 Task: Find connections with filter location Itajaí with filter topic #marketingwith filter profile language English with filter current company InnRoad with filter school The IIS University with filter industry Measuring and Control Instrument Manufacturing with filter service category Grant Writing with filter keywords title Merchandising Associate
Action: Mouse moved to (624, 134)
Screenshot: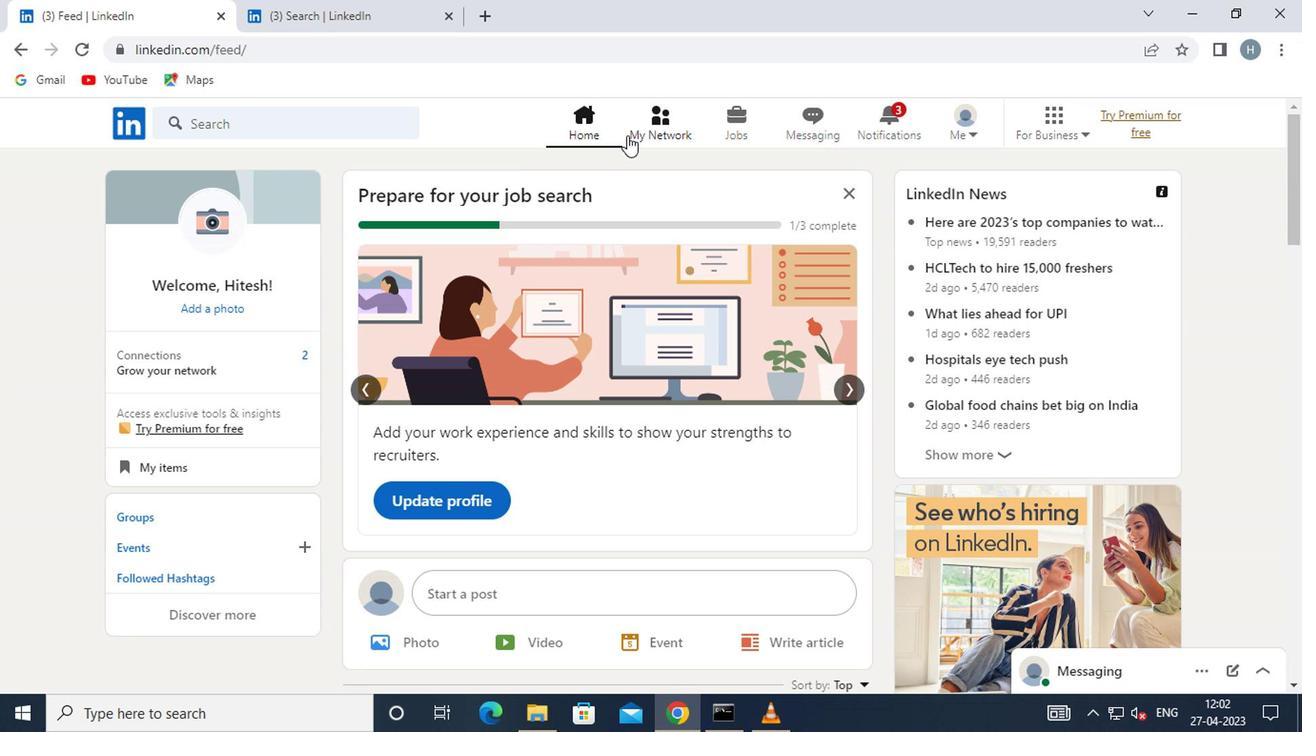 
Action: Mouse pressed left at (624, 134)
Screenshot: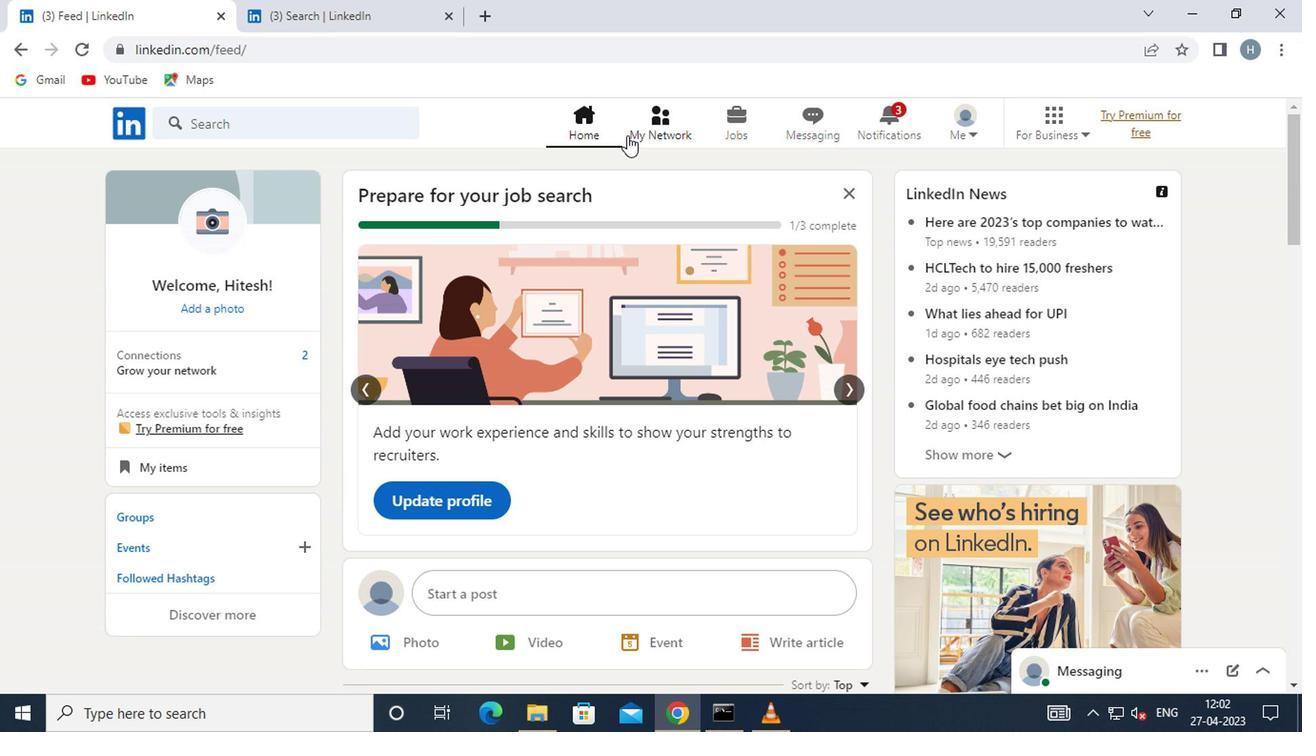 
Action: Mouse moved to (311, 225)
Screenshot: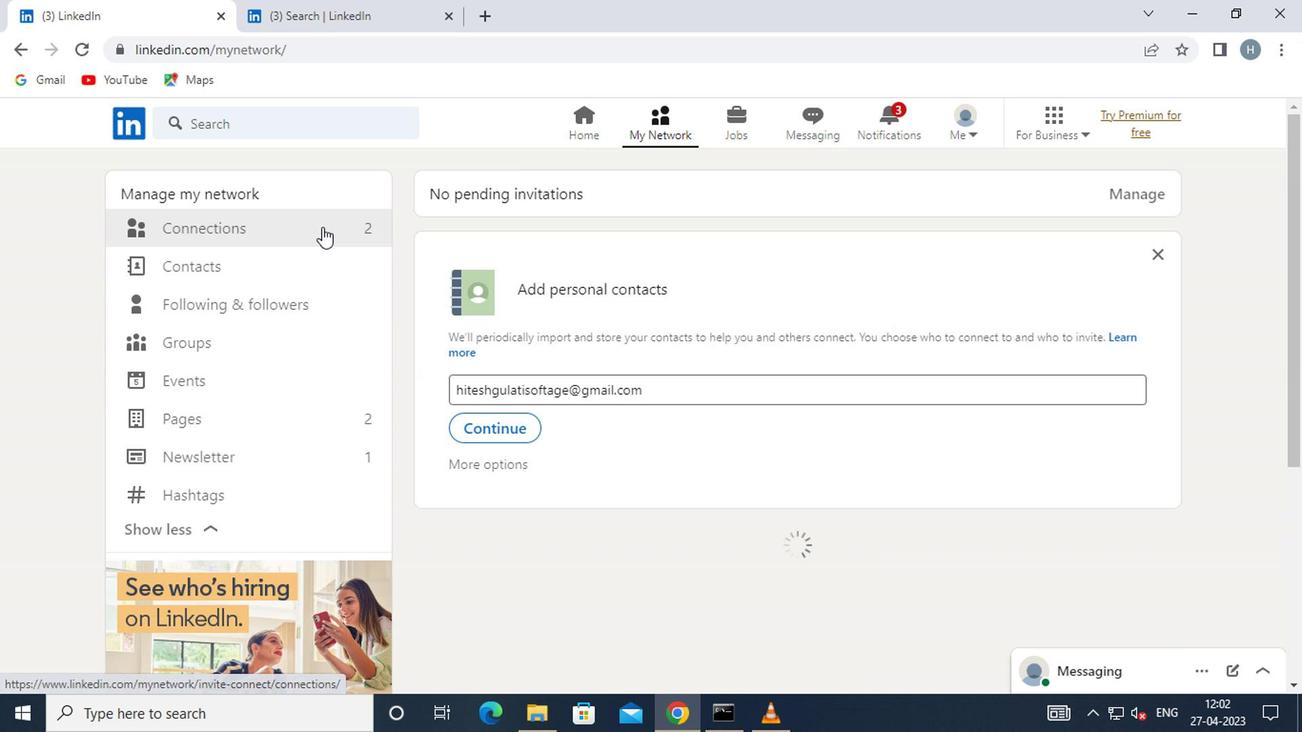 
Action: Mouse pressed left at (311, 225)
Screenshot: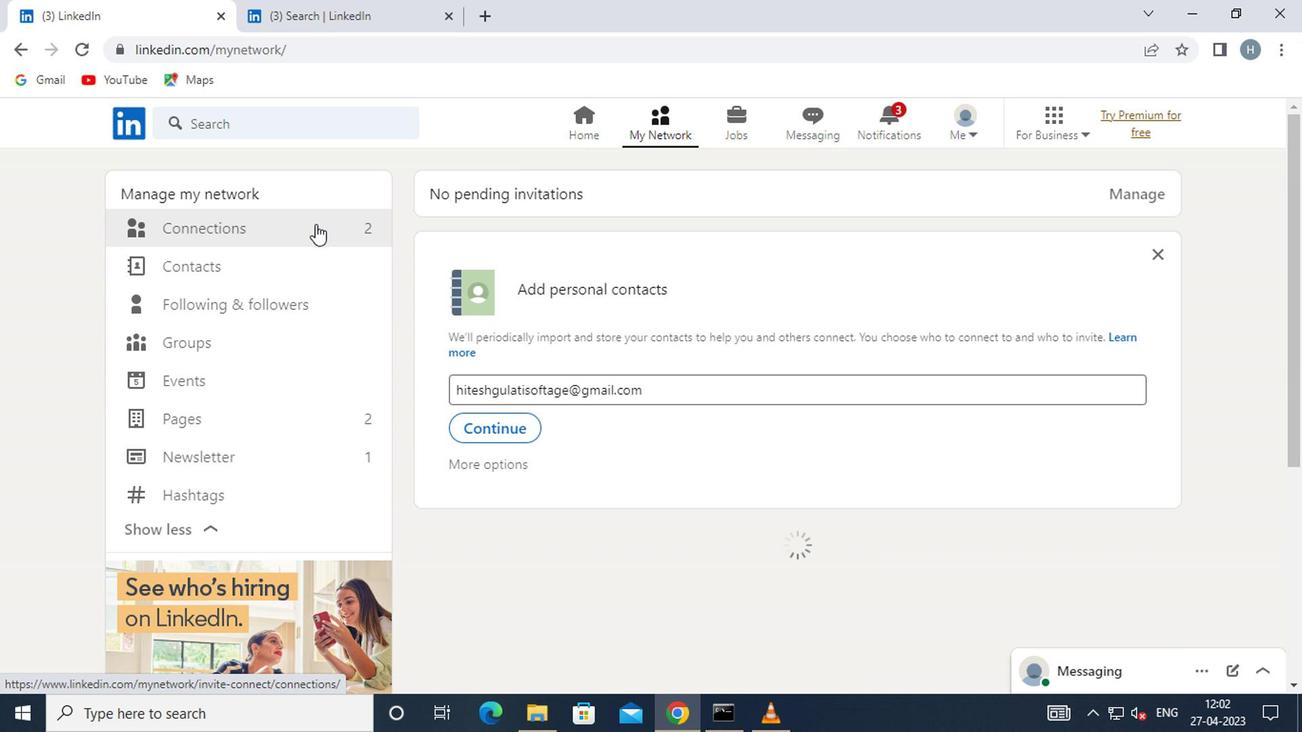 
Action: Mouse moved to (766, 233)
Screenshot: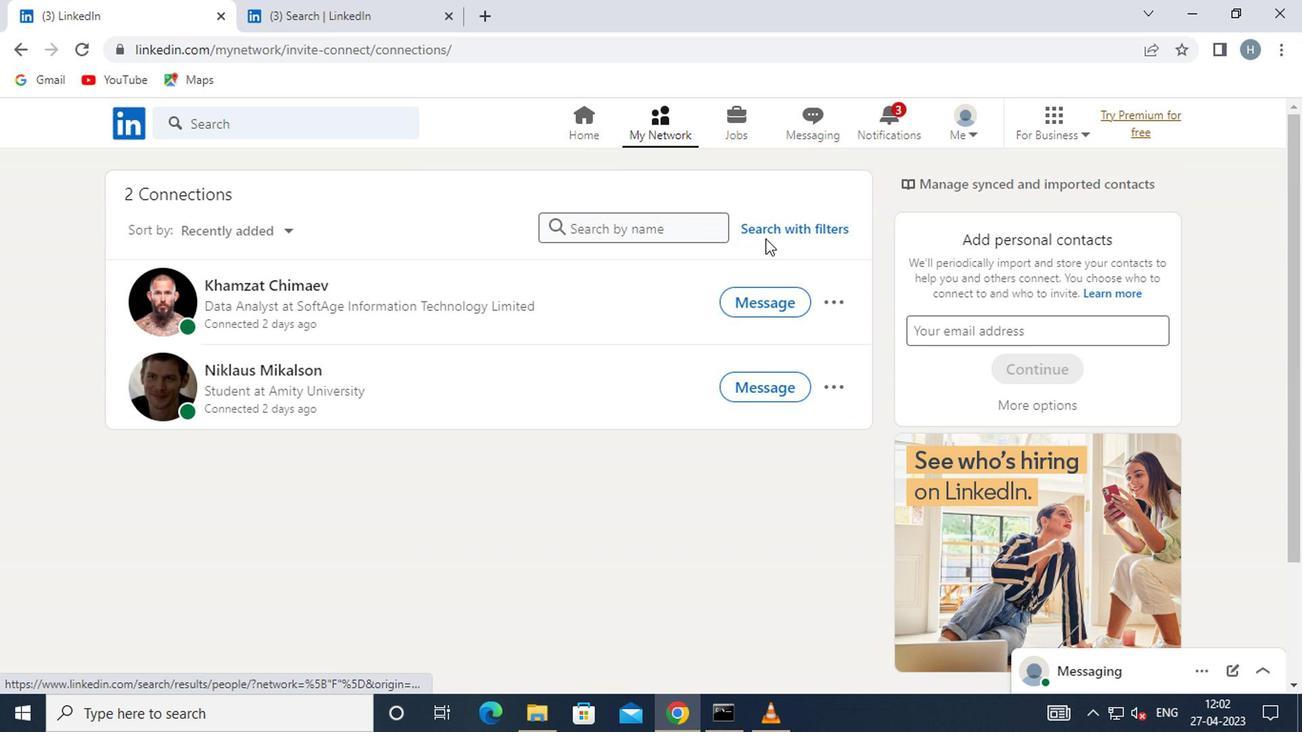 
Action: Mouse pressed left at (766, 233)
Screenshot: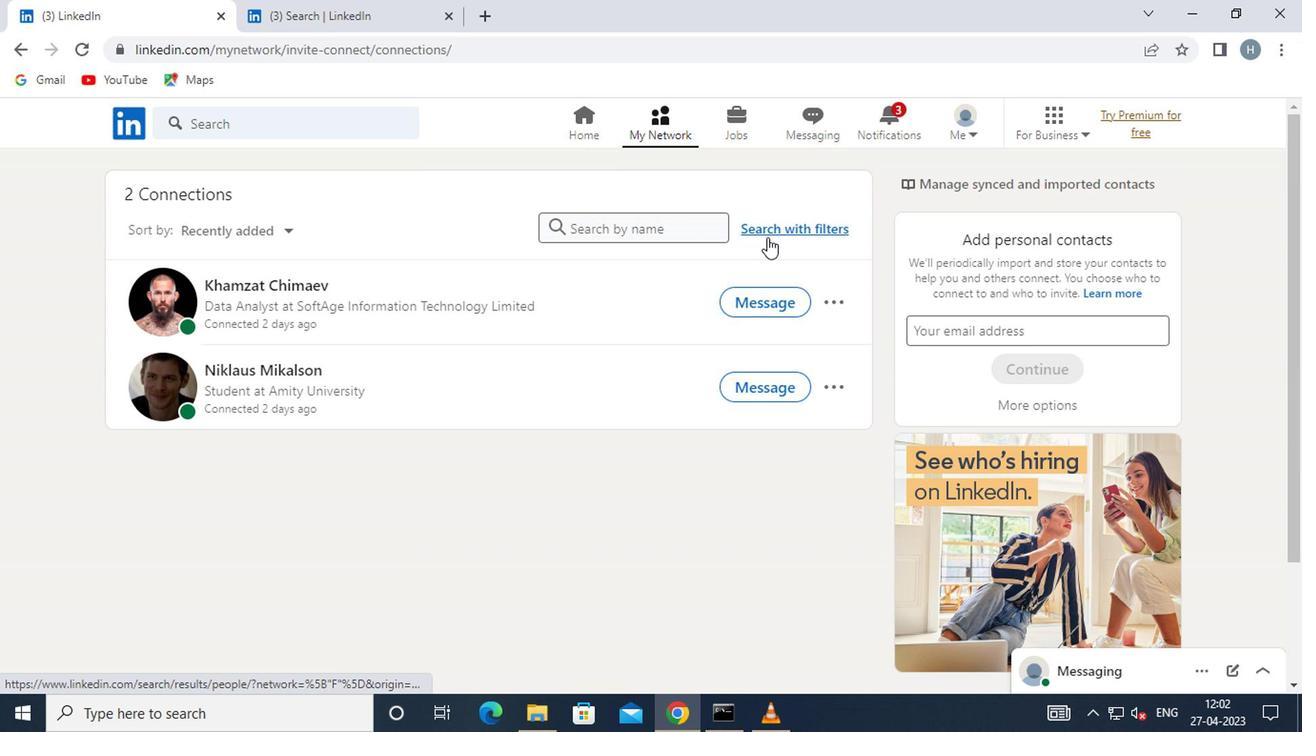 
Action: Mouse moved to (701, 177)
Screenshot: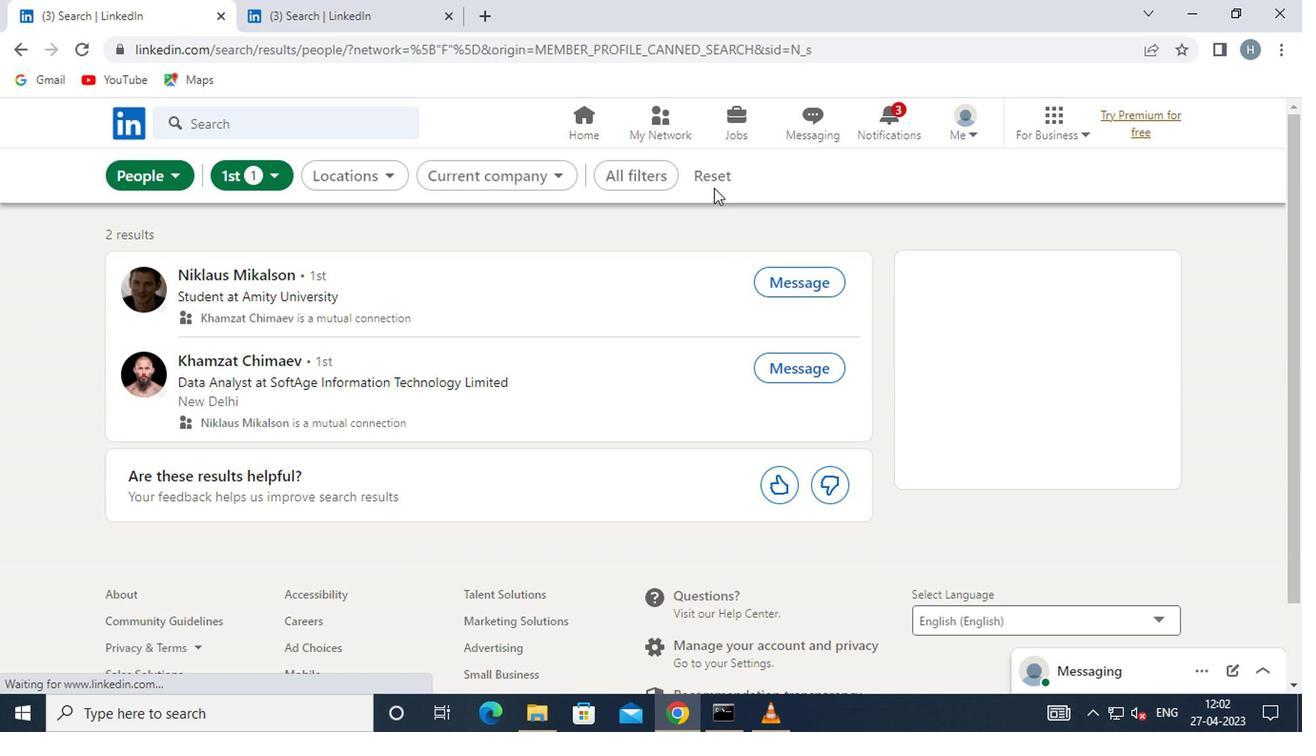 
Action: Mouse pressed left at (701, 177)
Screenshot: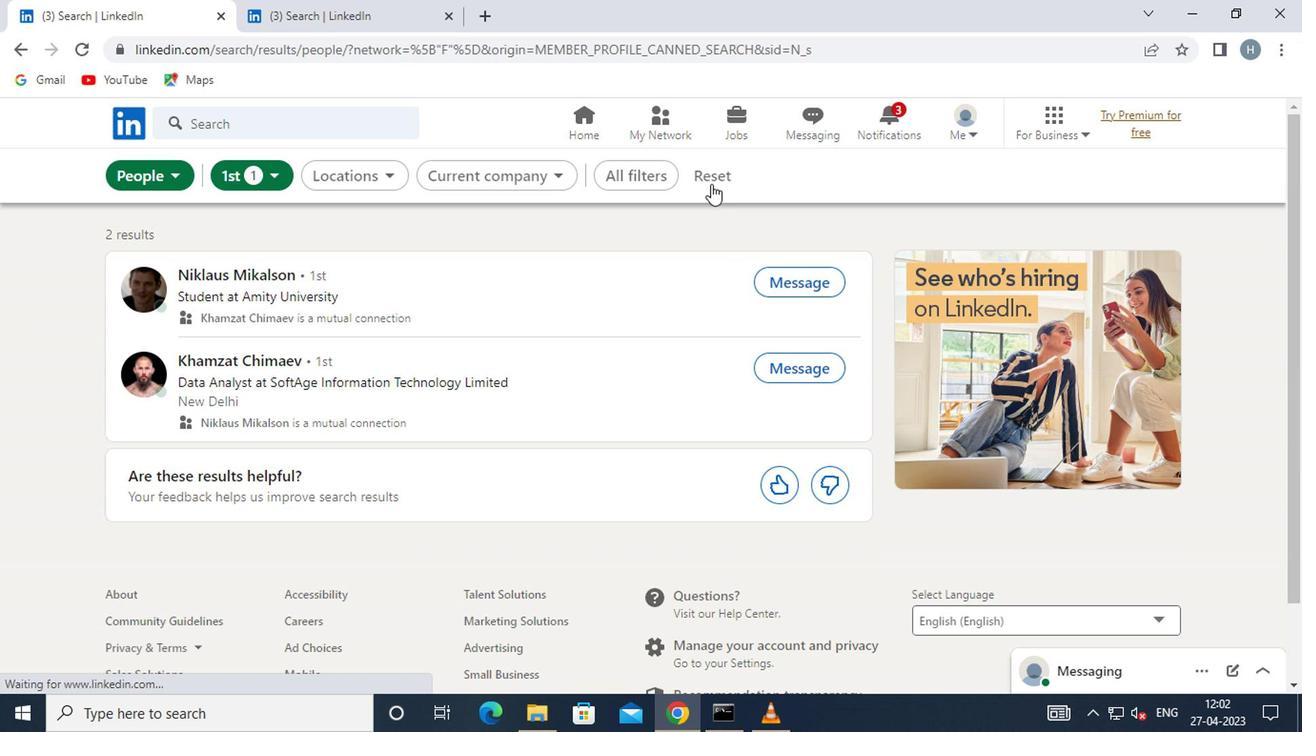 
Action: Mouse moved to (687, 176)
Screenshot: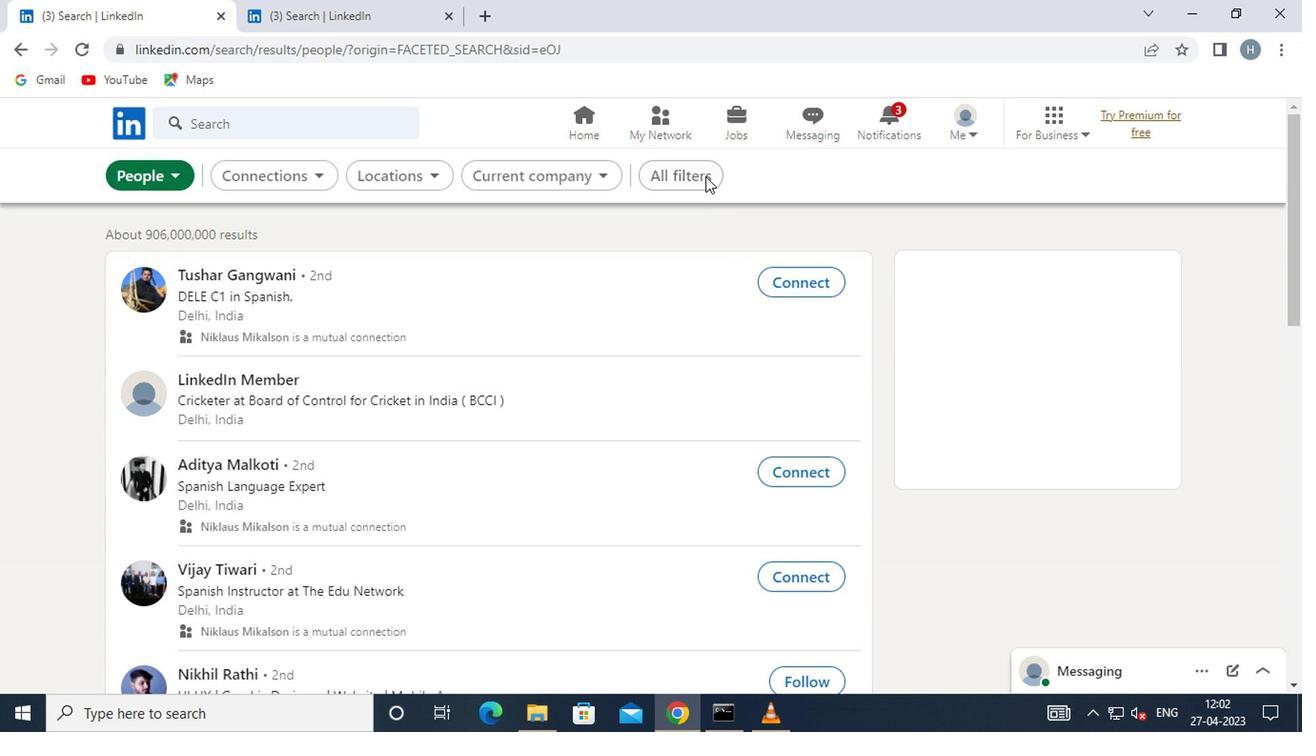 
Action: Mouse pressed left at (687, 176)
Screenshot: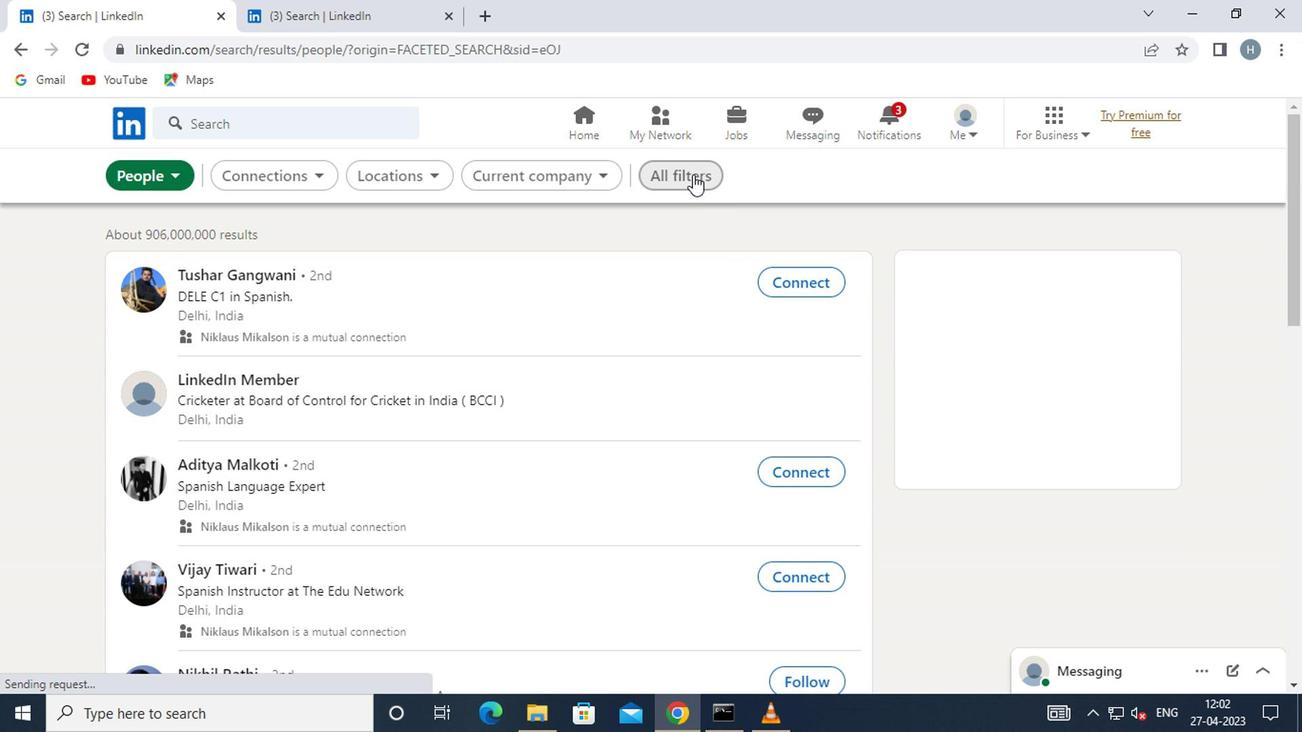 
Action: Mouse moved to (920, 320)
Screenshot: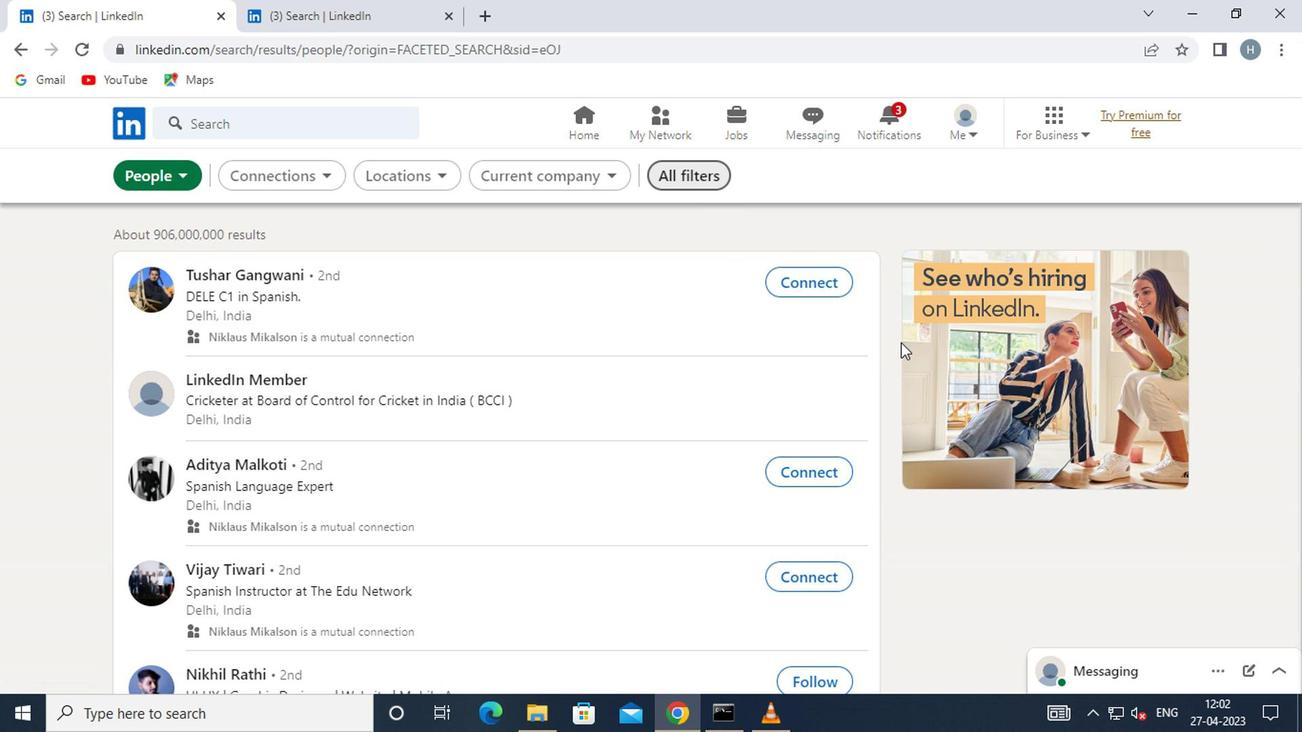 
Action: Mouse scrolled (920, 319) with delta (0, 0)
Screenshot: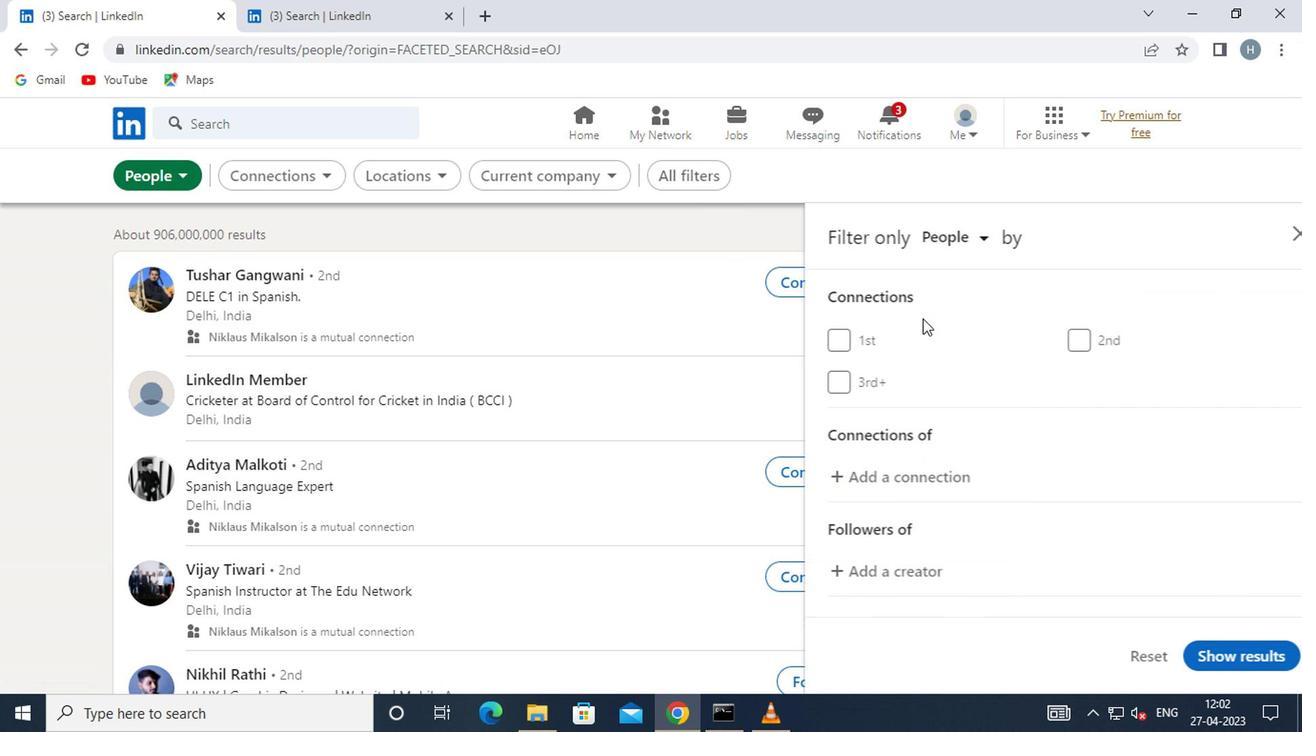 
Action: Mouse scrolled (920, 319) with delta (0, 0)
Screenshot: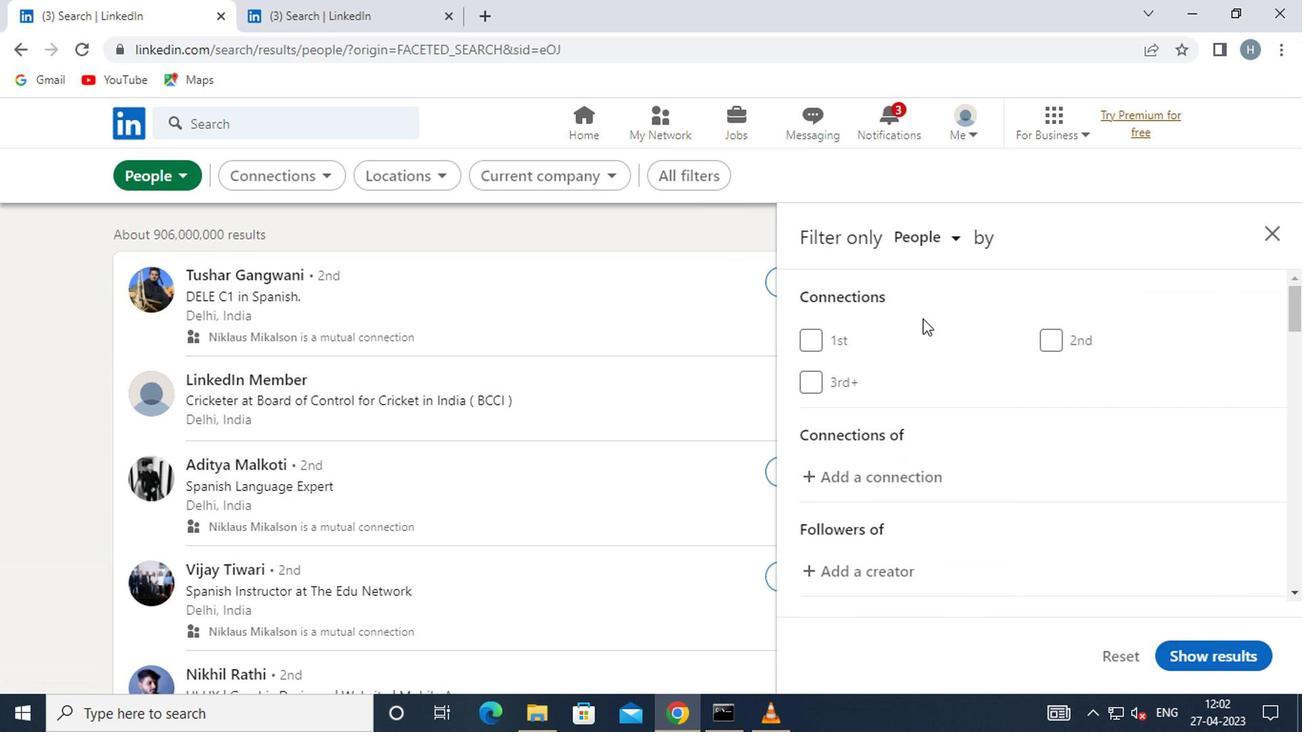 
Action: Mouse moved to (920, 320)
Screenshot: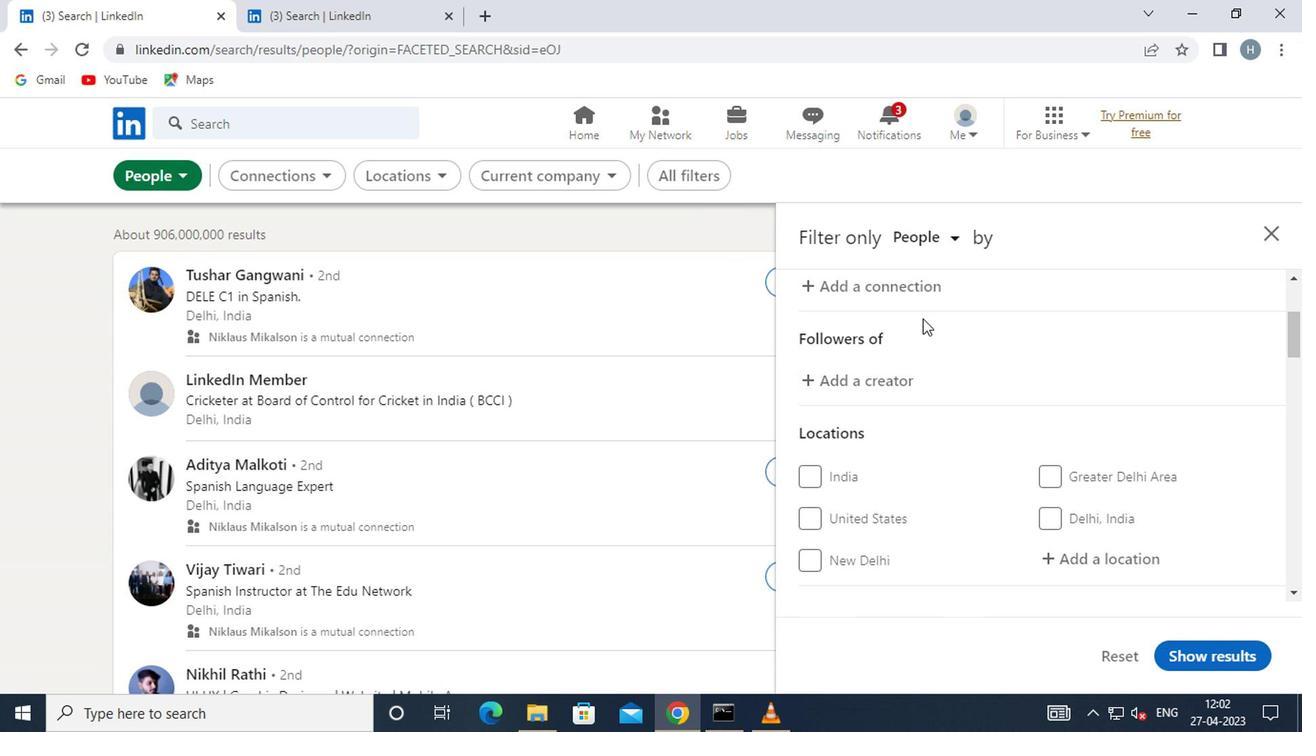 
Action: Mouse scrolled (920, 319) with delta (0, 0)
Screenshot: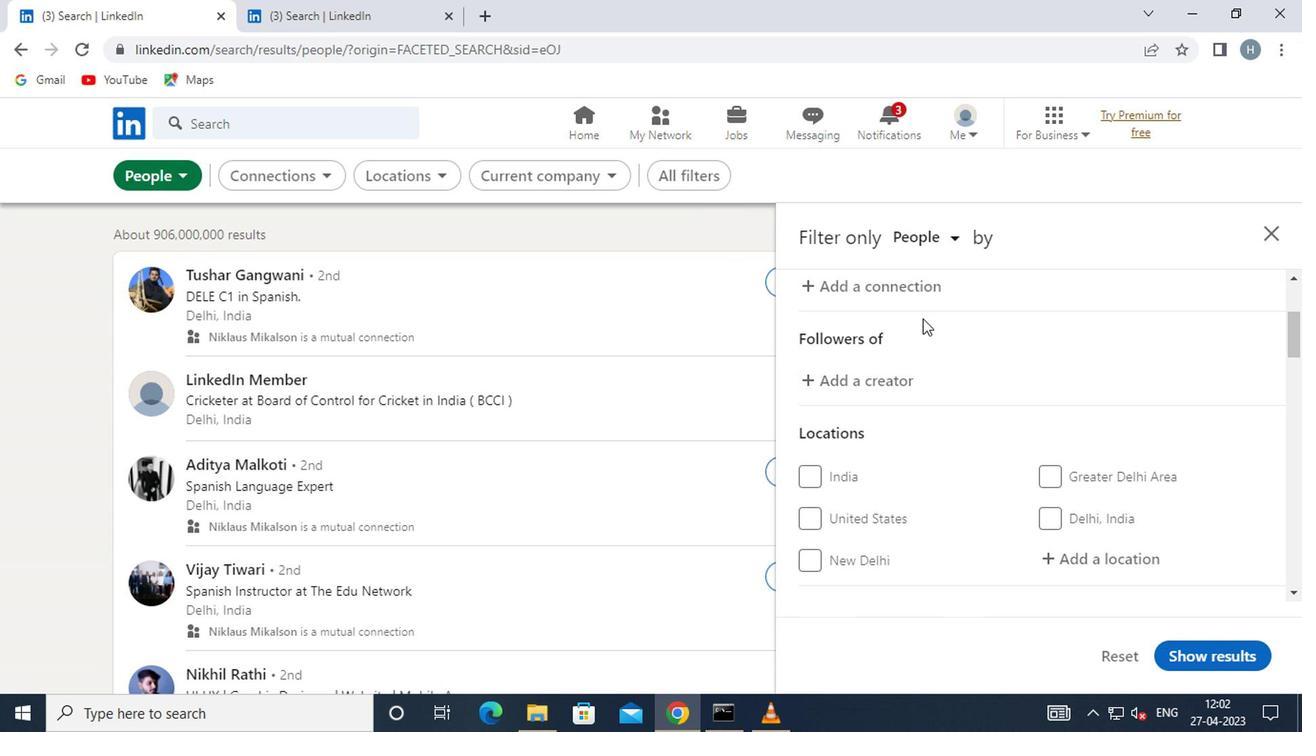 
Action: Mouse moved to (1077, 458)
Screenshot: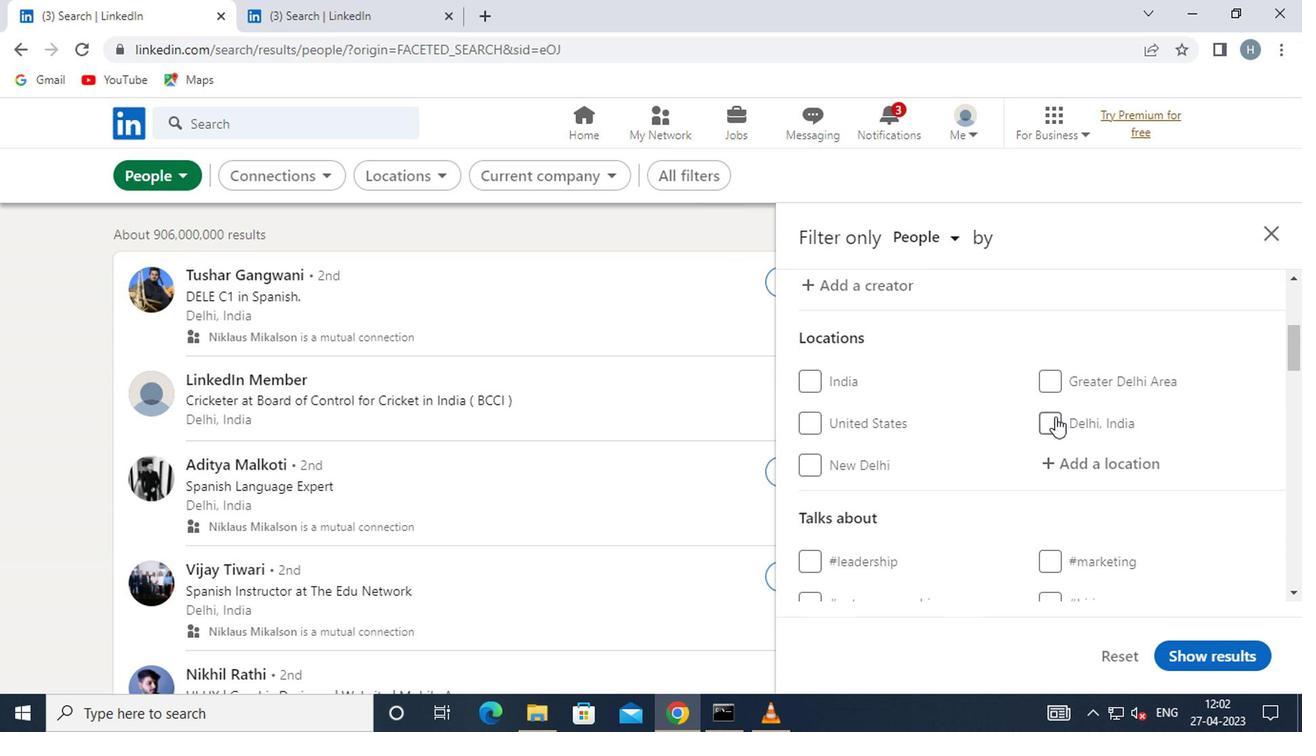 
Action: Mouse pressed left at (1077, 458)
Screenshot: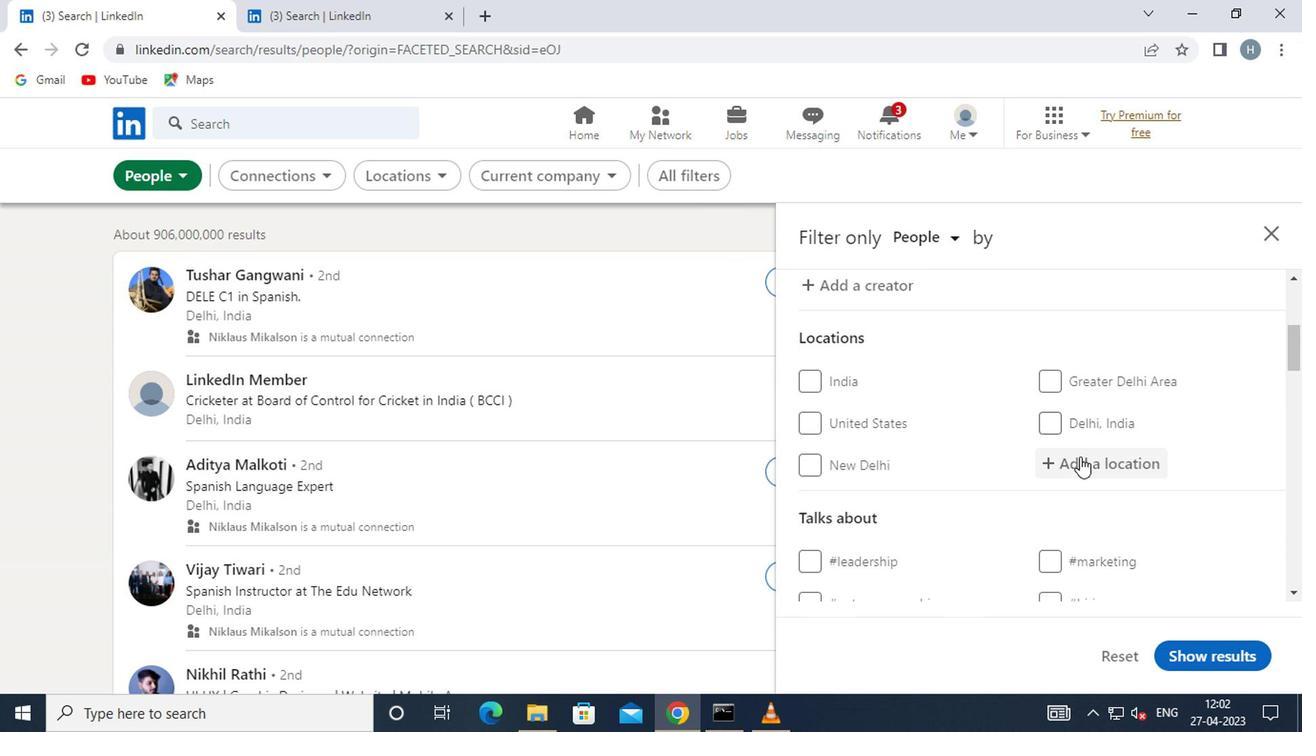 
Action: Mouse moved to (1060, 462)
Screenshot: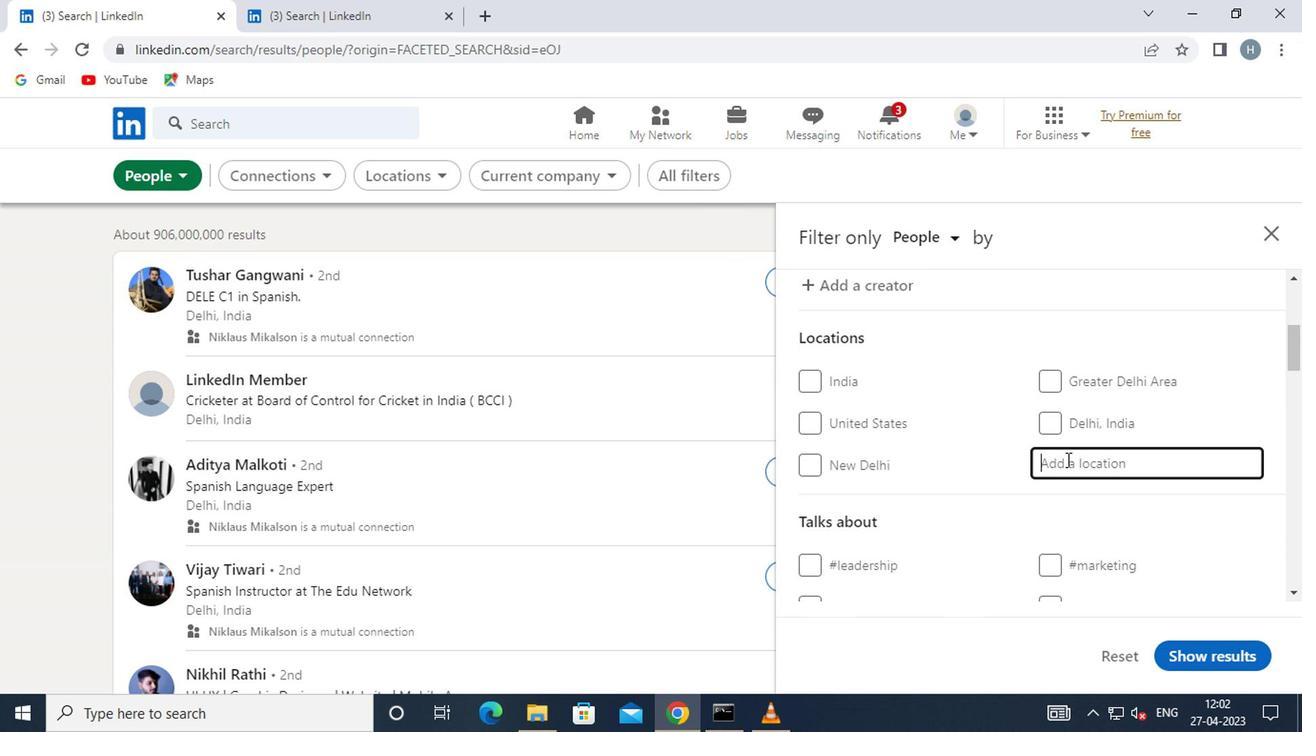 
Action: Key pressed itajai
Screenshot: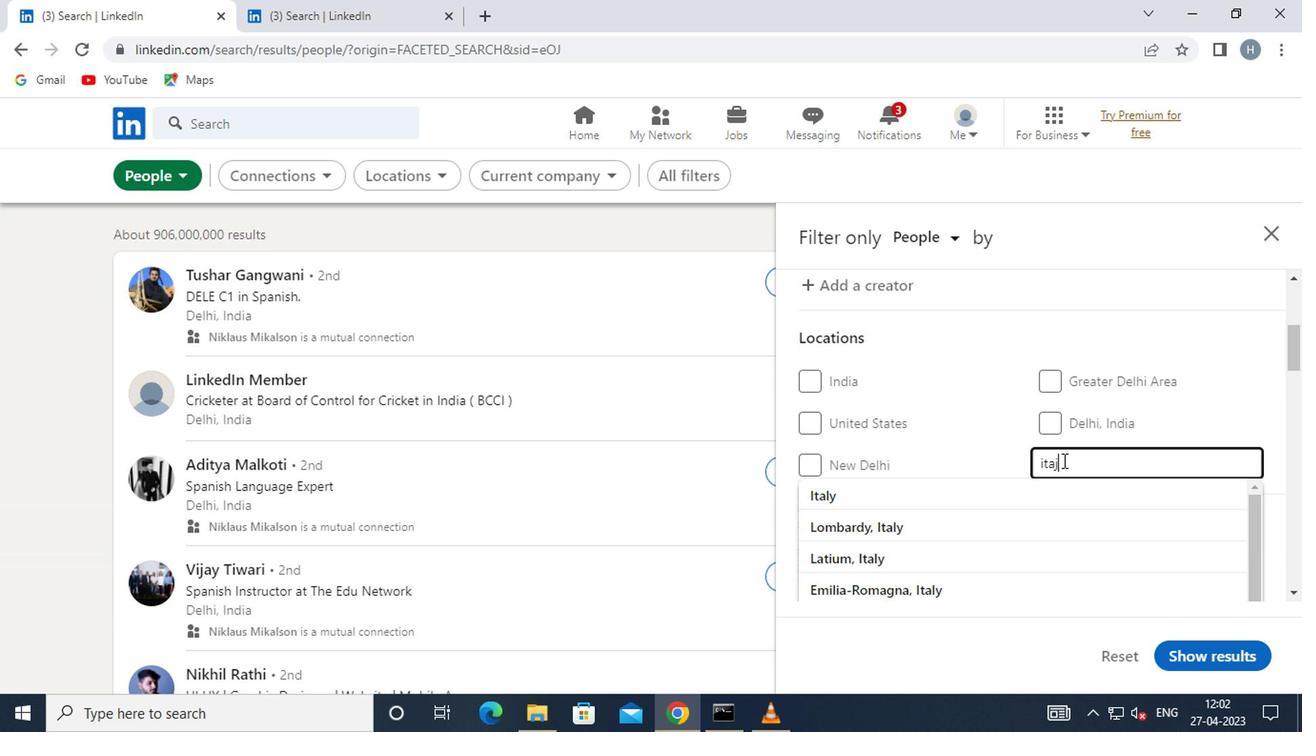 
Action: Mouse moved to (1213, 398)
Screenshot: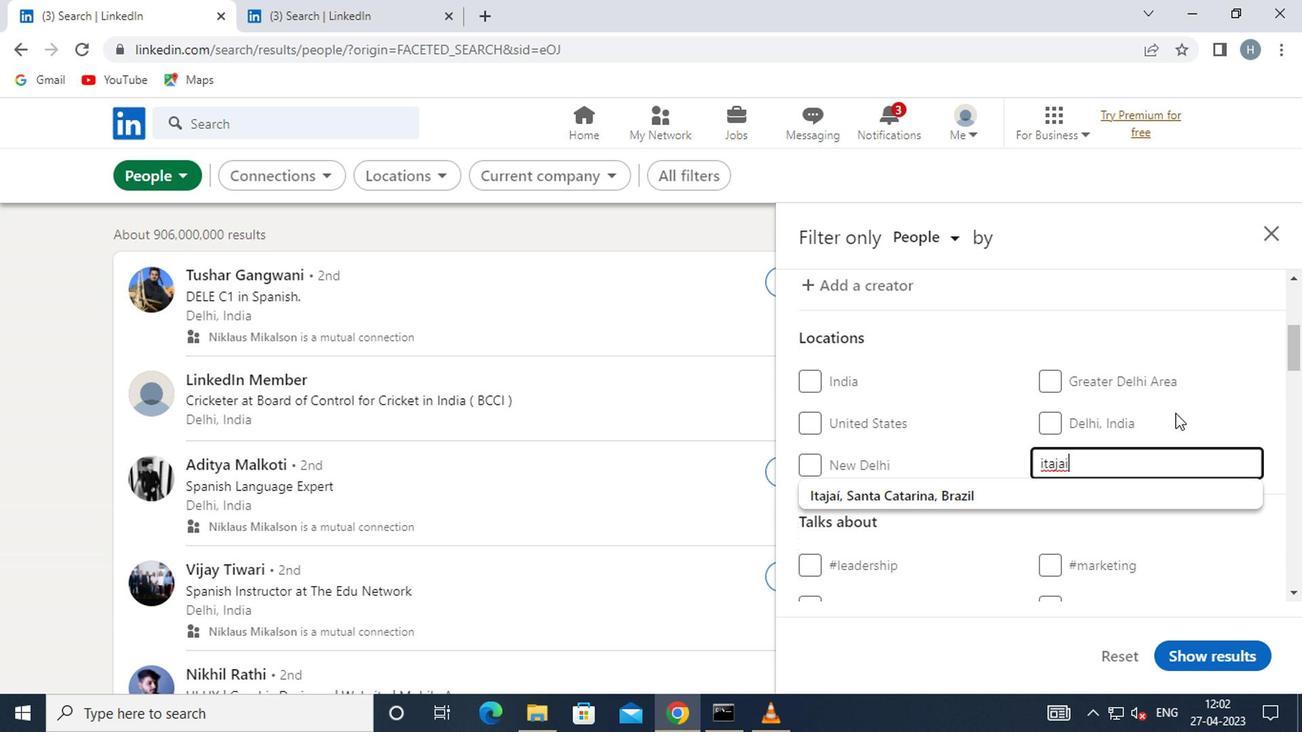 
Action: Mouse pressed left at (1213, 398)
Screenshot: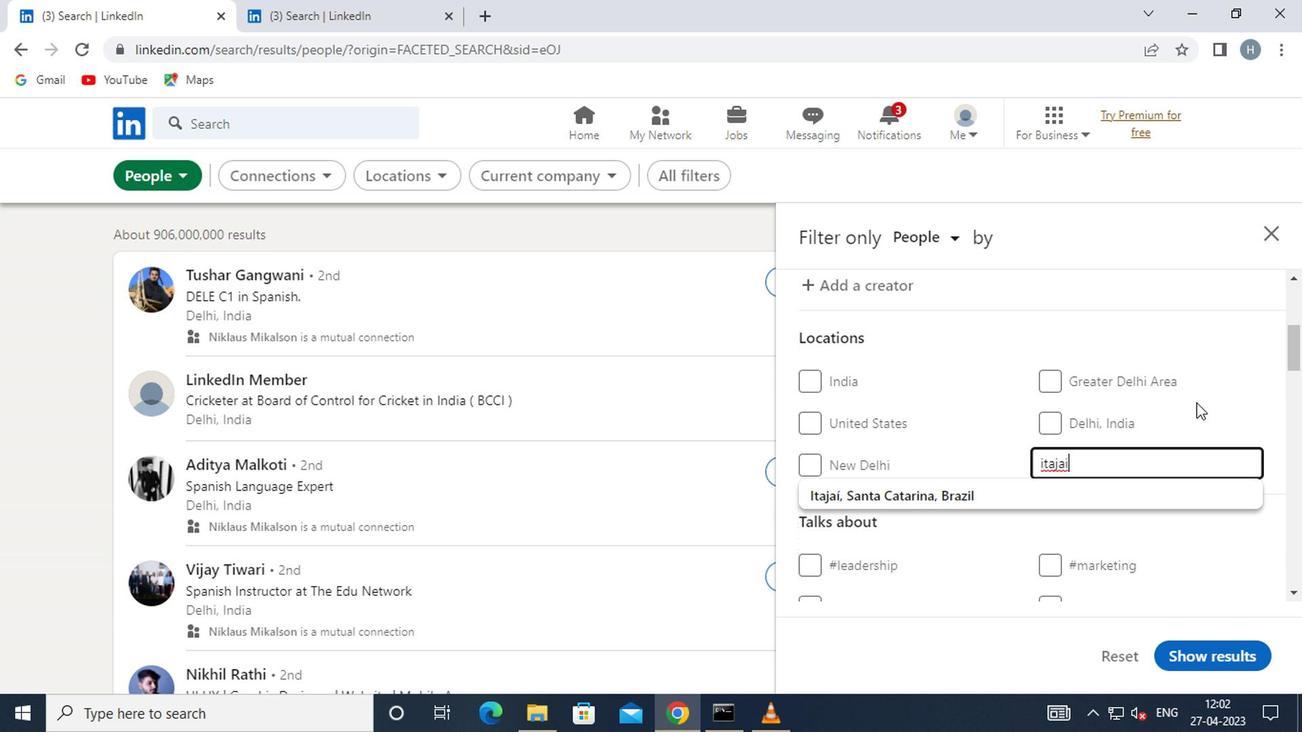 
Action: Mouse moved to (1214, 397)
Screenshot: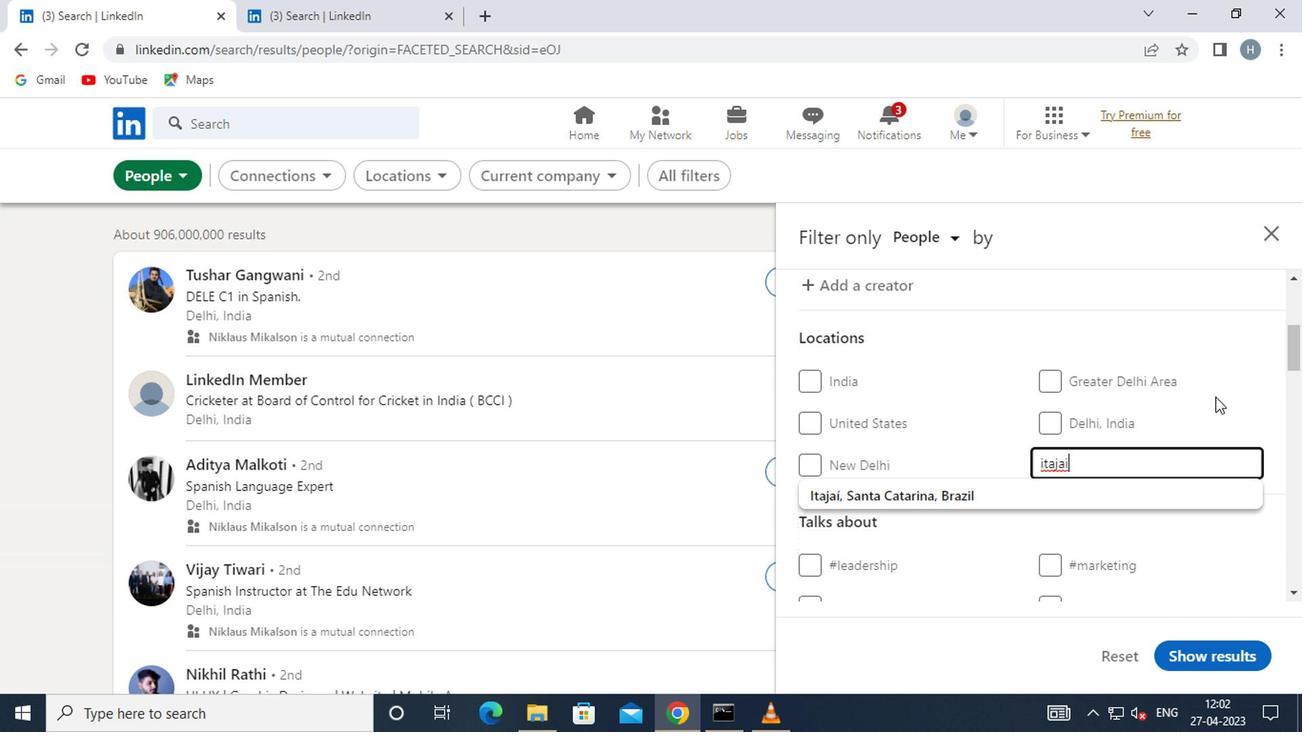 
Action: Mouse scrolled (1214, 396) with delta (0, 0)
Screenshot: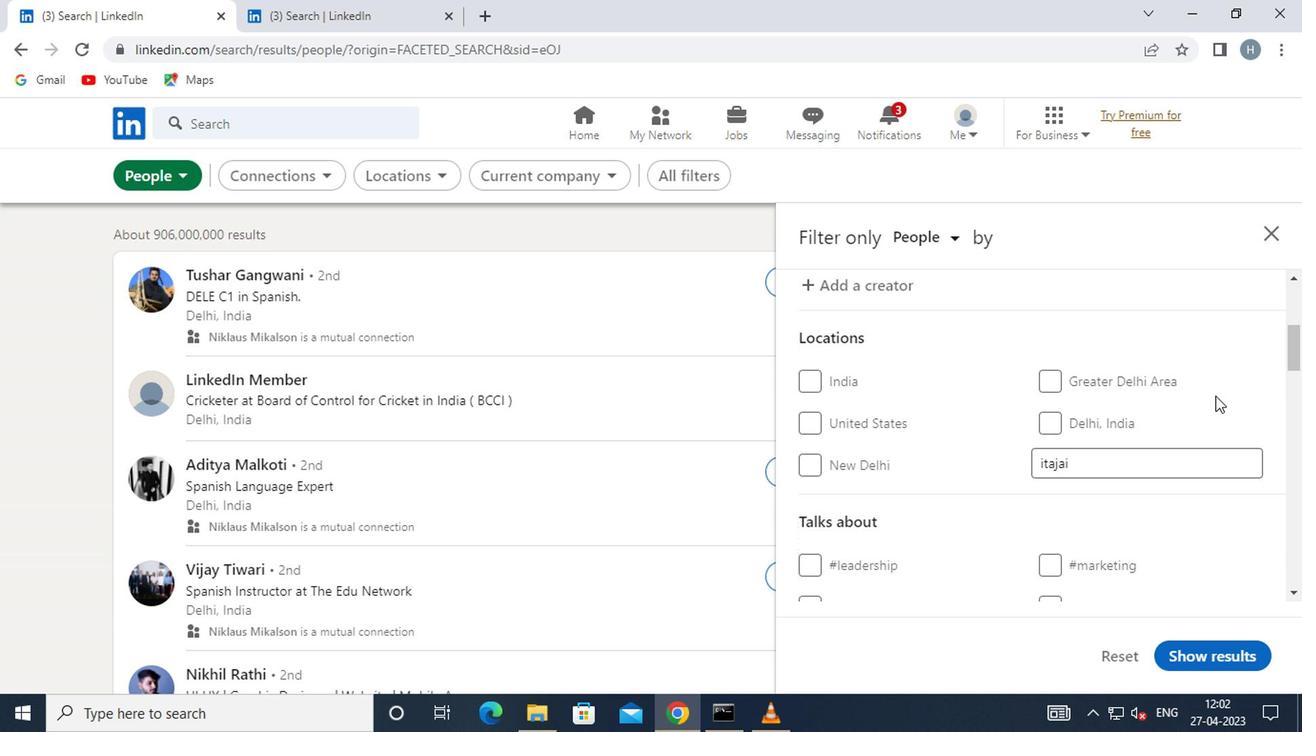 
Action: Mouse moved to (1214, 396)
Screenshot: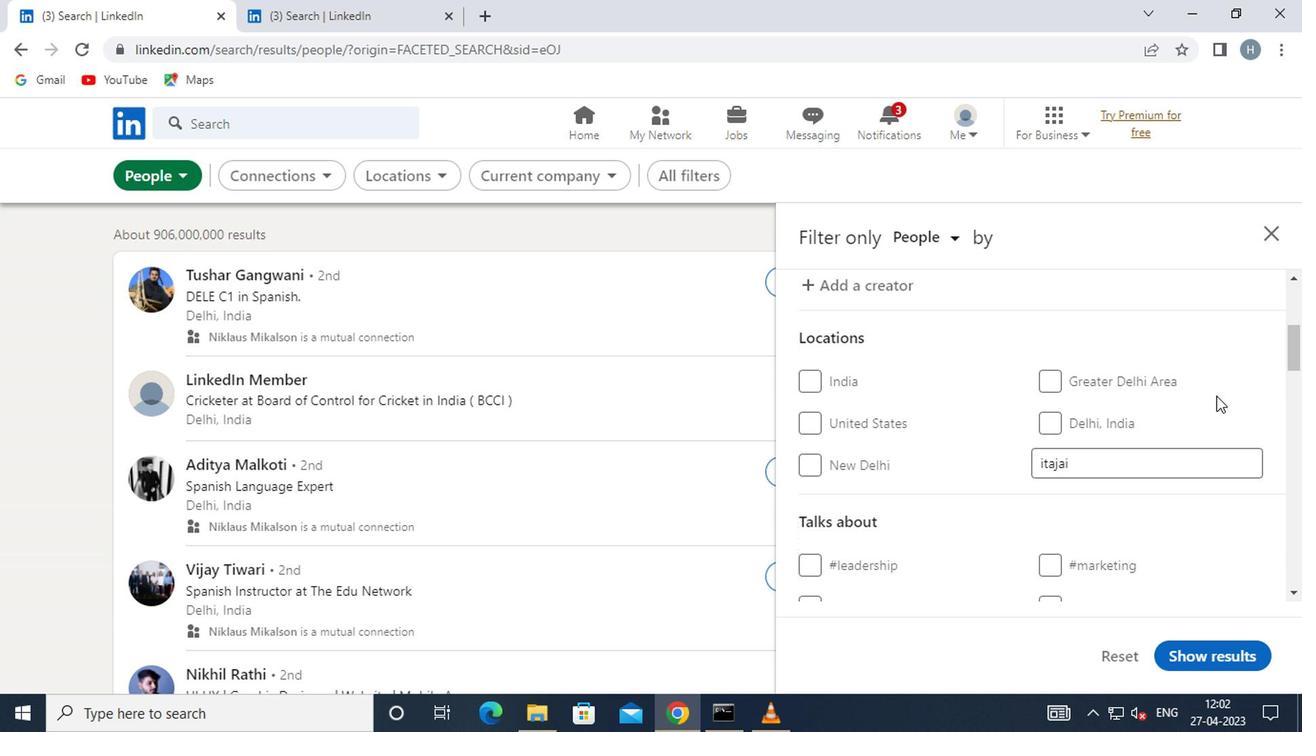 
Action: Mouse scrolled (1214, 395) with delta (0, -1)
Screenshot: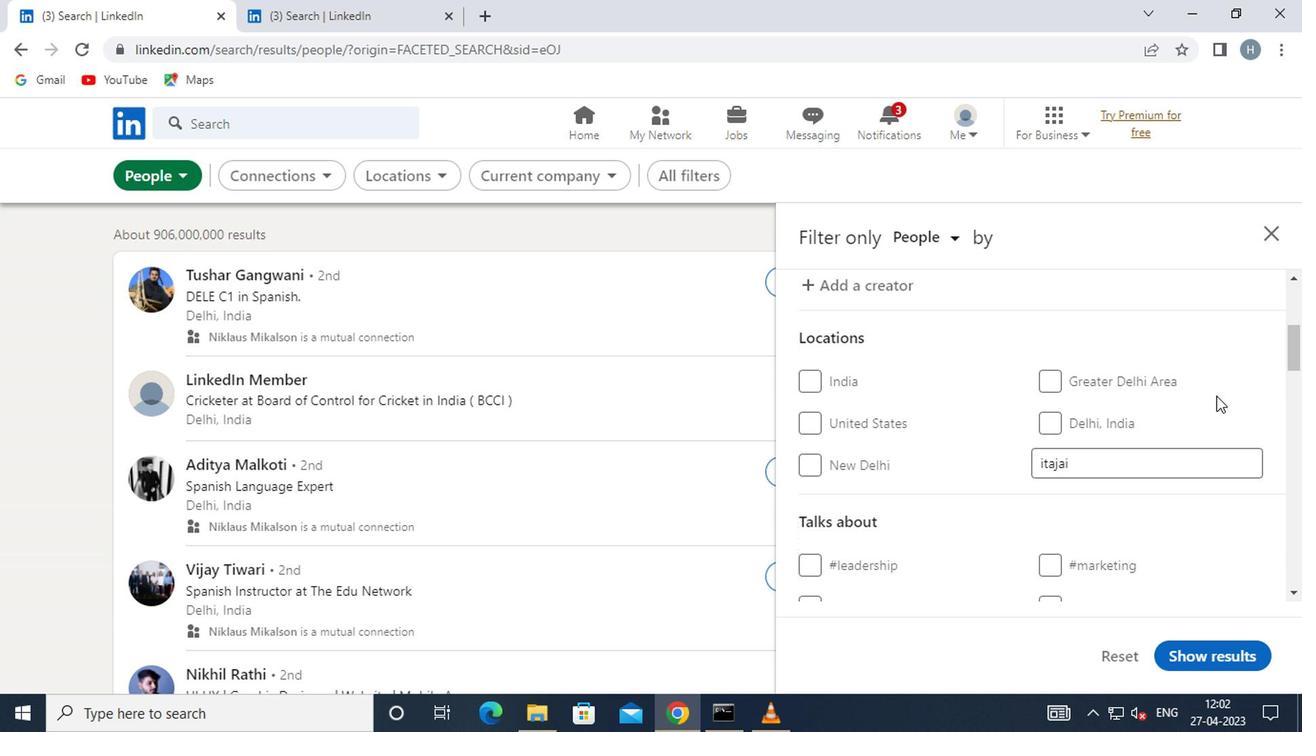 
Action: Mouse moved to (1197, 404)
Screenshot: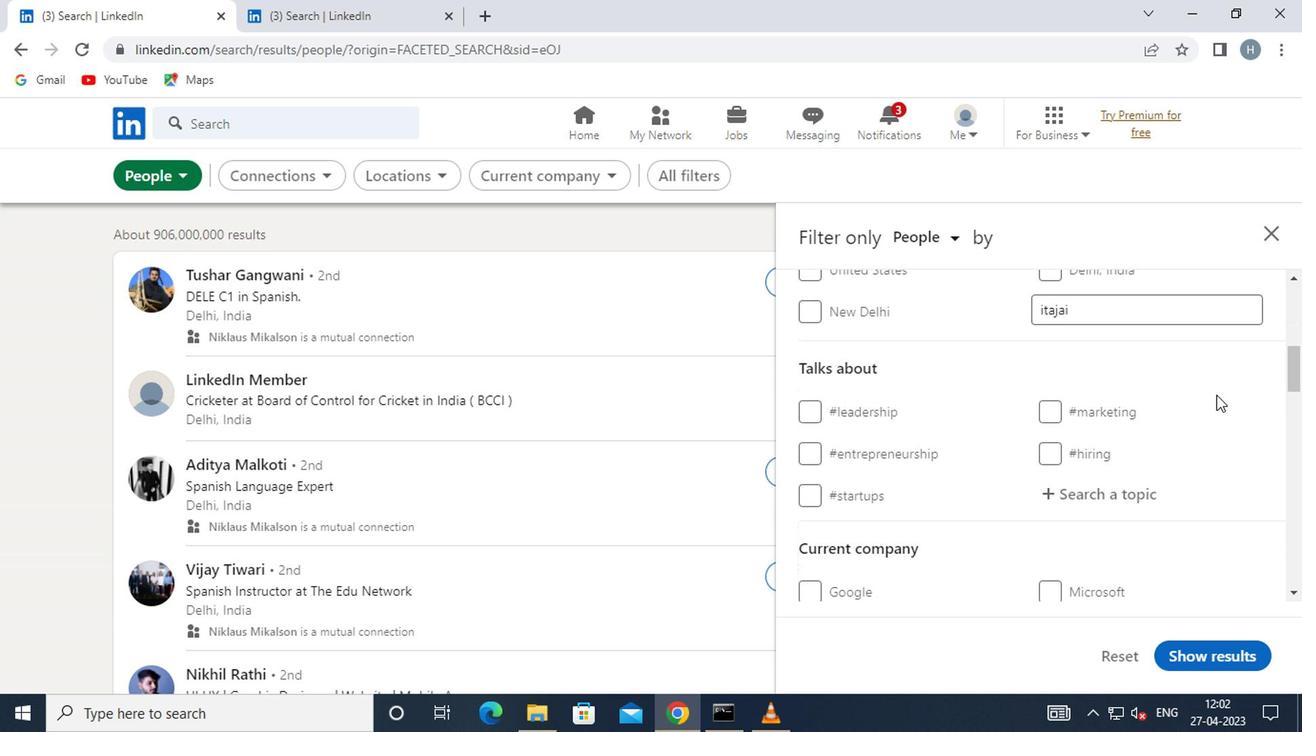 
Action: Mouse scrolled (1197, 402) with delta (0, -1)
Screenshot: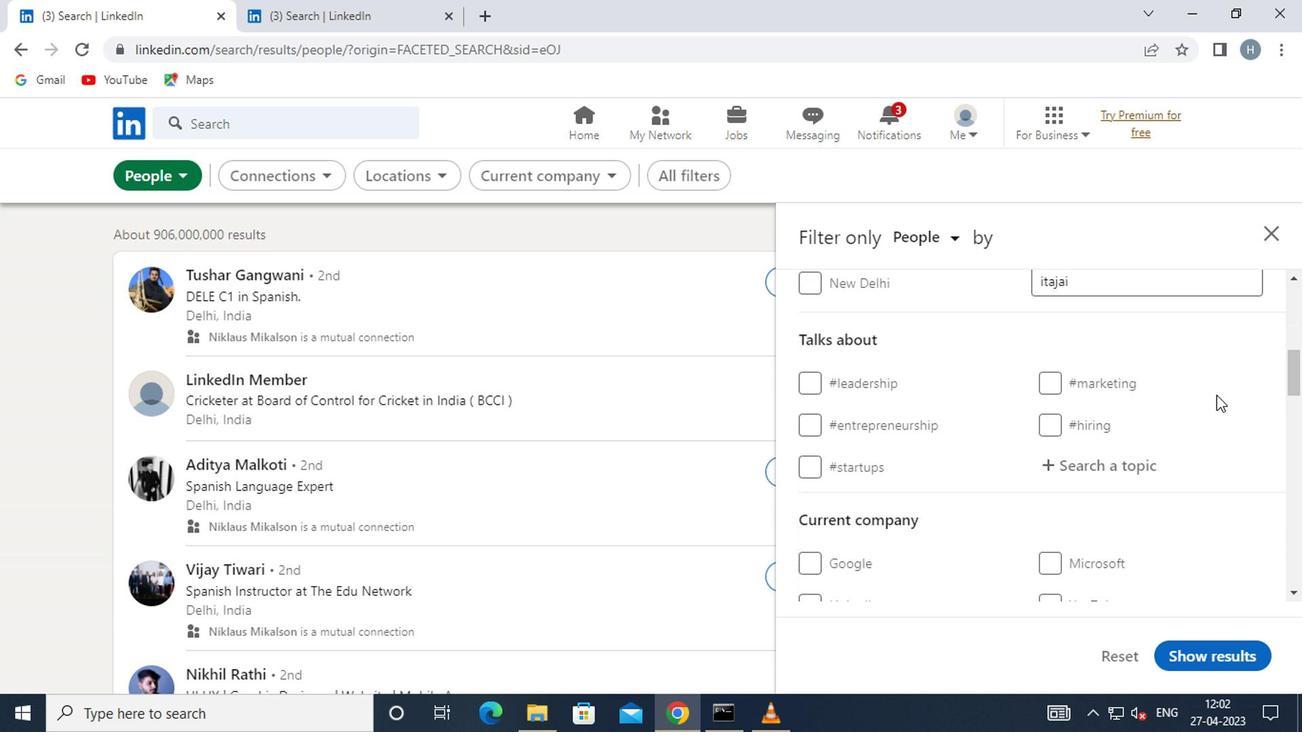 
Action: Mouse moved to (1124, 362)
Screenshot: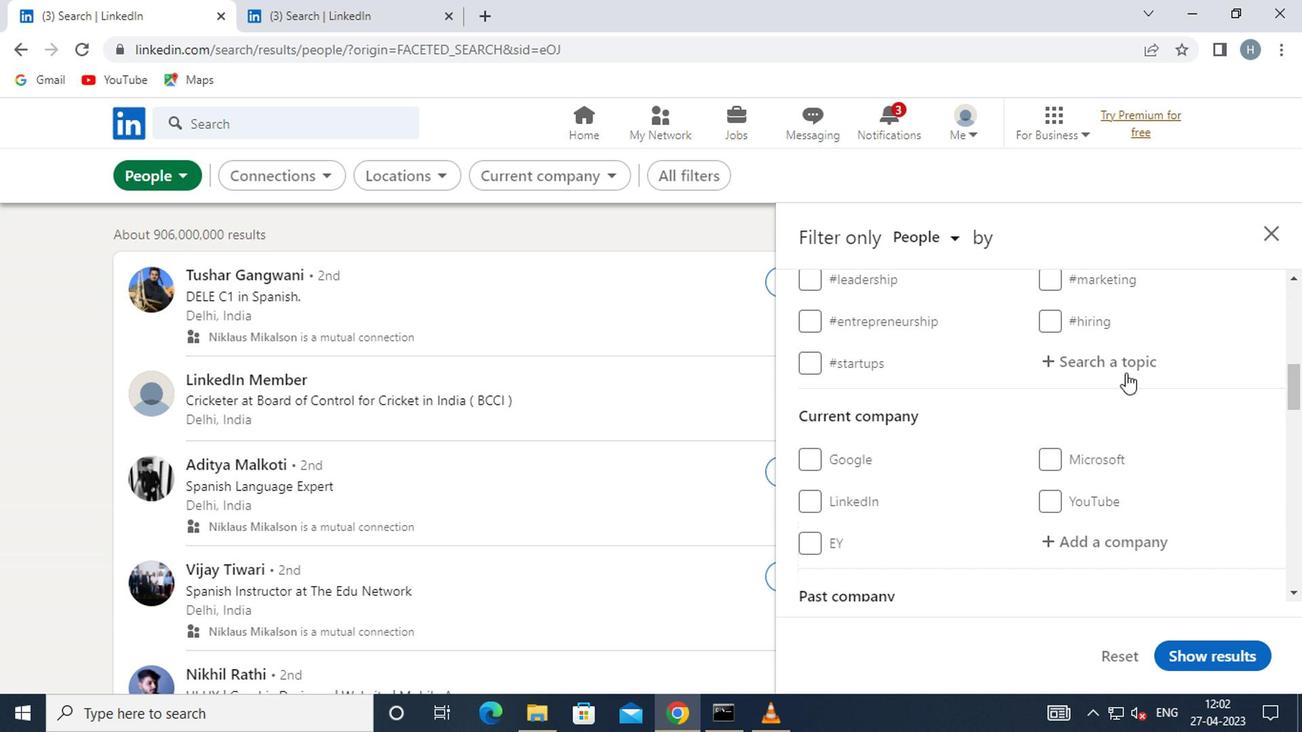 
Action: Mouse pressed left at (1124, 362)
Screenshot: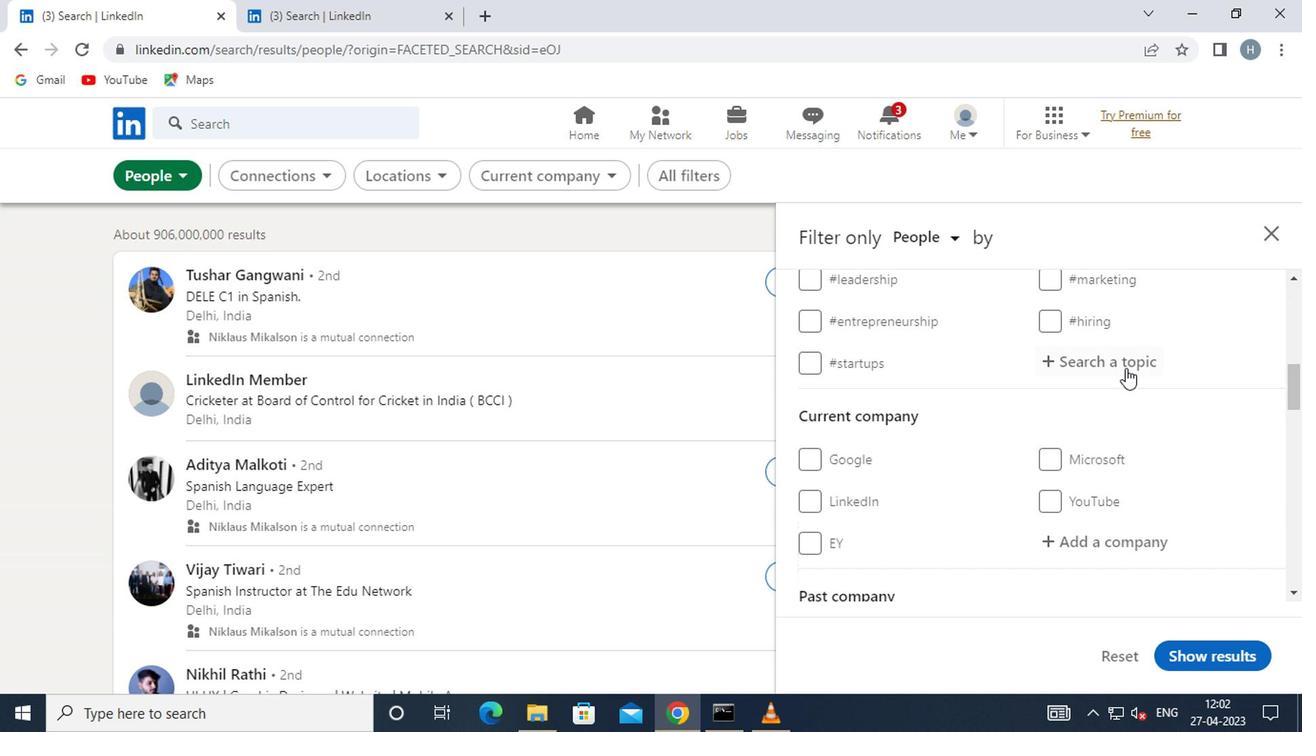 
Action: Mouse moved to (1121, 360)
Screenshot: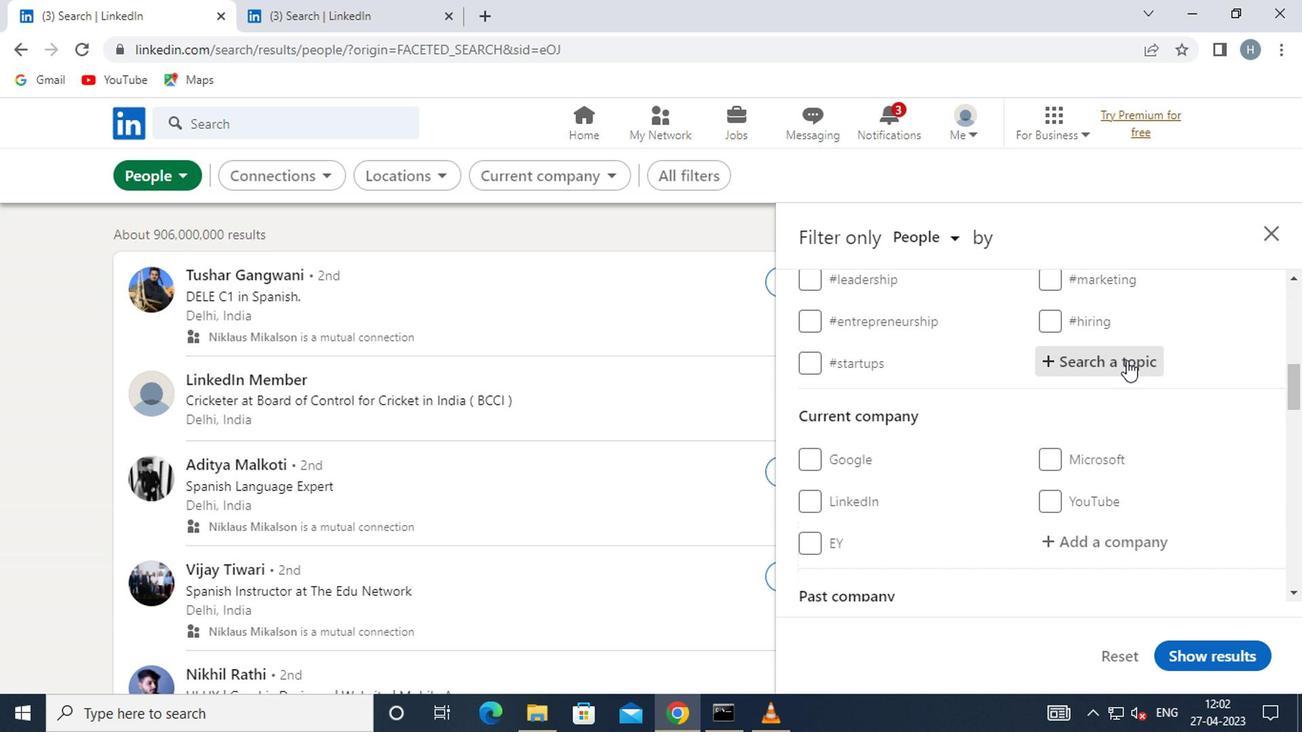 
Action: Key pressed <Key.shift>#MARKETINGWITH
Screenshot: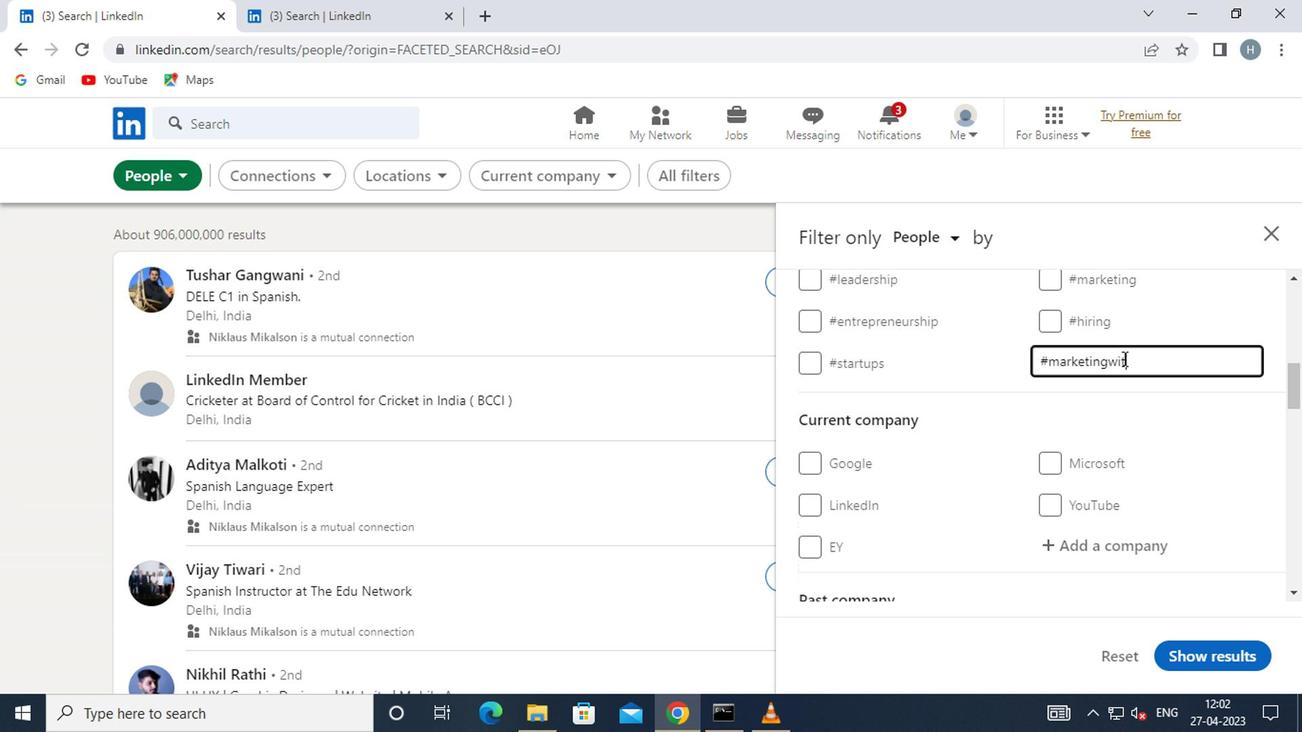 
Action: Mouse moved to (1138, 402)
Screenshot: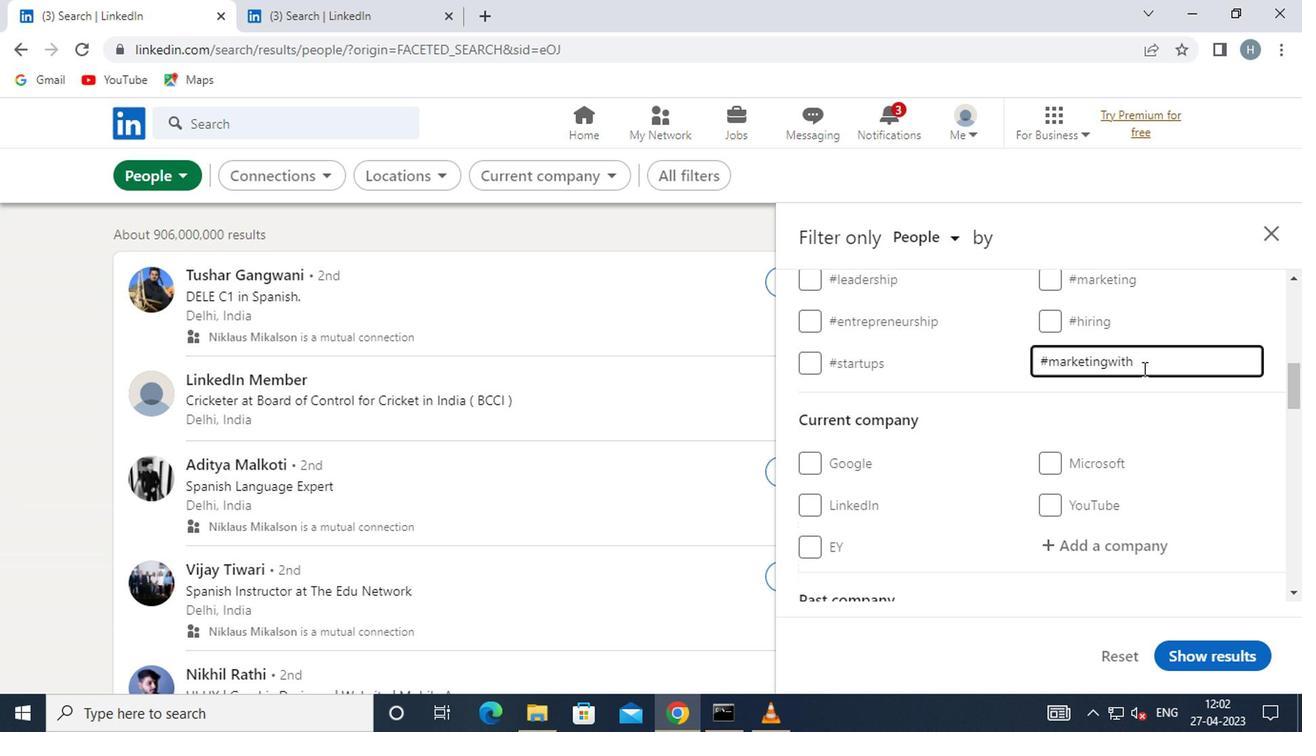 
Action: Mouse pressed left at (1138, 402)
Screenshot: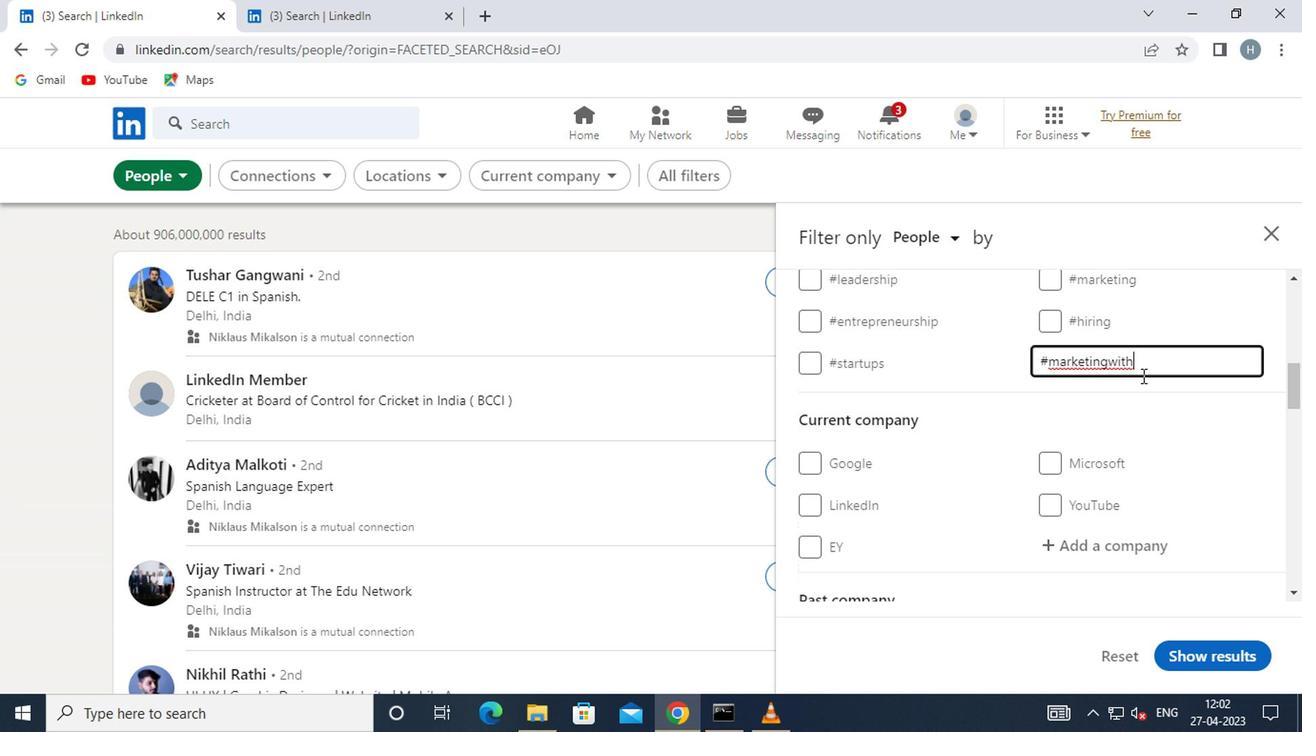 
Action: Mouse scrolled (1138, 401) with delta (0, 0)
Screenshot: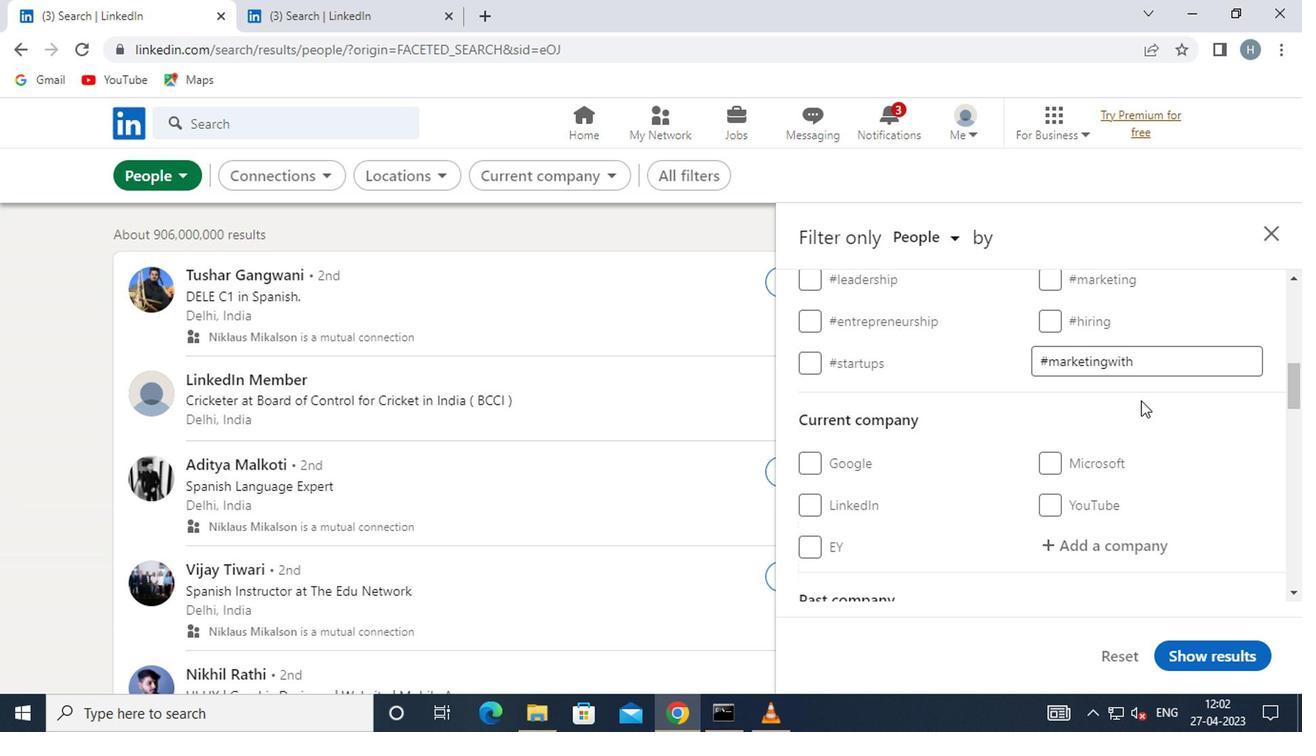 
Action: Mouse scrolled (1138, 401) with delta (0, 0)
Screenshot: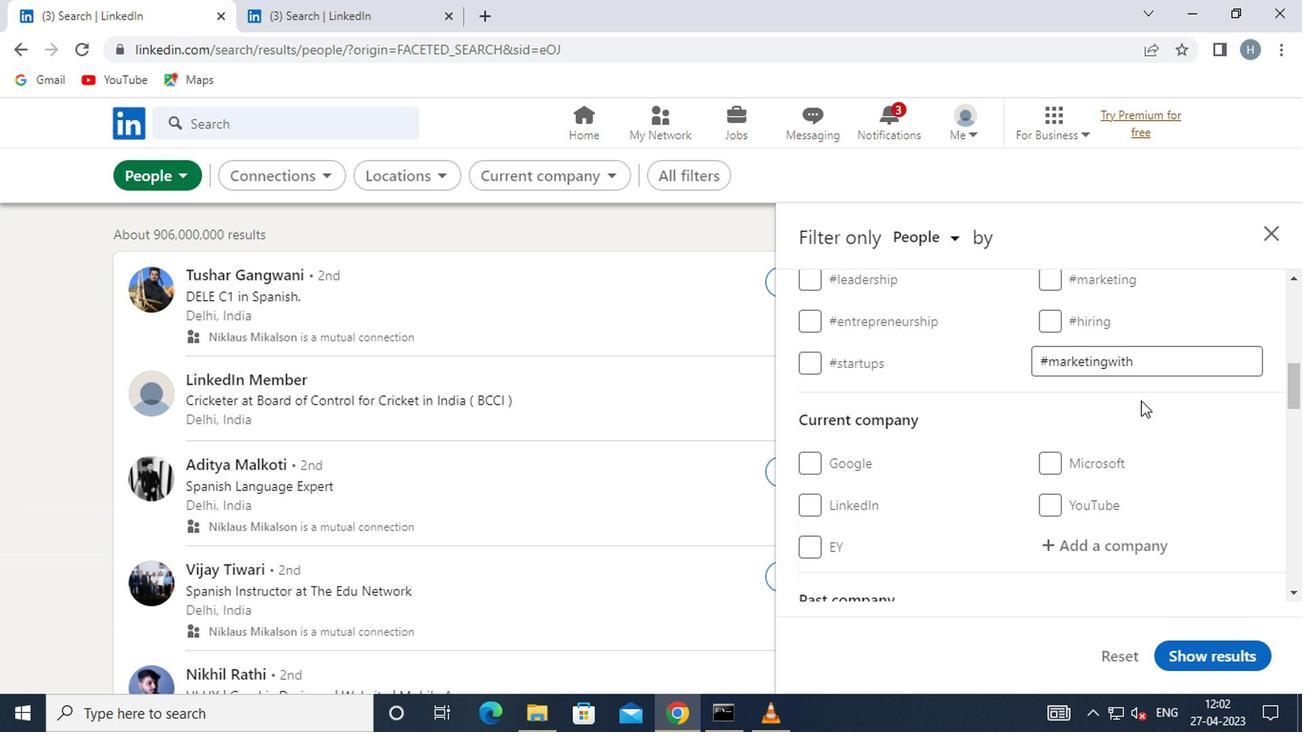 
Action: Mouse moved to (1112, 351)
Screenshot: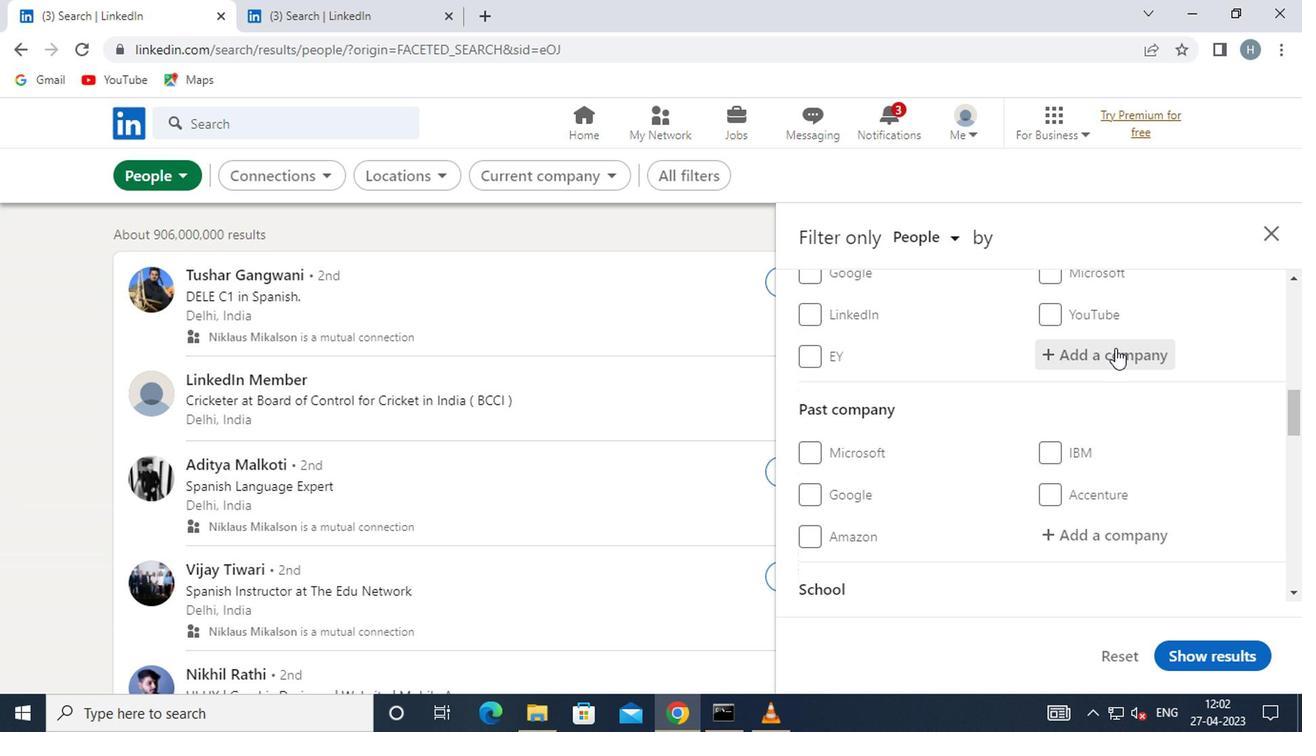 
Action: Mouse pressed left at (1112, 351)
Screenshot: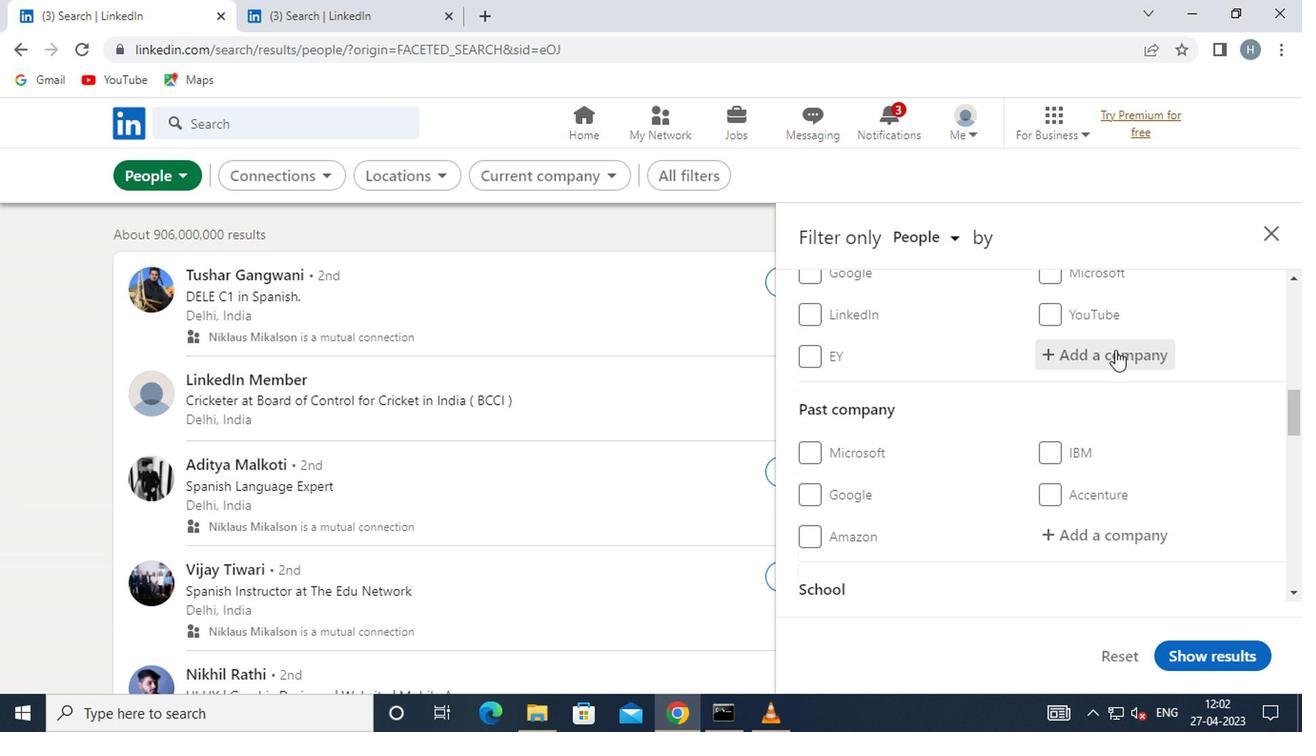 
Action: Mouse moved to (1079, 336)
Screenshot: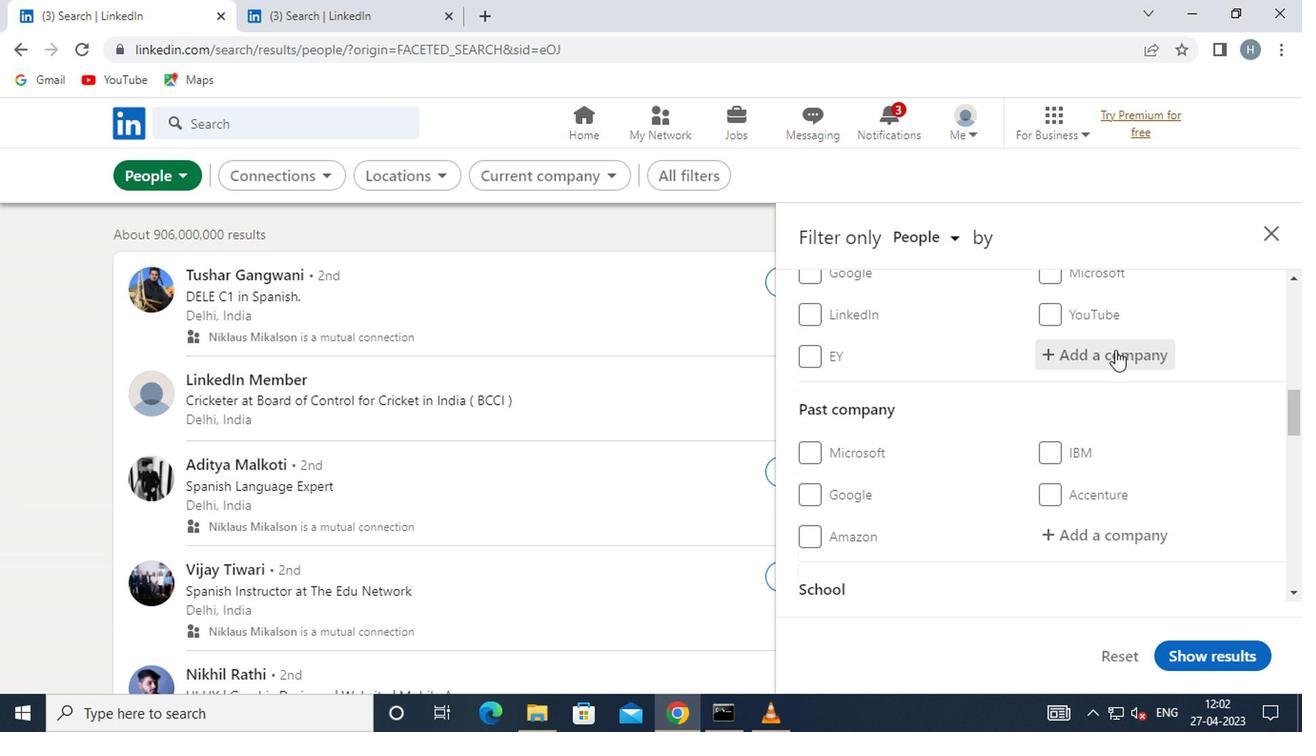 
Action: Key pressed <Key.shift>INNR
Screenshot: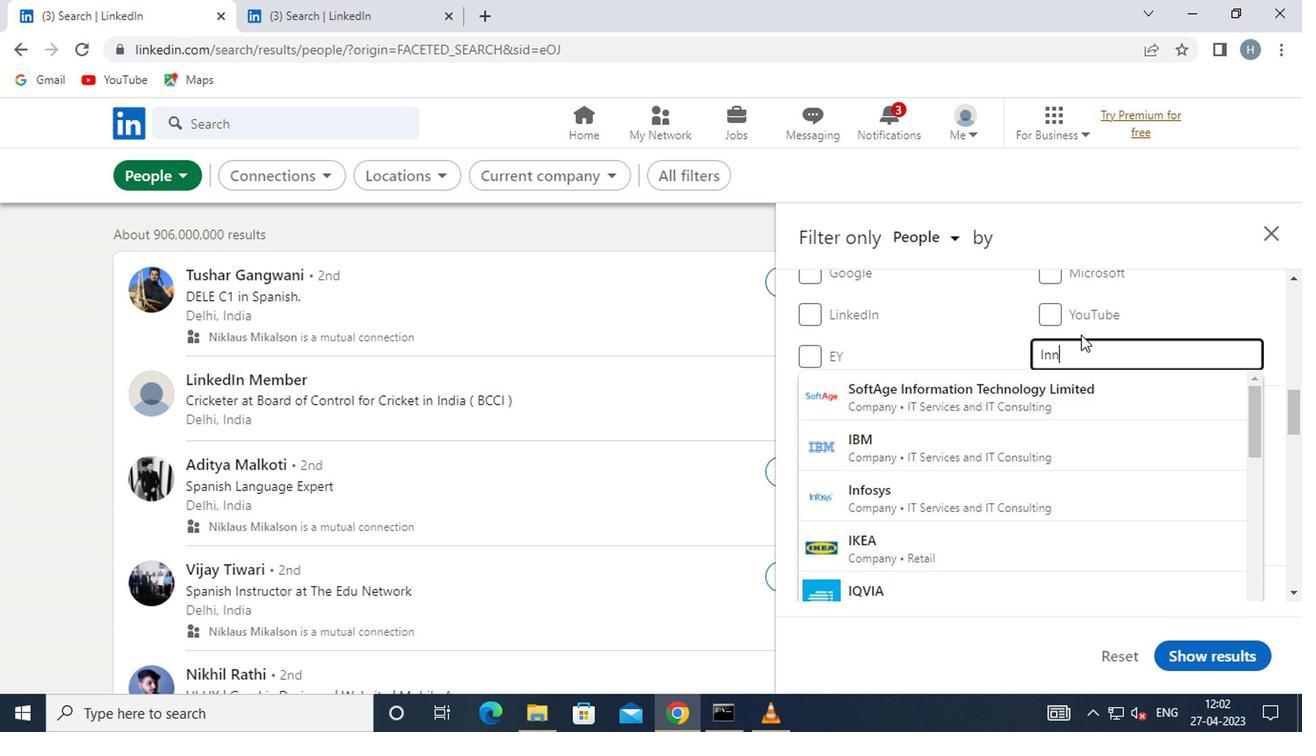 
Action: Mouse moved to (1032, 392)
Screenshot: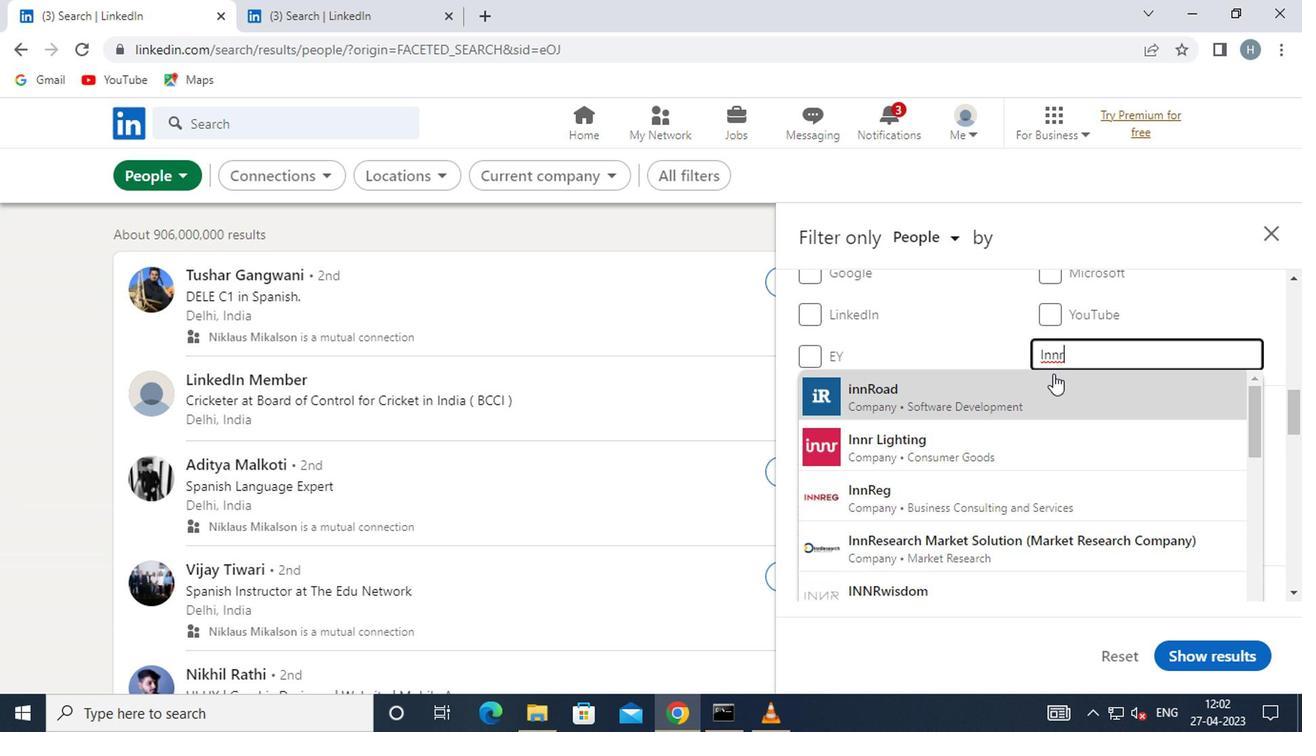 
Action: Mouse pressed left at (1032, 392)
Screenshot: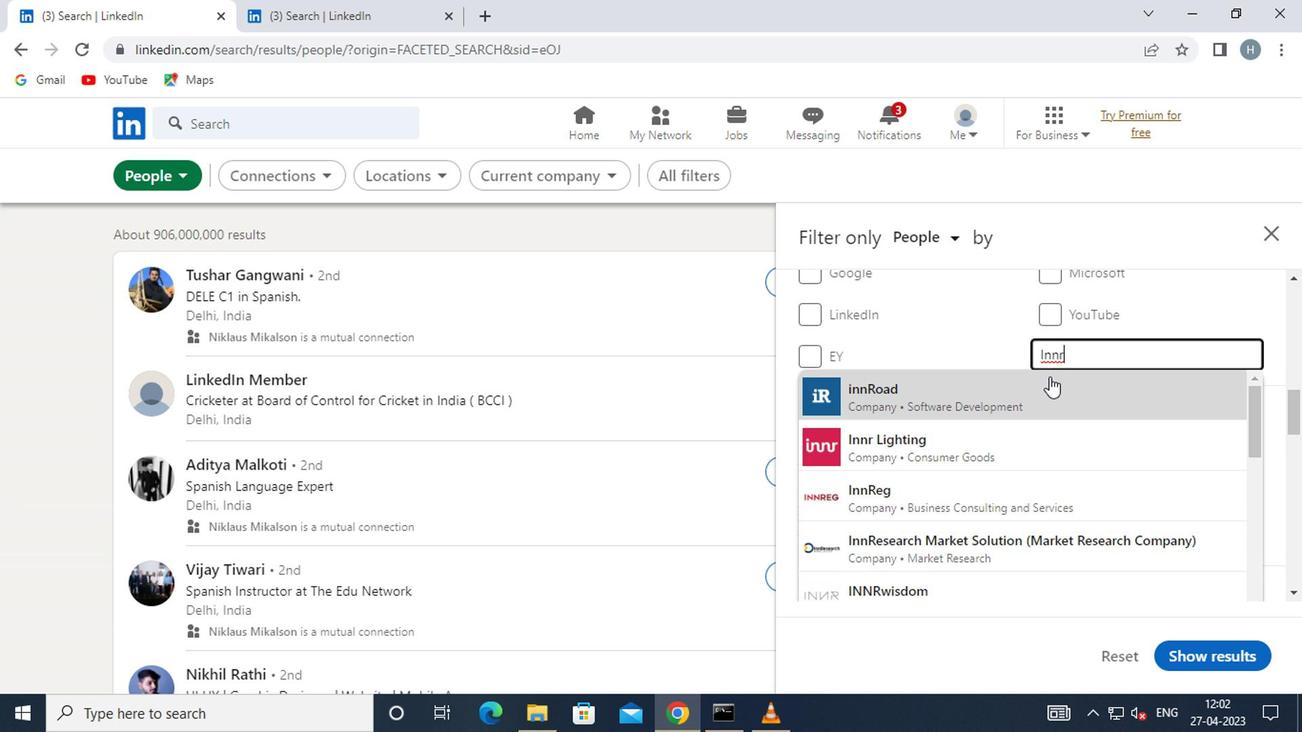 
Action: Mouse moved to (1028, 389)
Screenshot: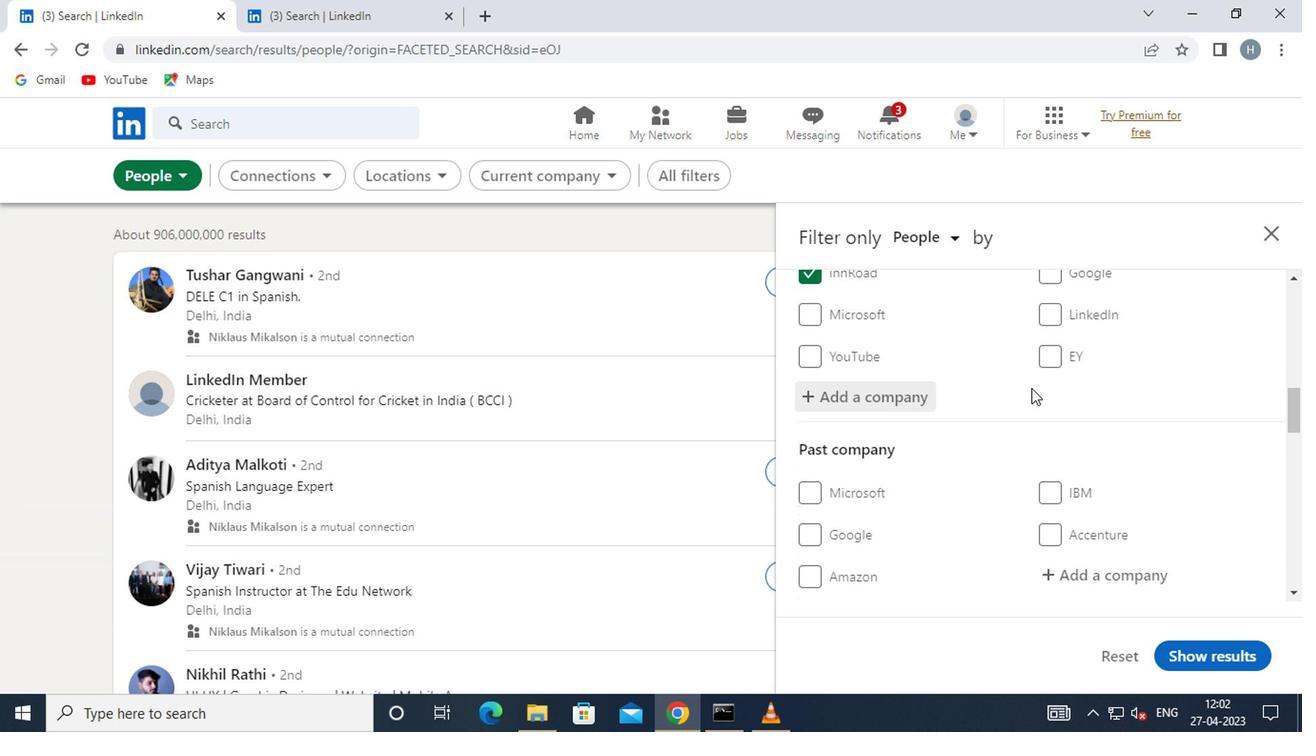 
Action: Mouse scrolled (1028, 388) with delta (0, -1)
Screenshot: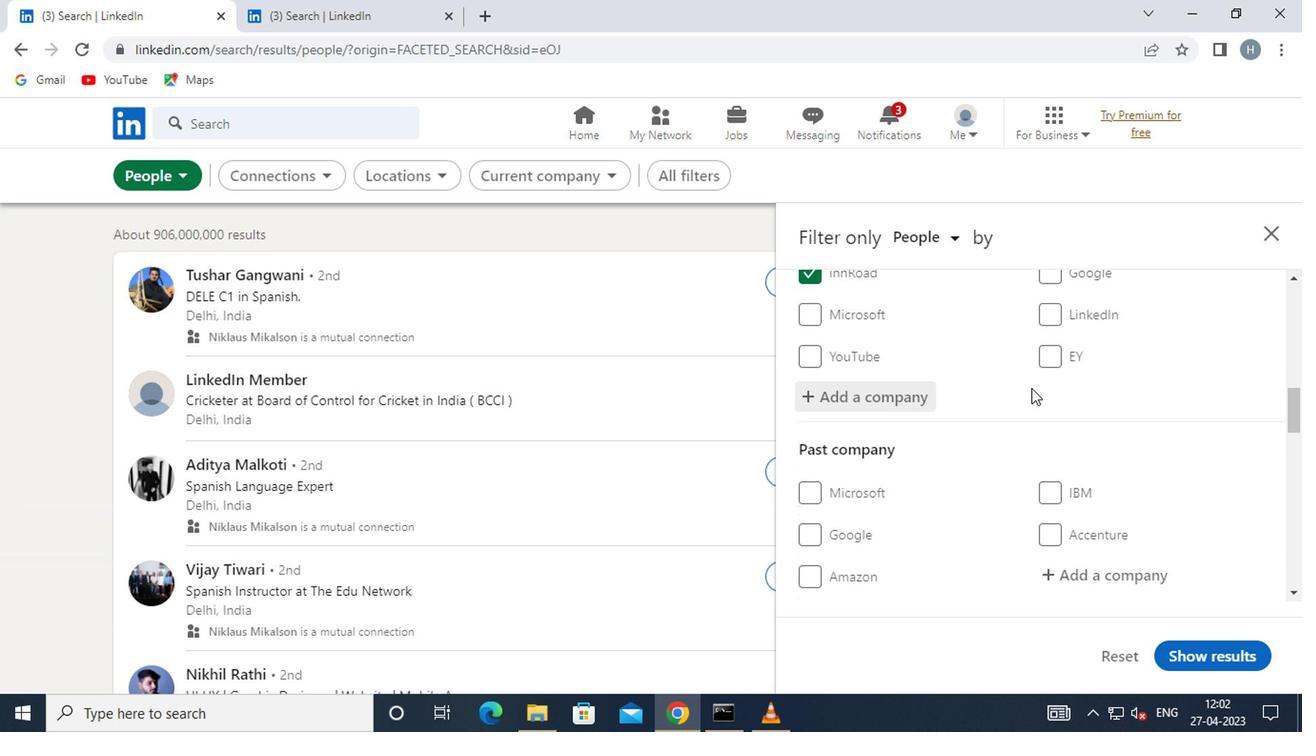
Action: Mouse moved to (1026, 392)
Screenshot: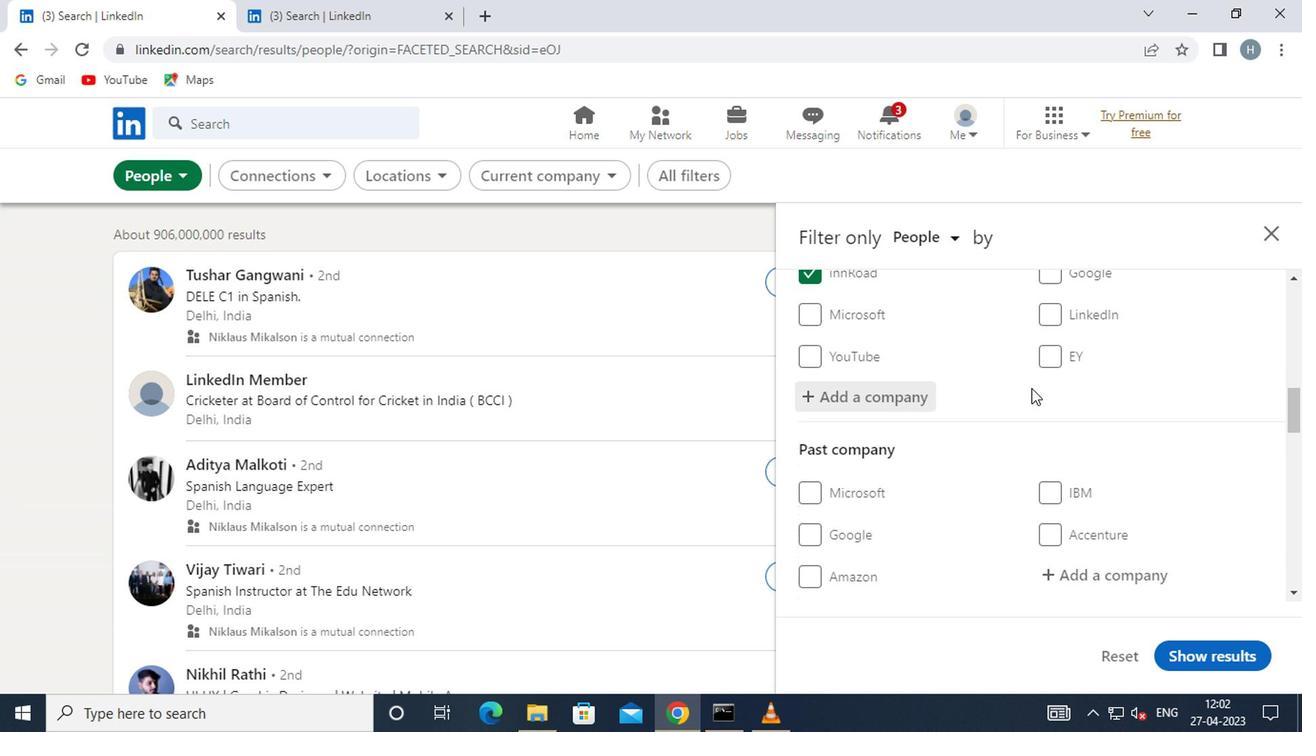 
Action: Mouse scrolled (1026, 391) with delta (0, -1)
Screenshot: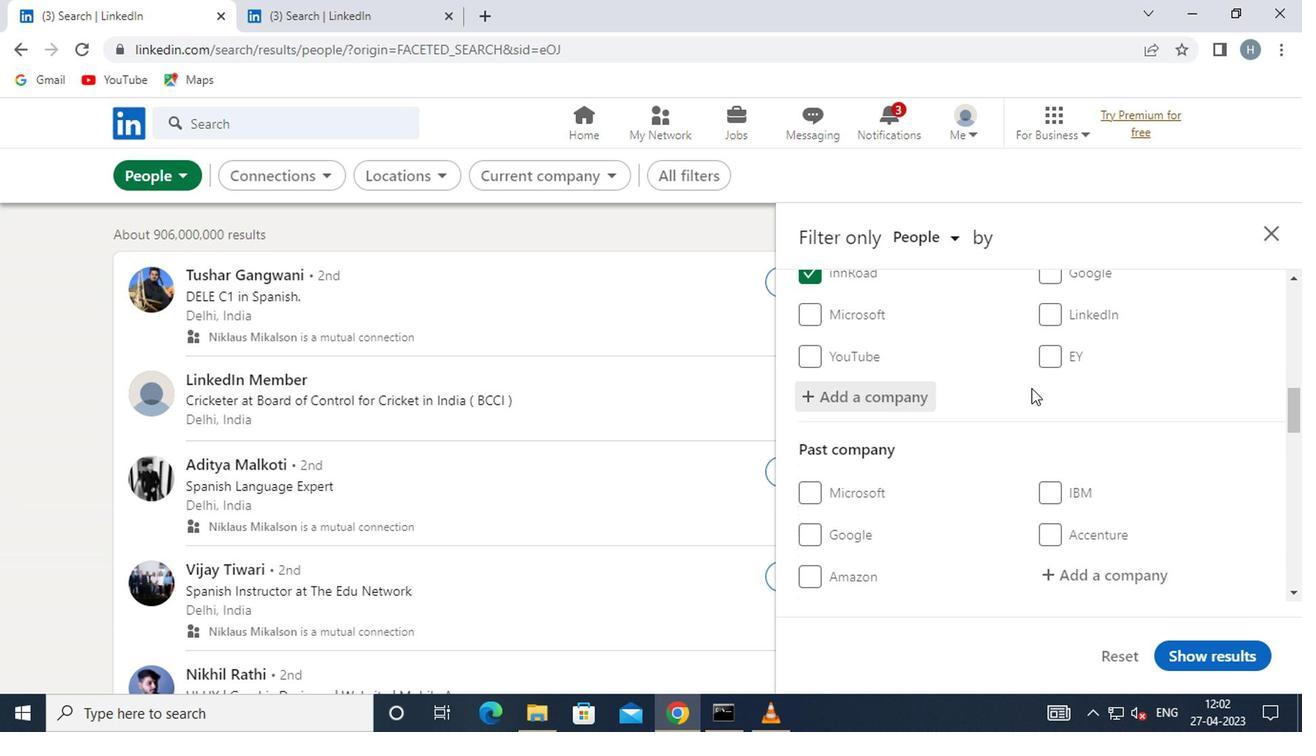 
Action: Mouse moved to (1024, 394)
Screenshot: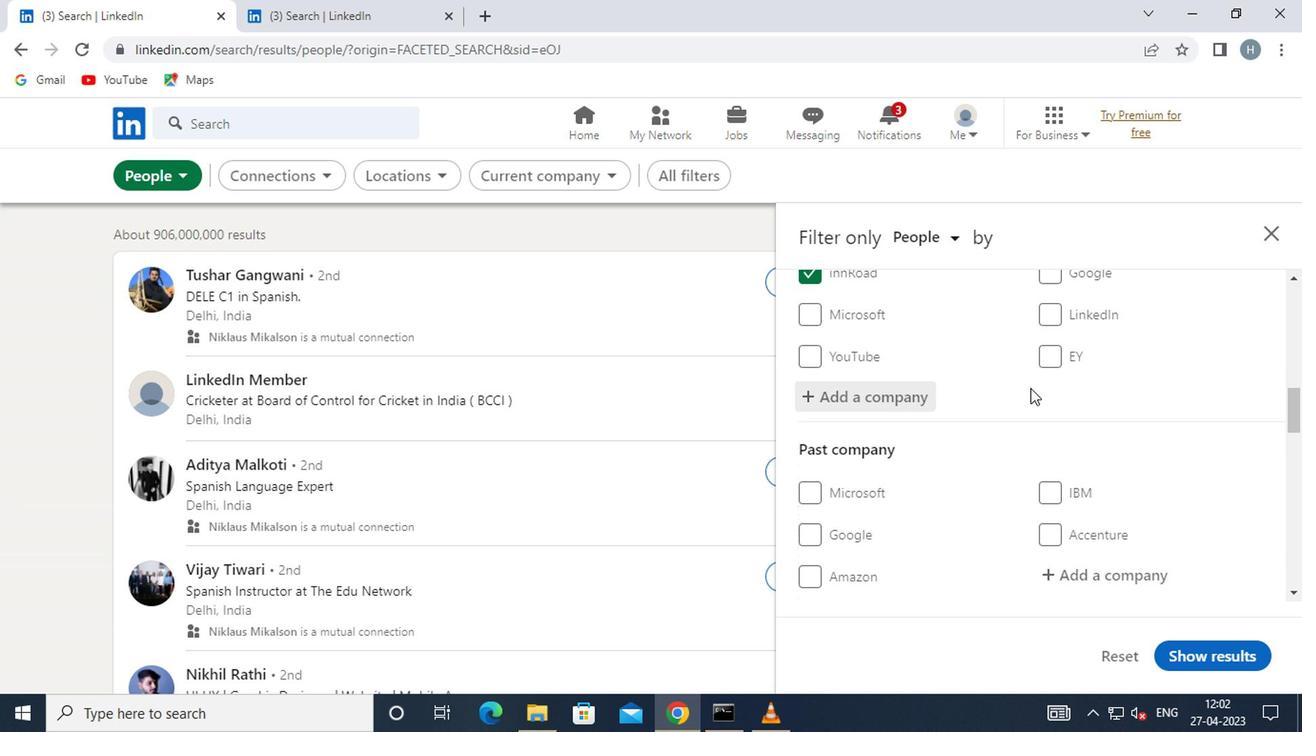 
Action: Mouse scrolled (1024, 393) with delta (0, -1)
Screenshot: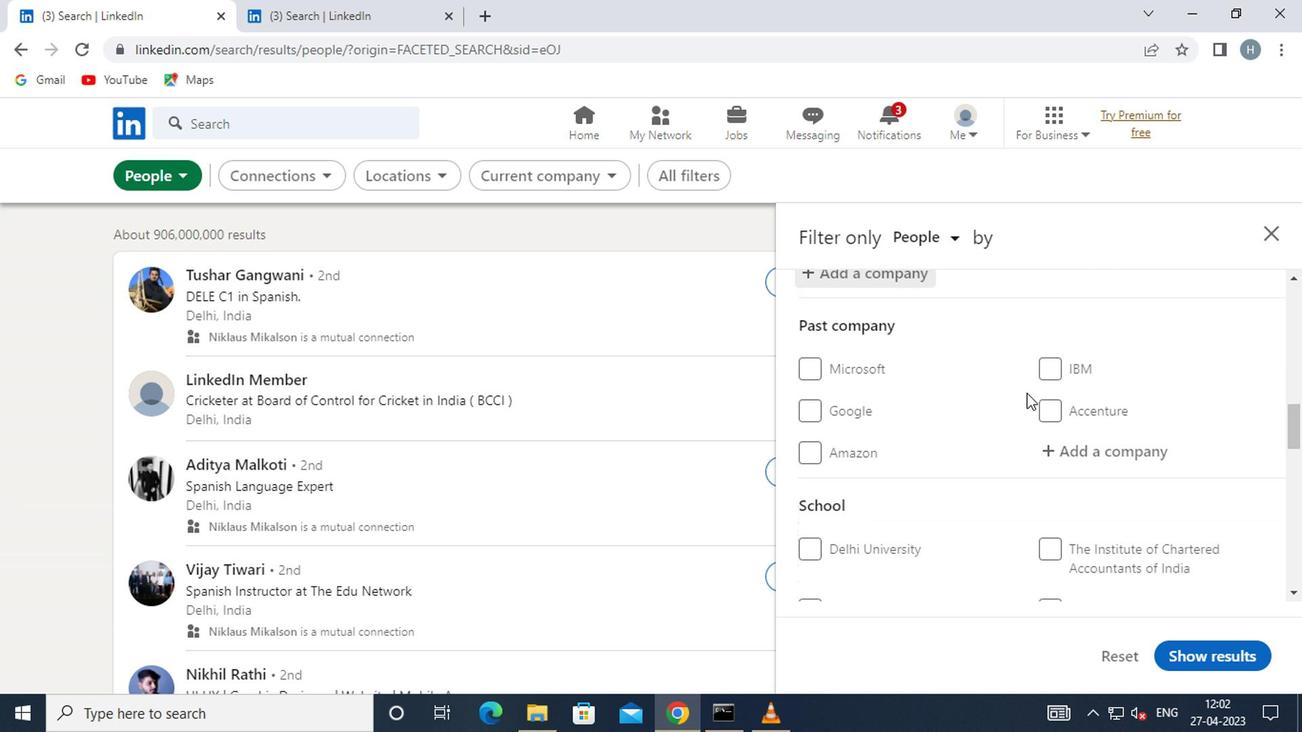 
Action: Mouse moved to (1072, 482)
Screenshot: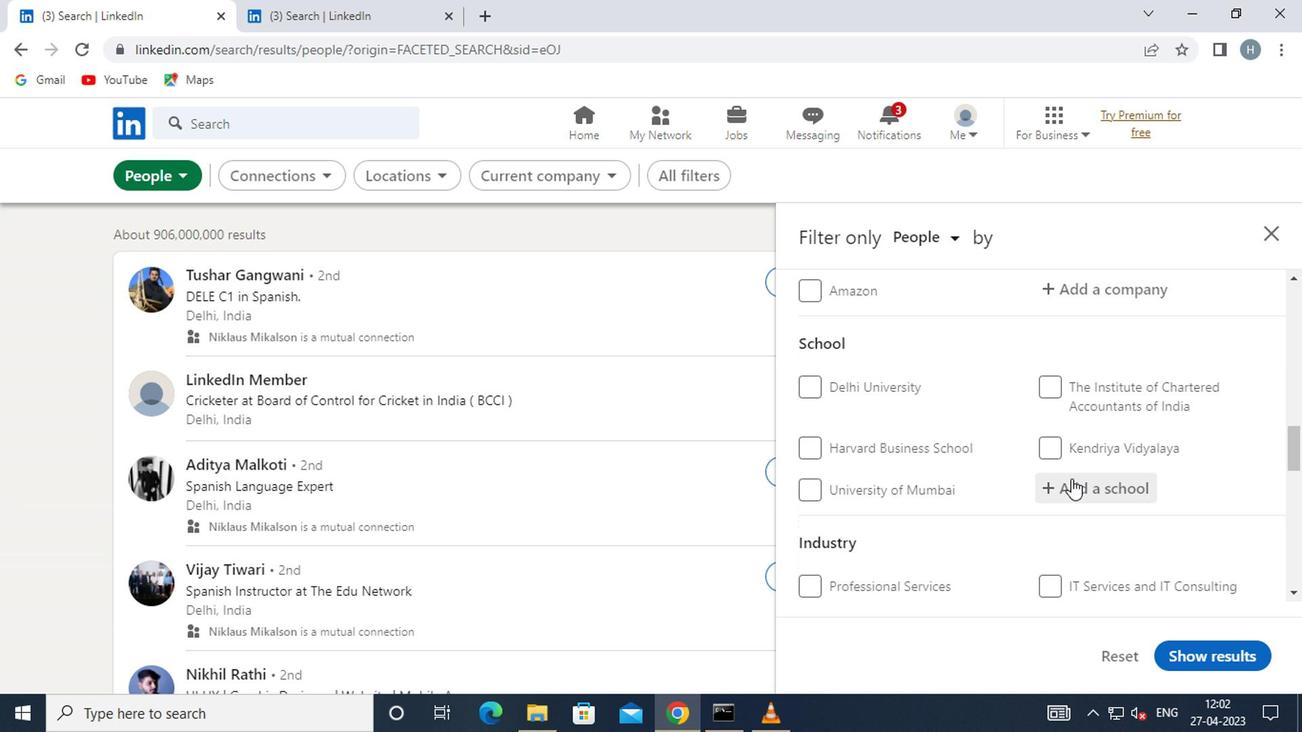 
Action: Mouse pressed left at (1072, 482)
Screenshot: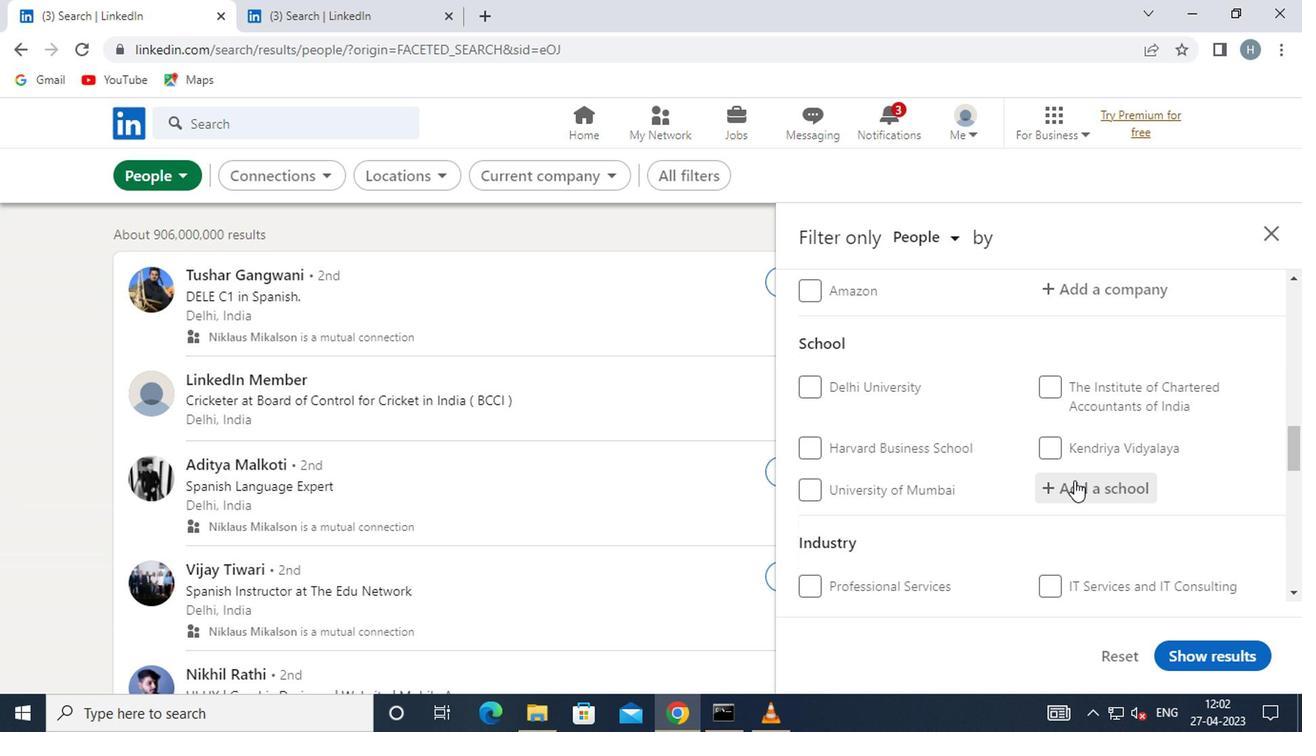 
Action: Key pressed <Key.shift>THE<Key.space><Key.shift>IIS
Screenshot: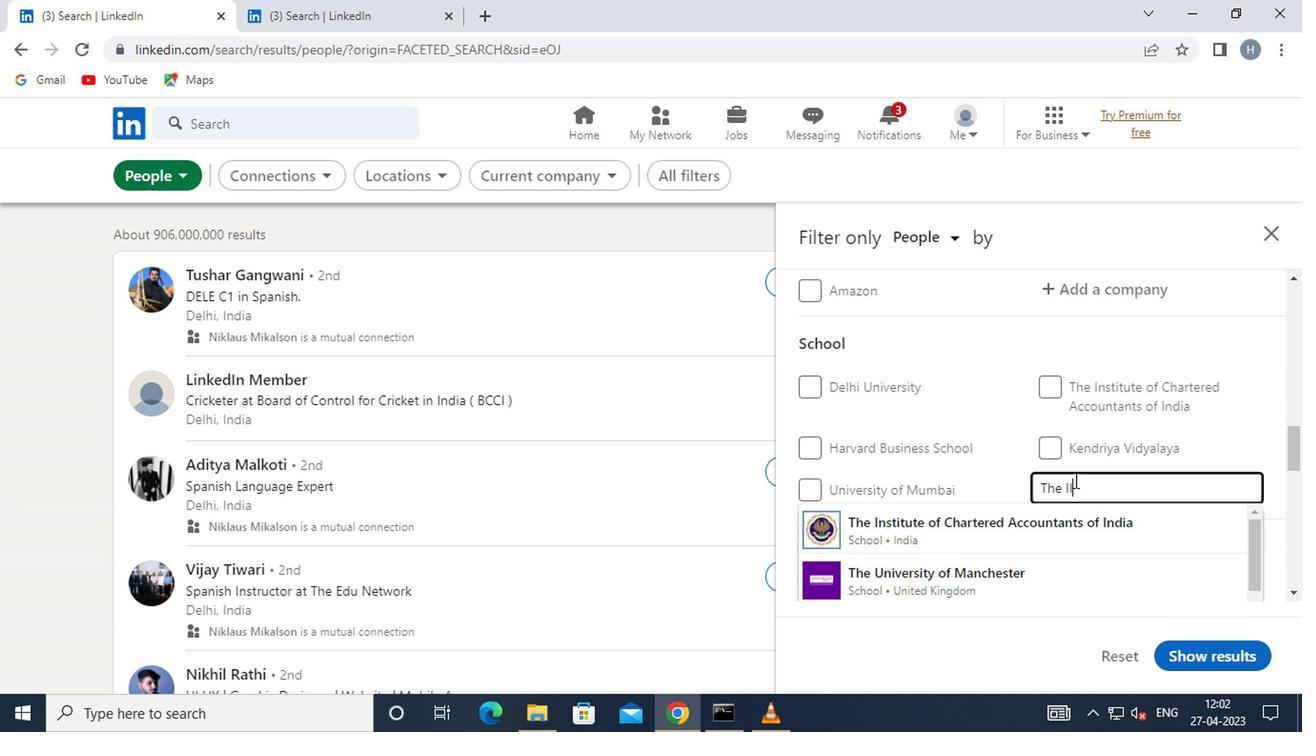 
Action: Mouse moved to (1011, 531)
Screenshot: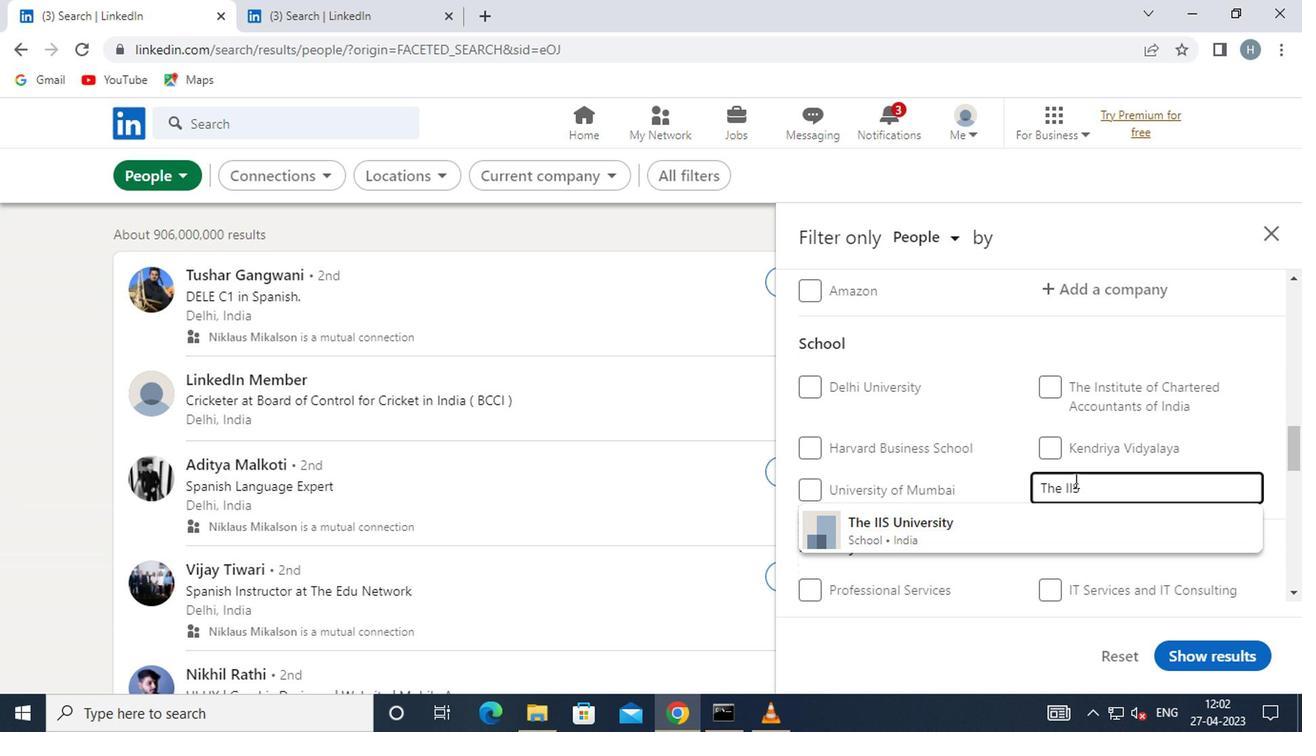 
Action: Mouse pressed left at (1011, 531)
Screenshot: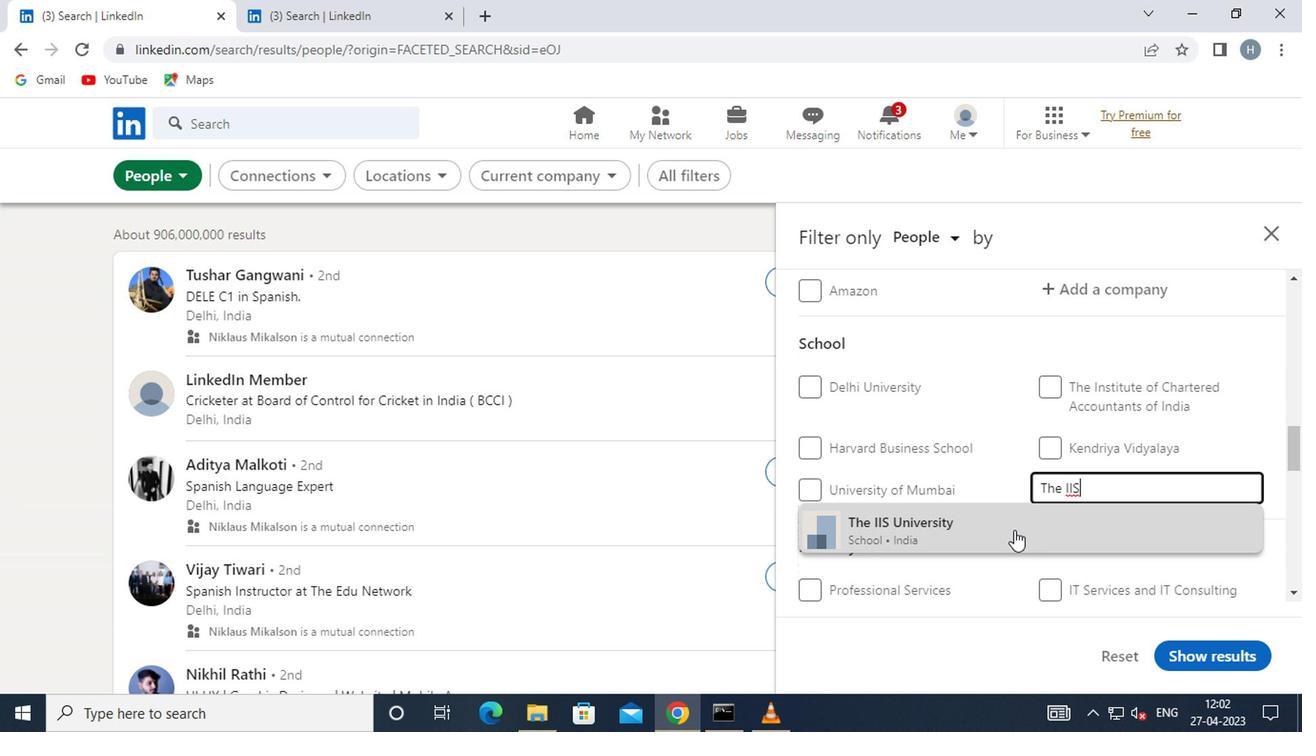 
Action: Mouse moved to (1023, 461)
Screenshot: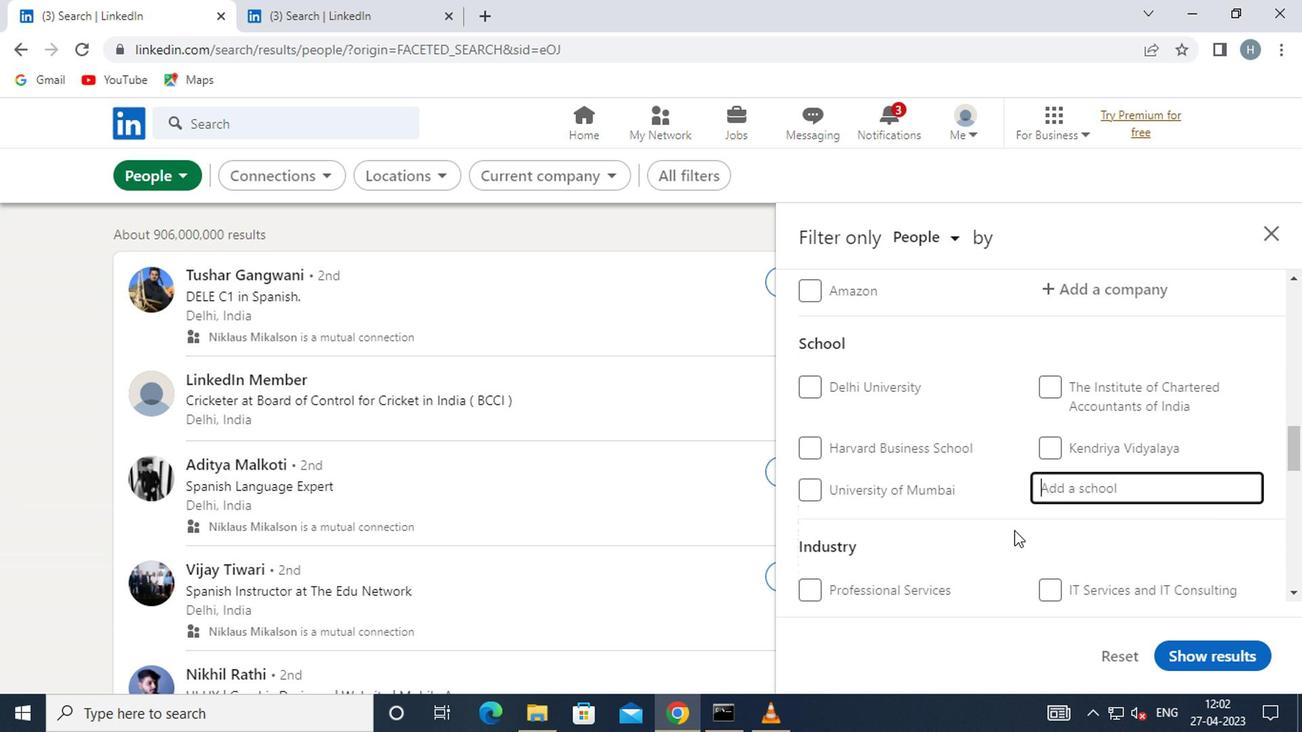 
Action: Mouse scrolled (1023, 460) with delta (0, 0)
Screenshot: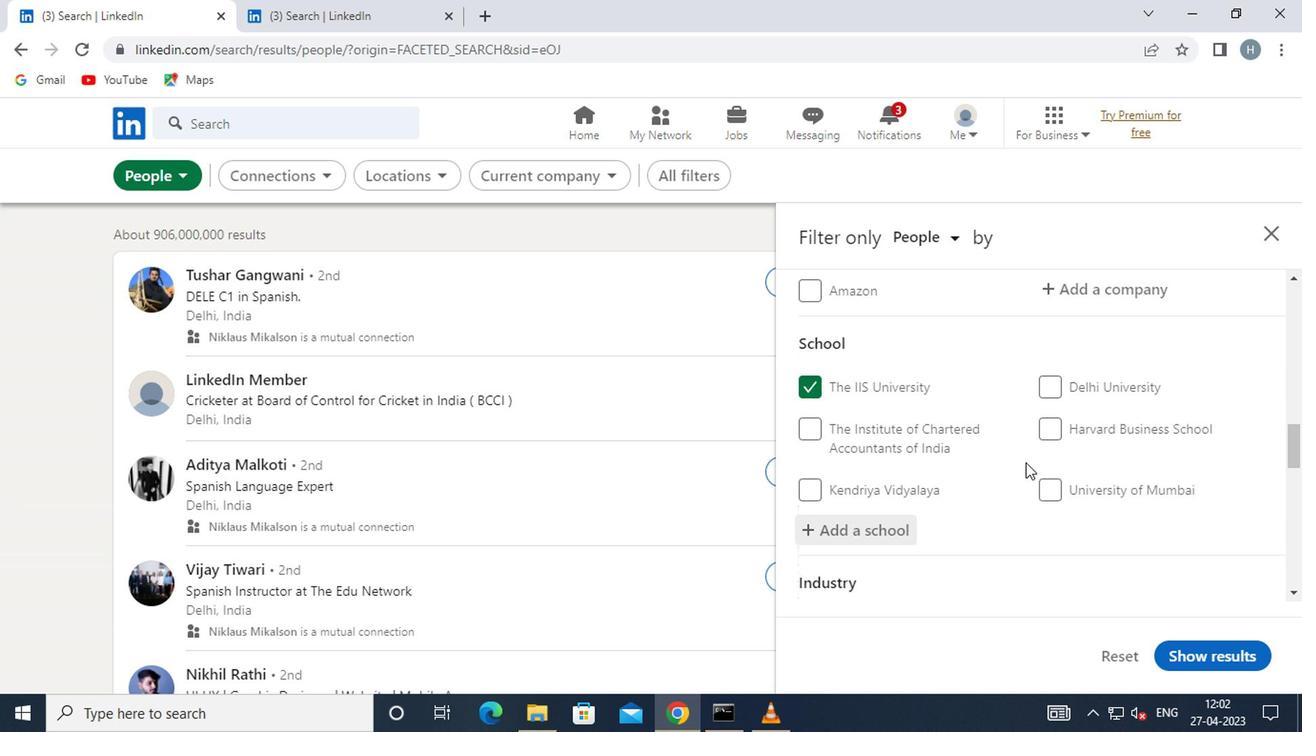 
Action: Mouse scrolled (1023, 460) with delta (0, 0)
Screenshot: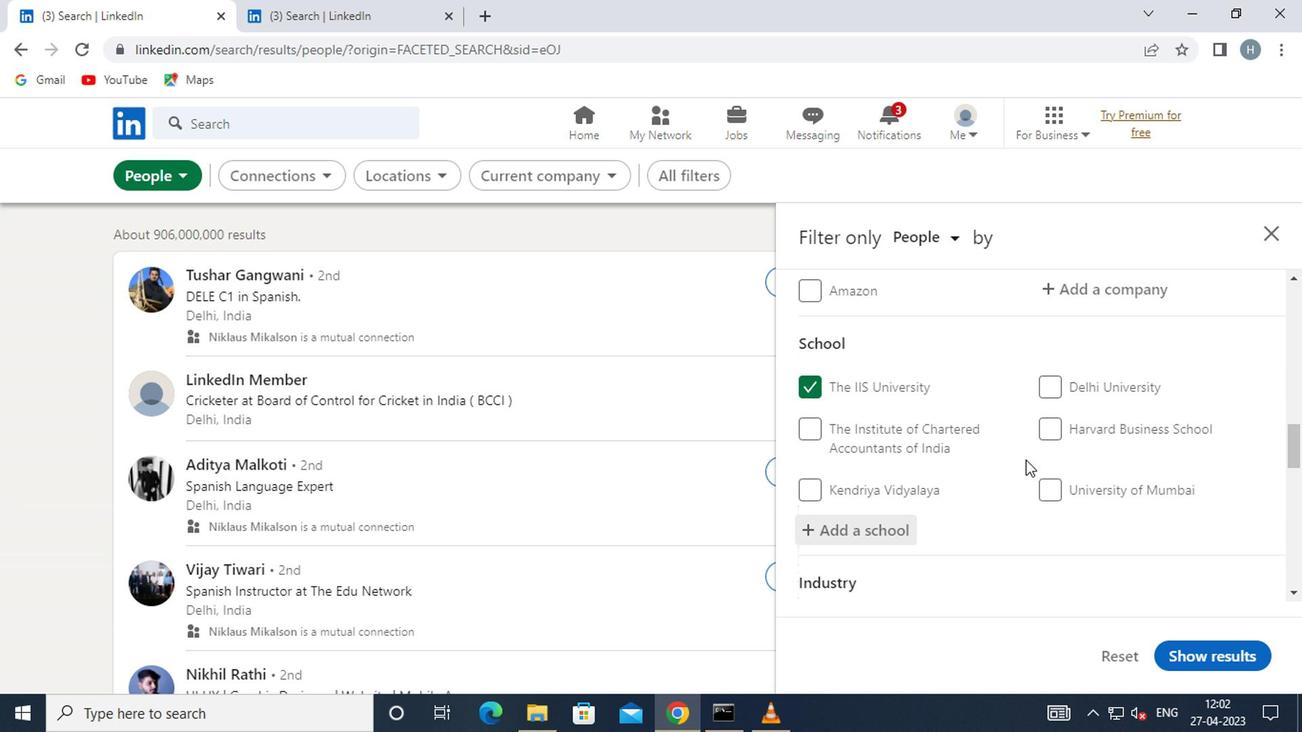 
Action: Mouse moved to (1024, 456)
Screenshot: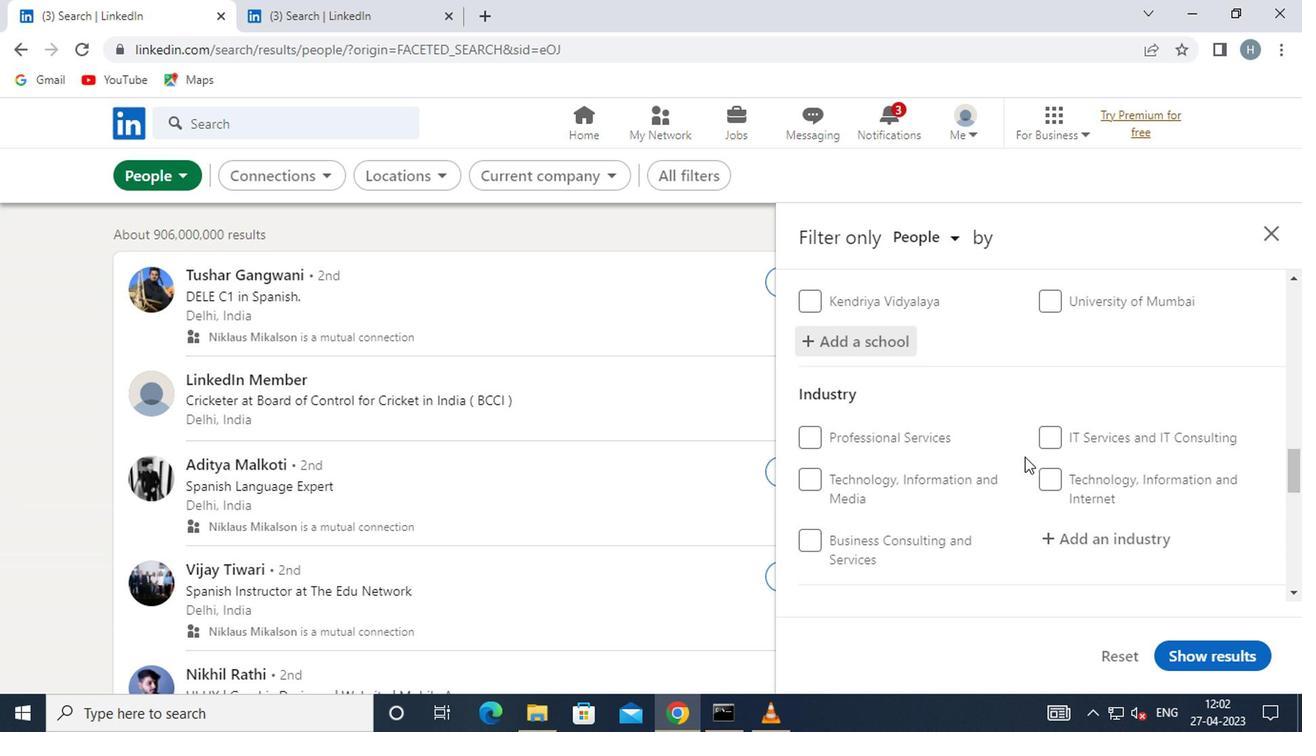 
Action: Mouse scrolled (1024, 455) with delta (0, 0)
Screenshot: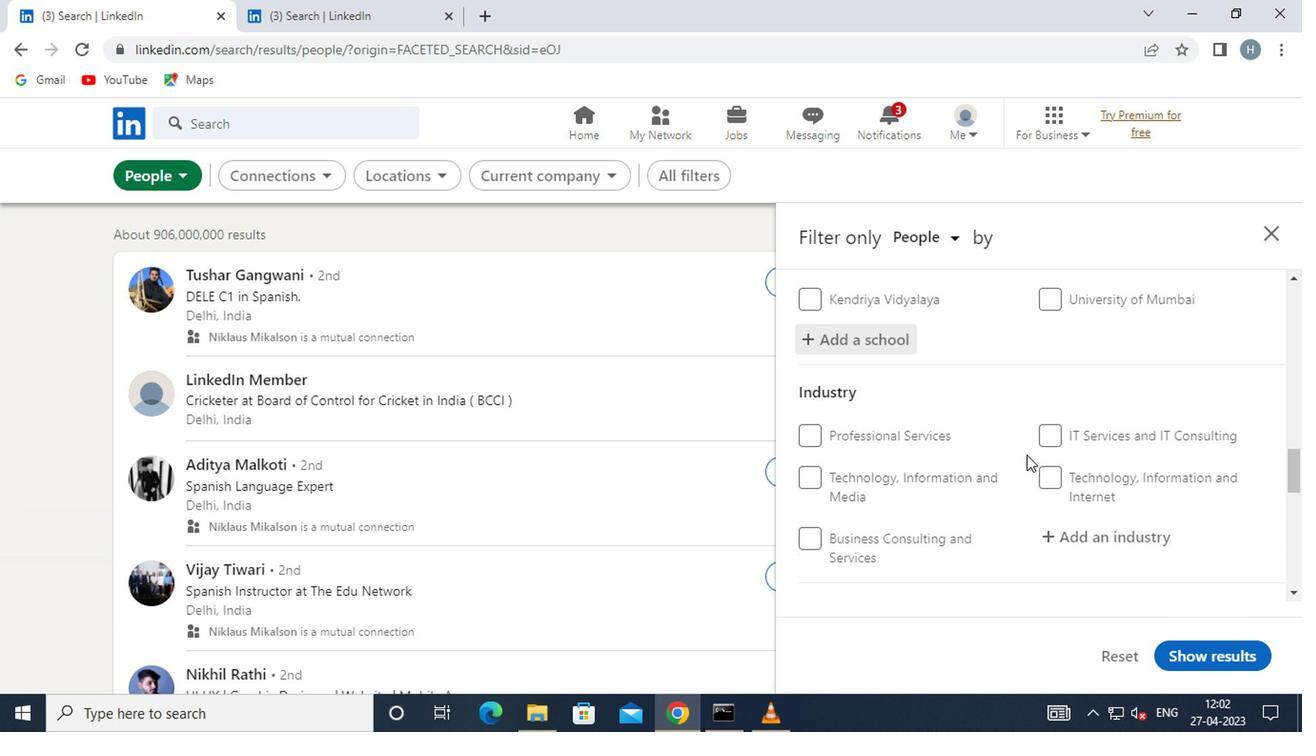 
Action: Mouse moved to (1089, 440)
Screenshot: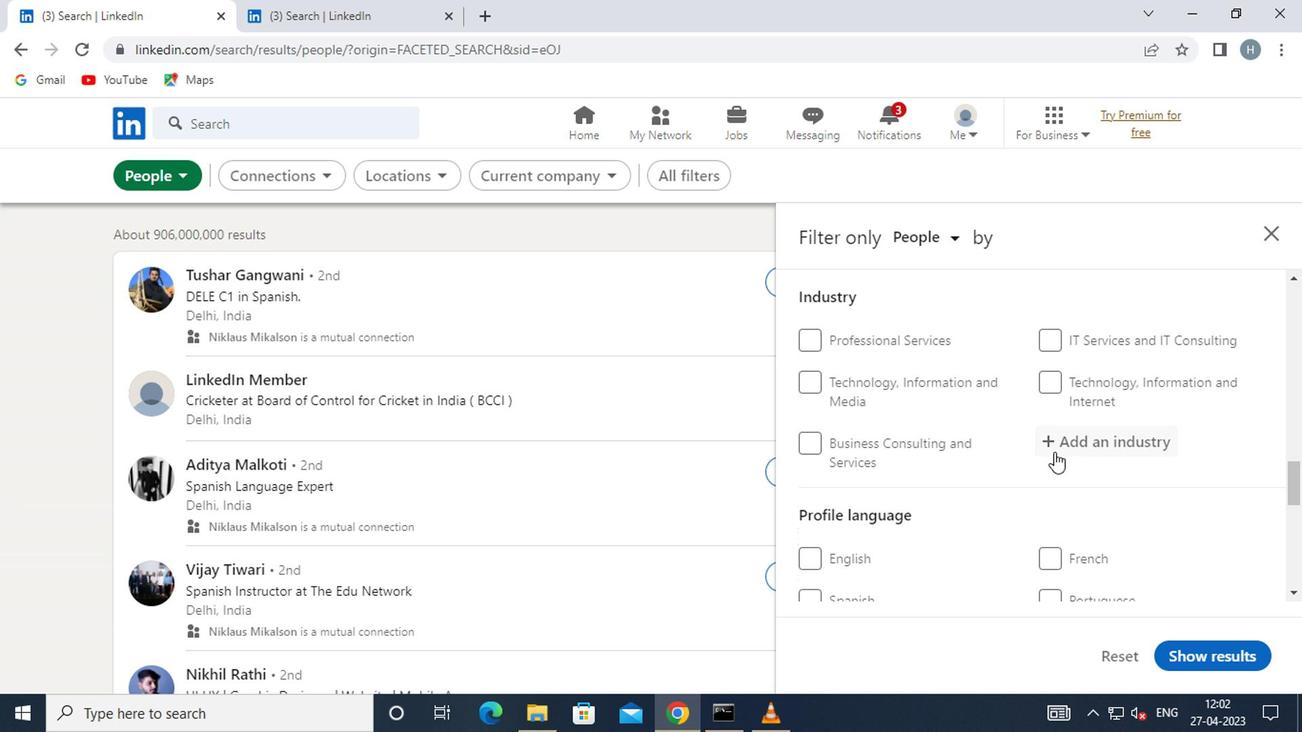 
Action: Mouse pressed left at (1089, 440)
Screenshot: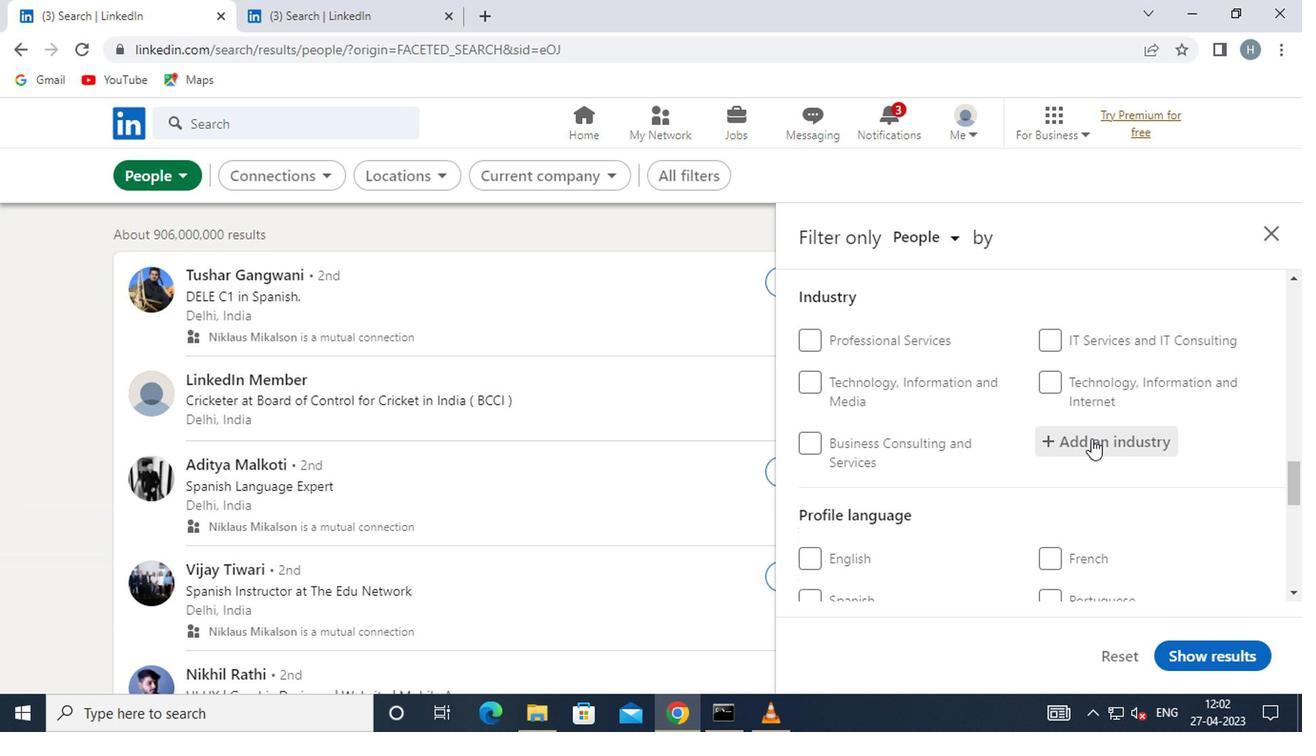 
Action: Key pressed <Key.shift>MEASURI
Screenshot: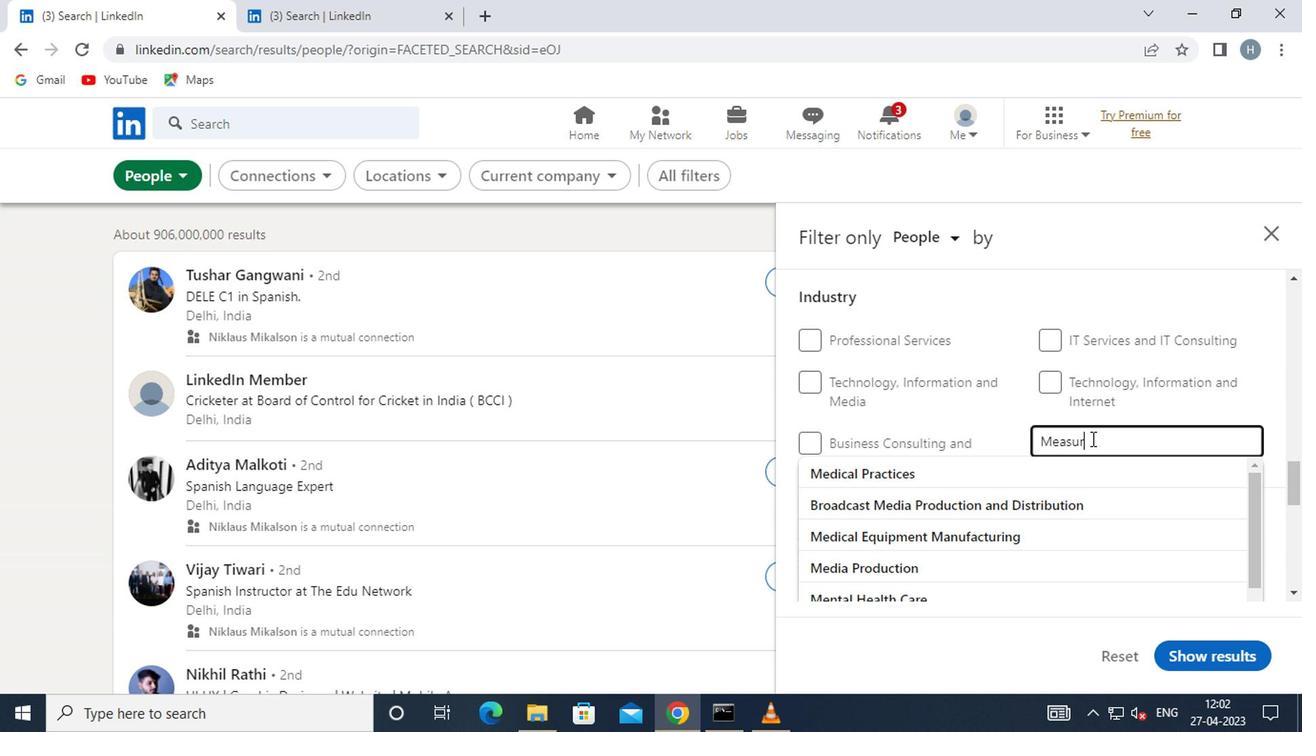 
Action: Mouse moved to (1061, 470)
Screenshot: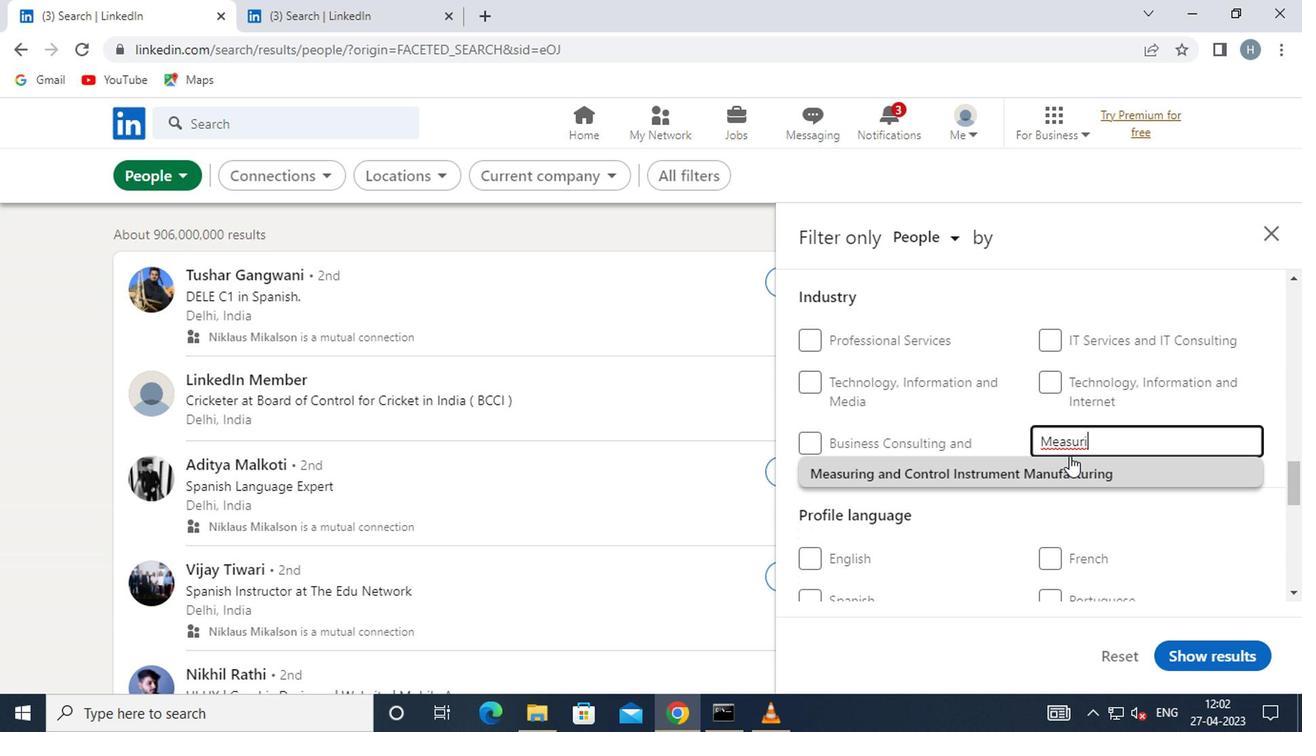 
Action: Mouse pressed left at (1061, 470)
Screenshot: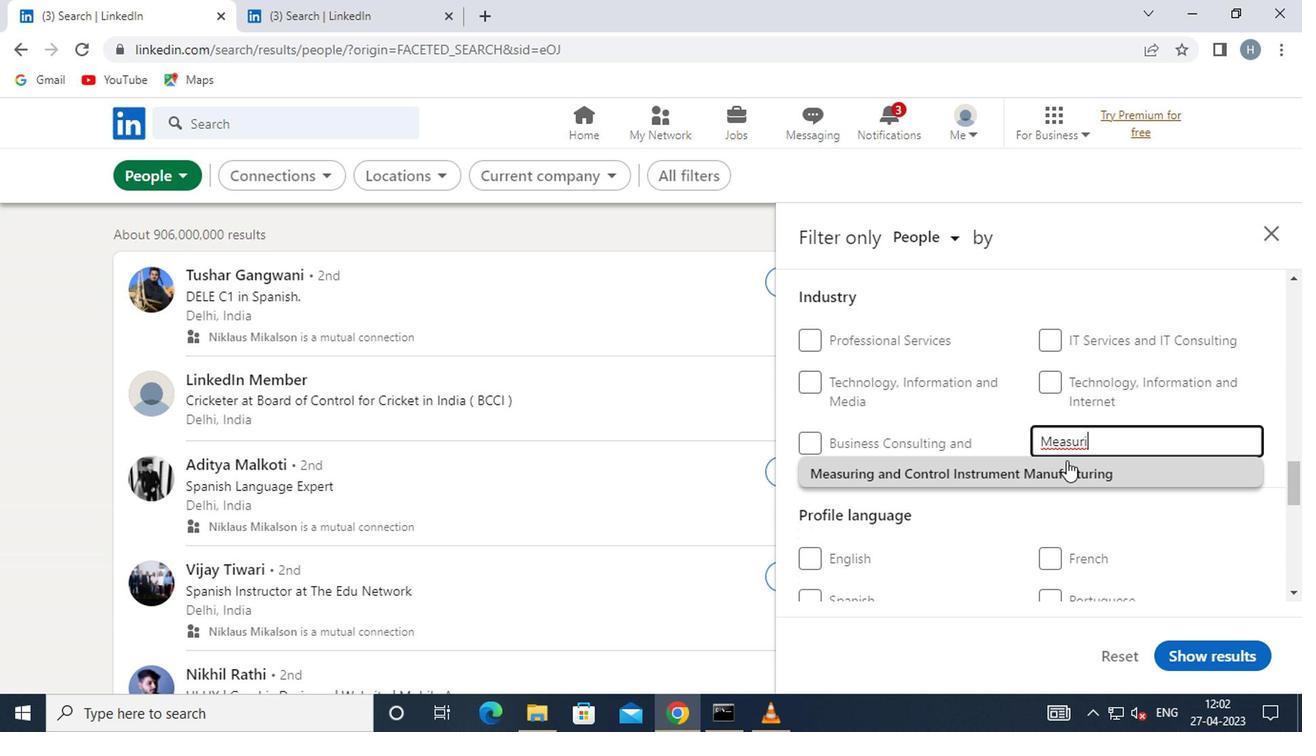 
Action: Mouse moved to (1060, 447)
Screenshot: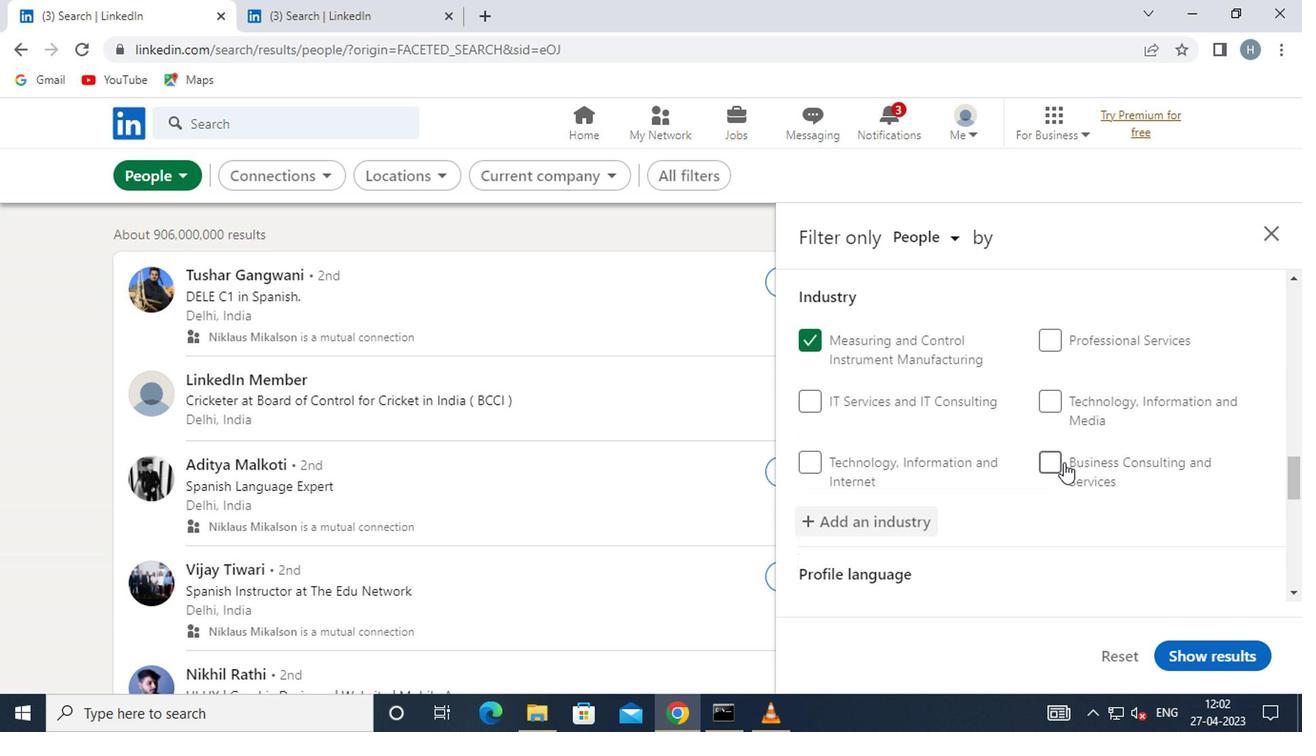 
Action: Mouse scrolled (1060, 446) with delta (0, 0)
Screenshot: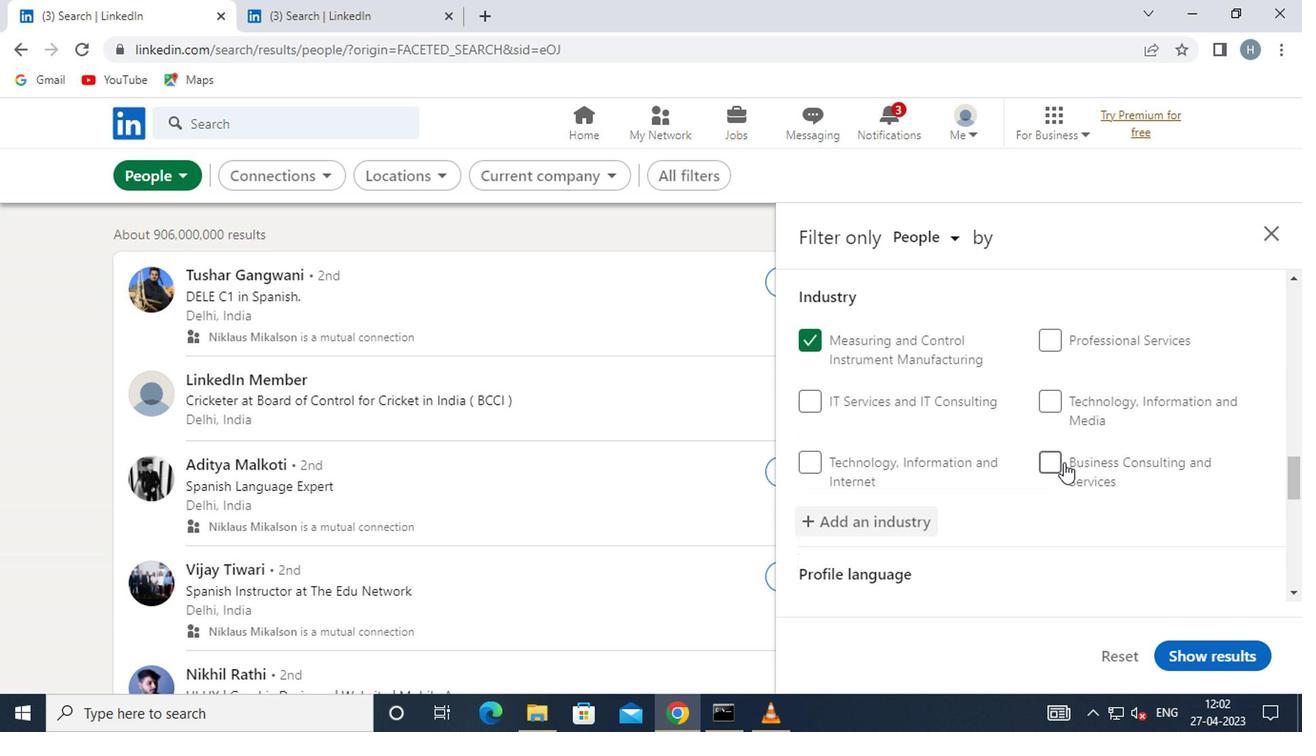 
Action: Mouse moved to (1035, 435)
Screenshot: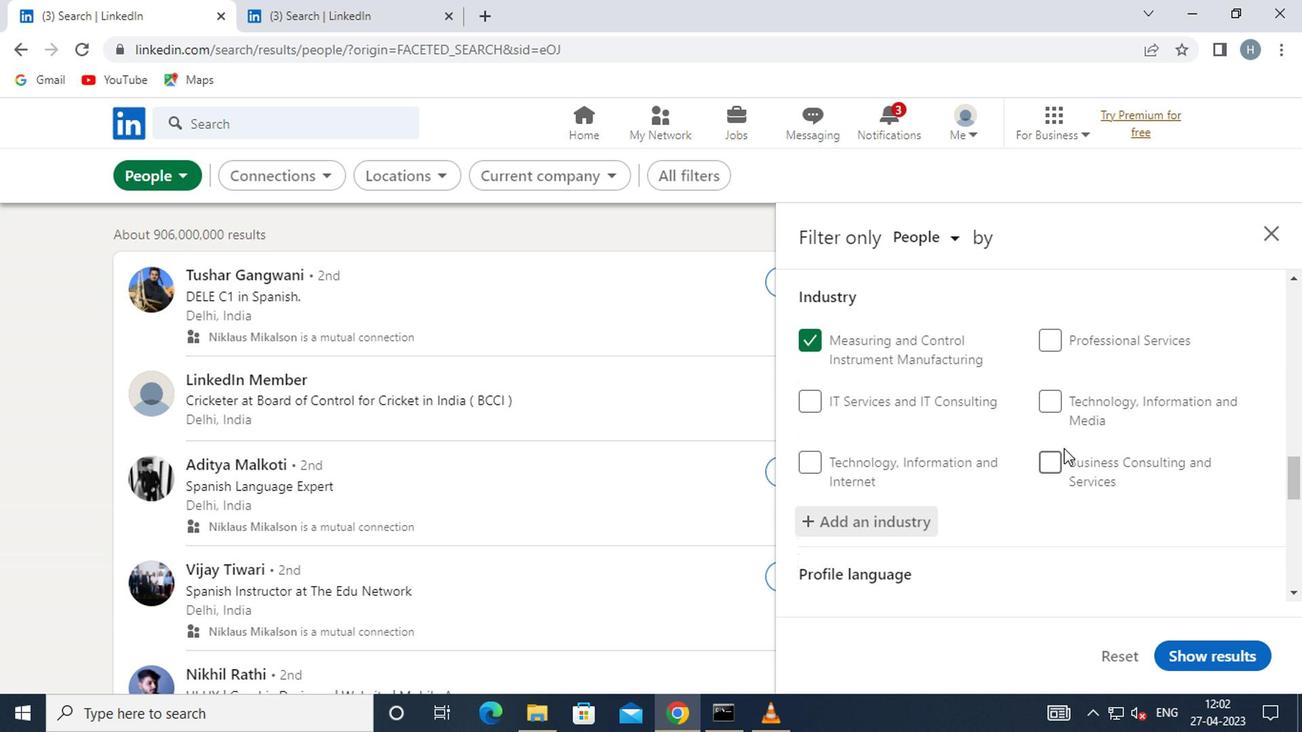 
Action: Mouse scrolled (1035, 434) with delta (0, 0)
Screenshot: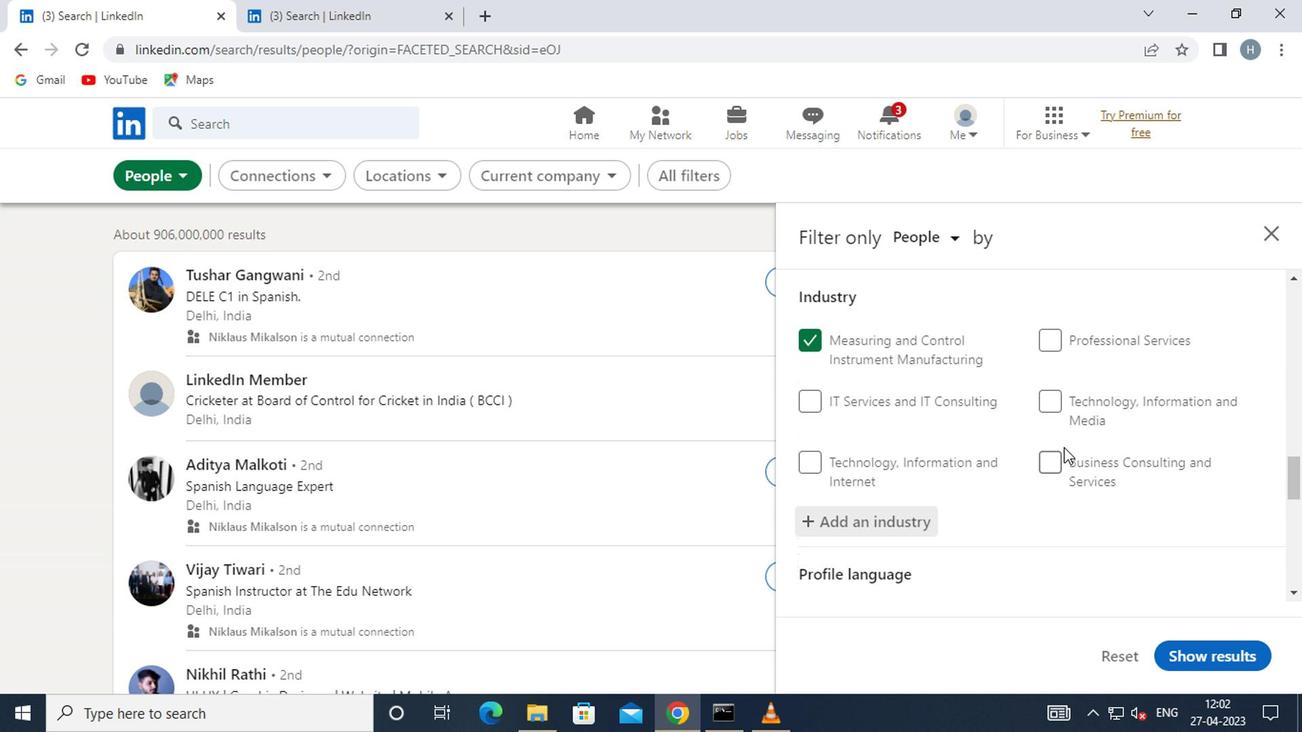 
Action: Mouse moved to (841, 425)
Screenshot: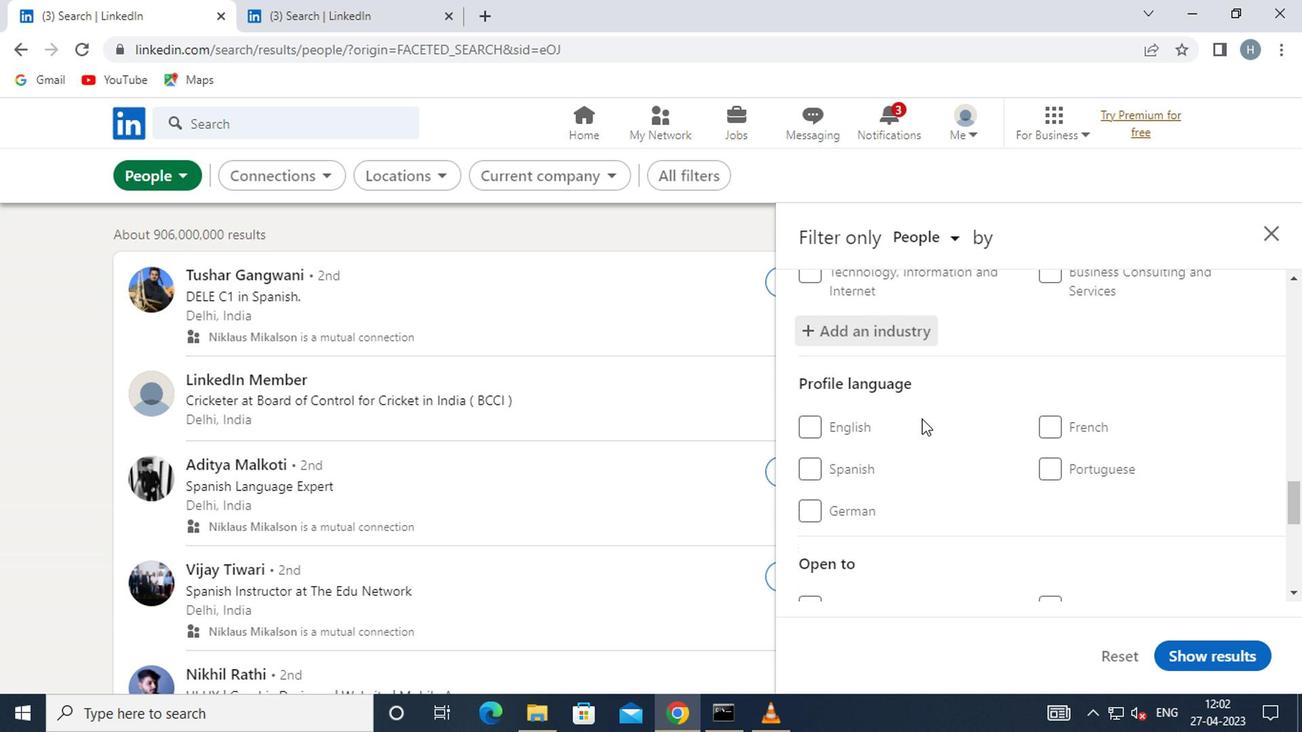 
Action: Mouse pressed left at (841, 425)
Screenshot: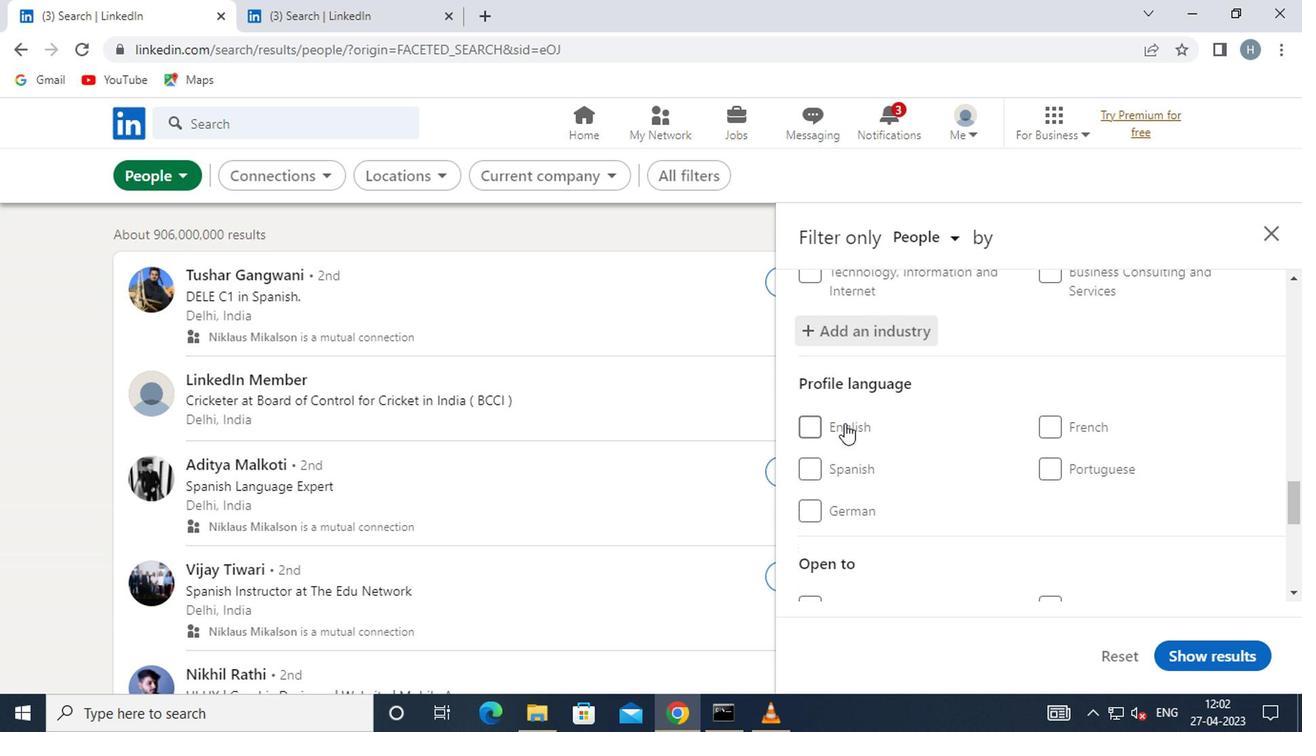 
Action: Mouse moved to (973, 396)
Screenshot: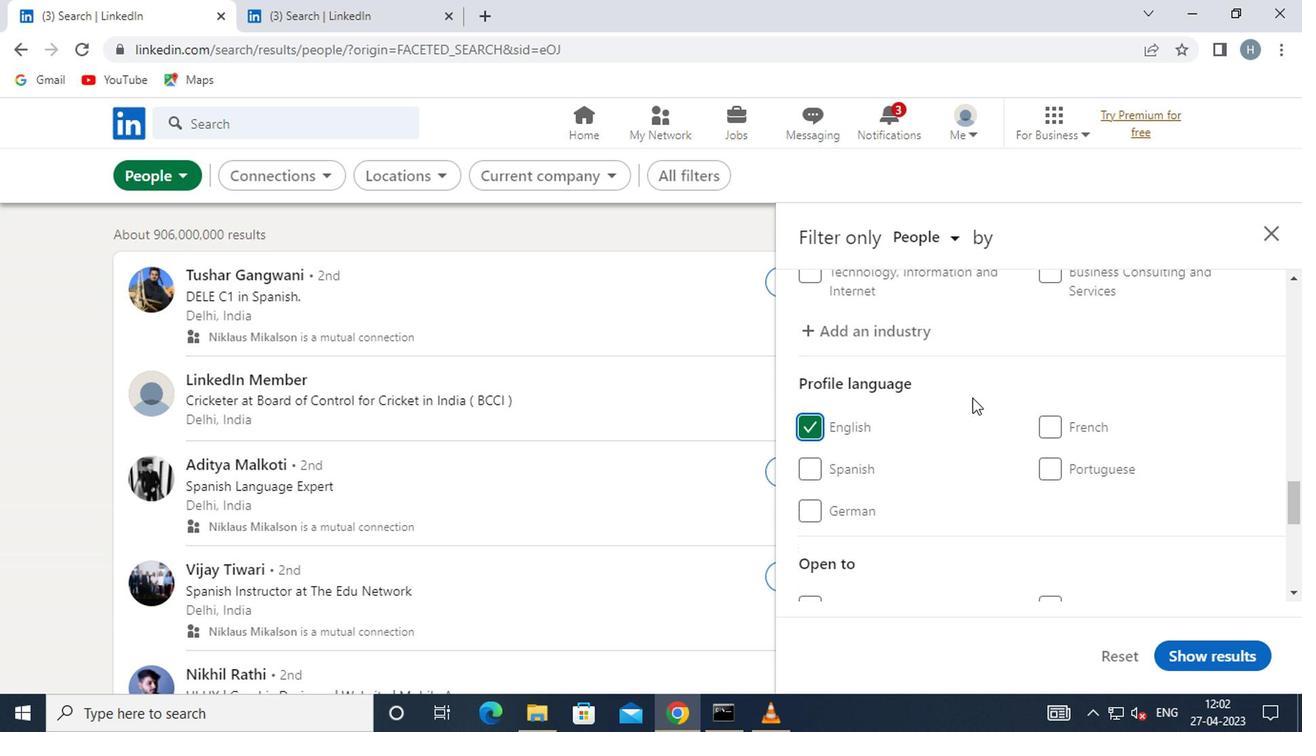 
Action: Mouse scrolled (973, 395) with delta (0, -1)
Screenshot: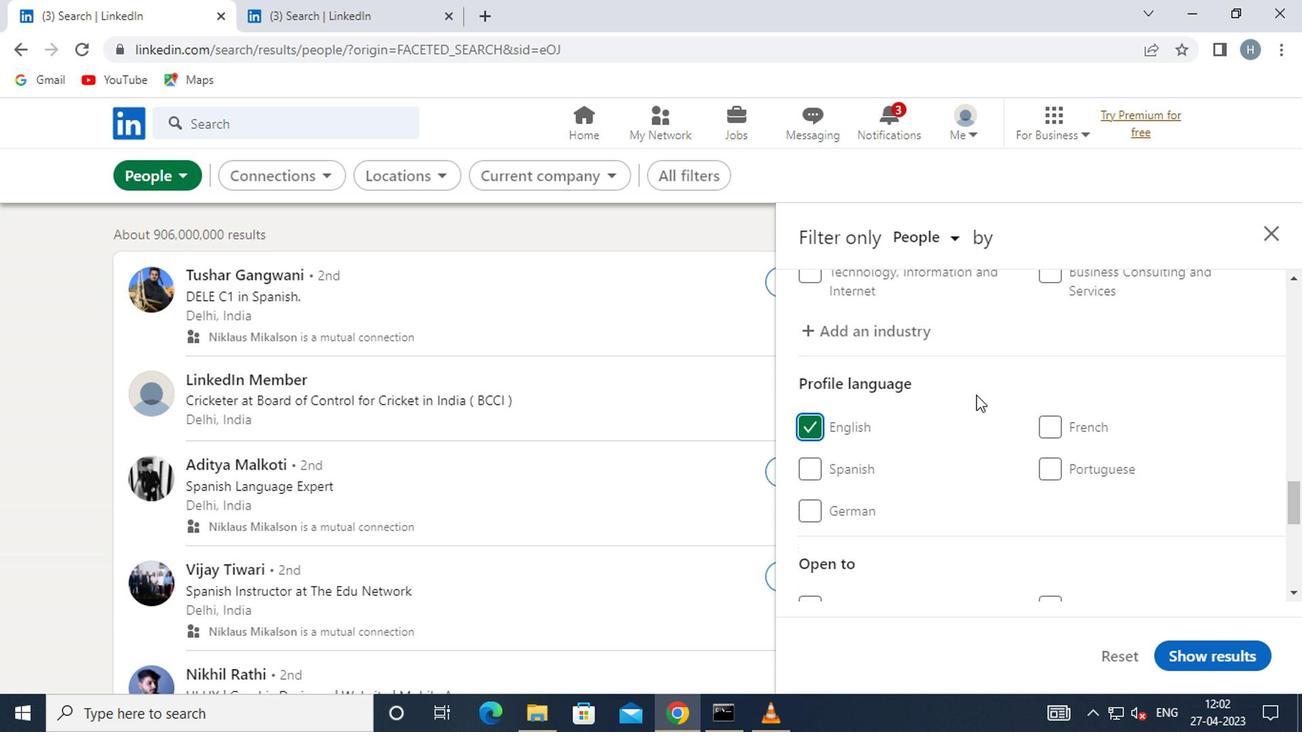
Action: Mouse scrolled (973, 395) with delta (0, -1)
Screenshot: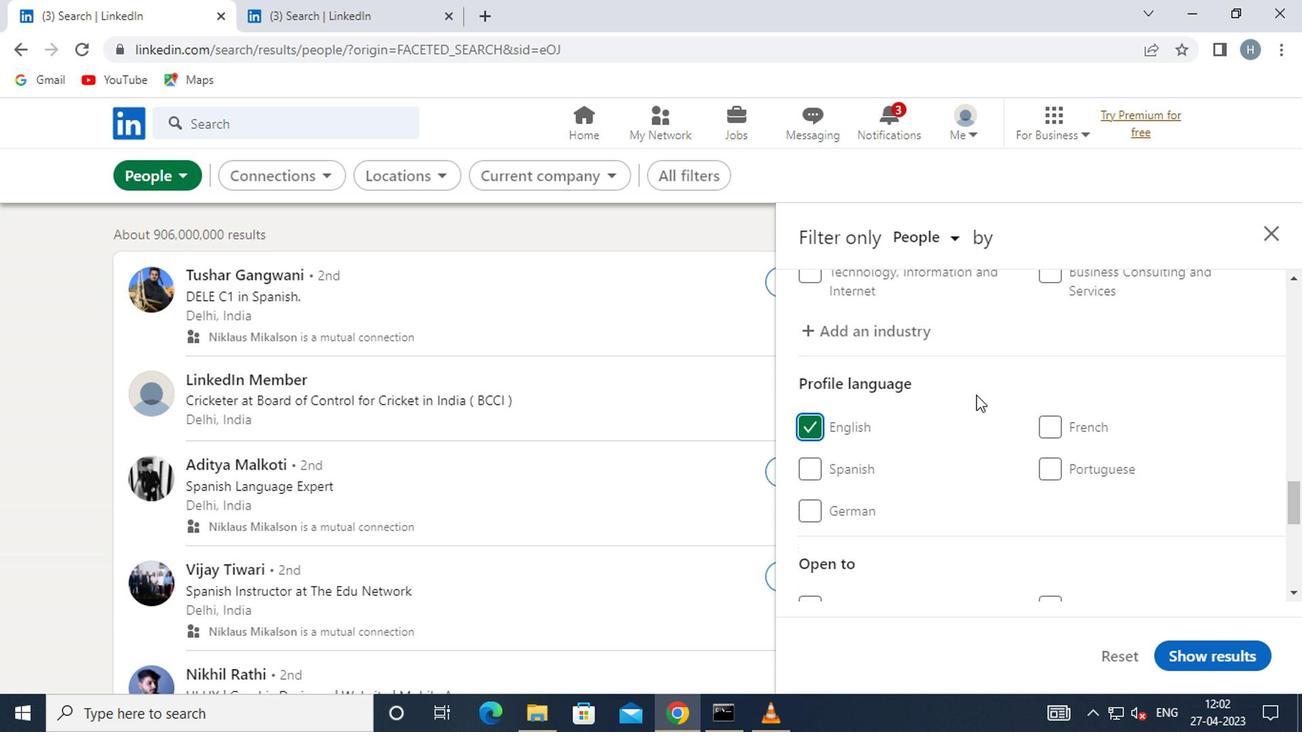
Action: Mouse scrolled (973, 395) with delta (0, -1)
Screenshot: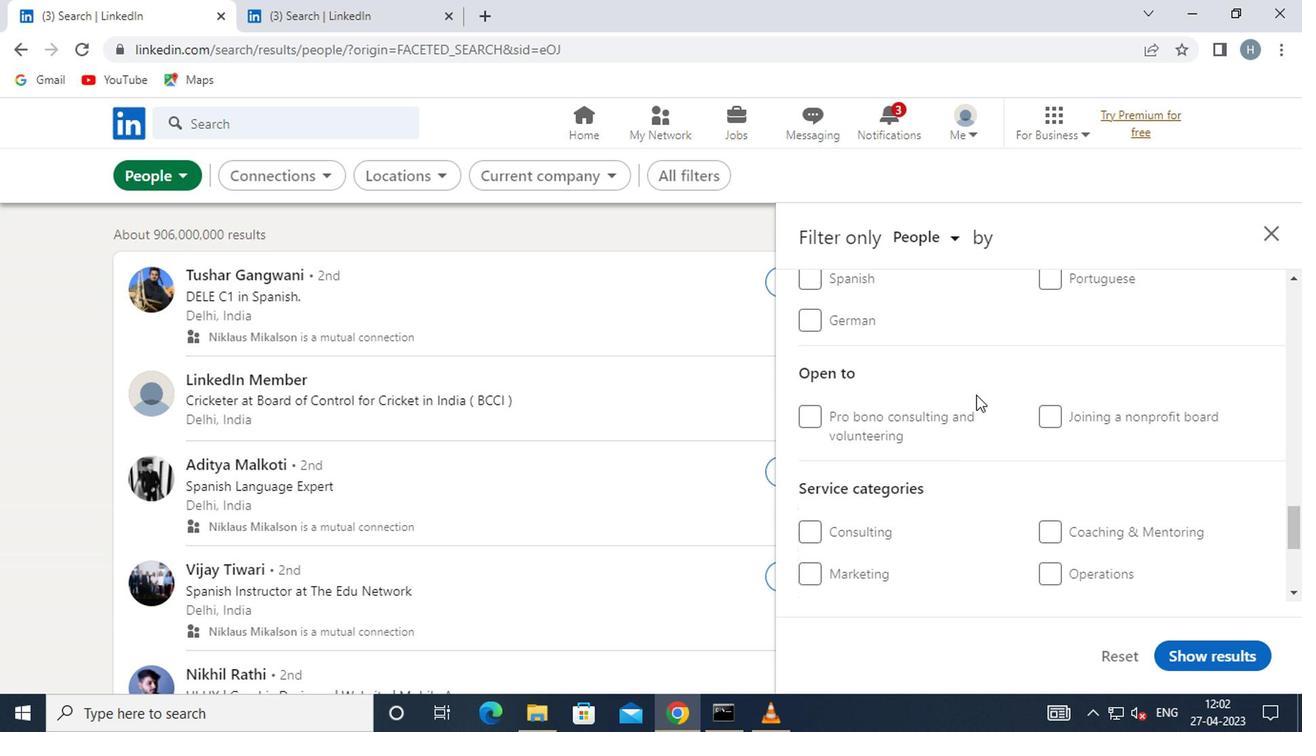
Action: Mouse scrolled (973, 395) with delta (0, -1)
Screenshot: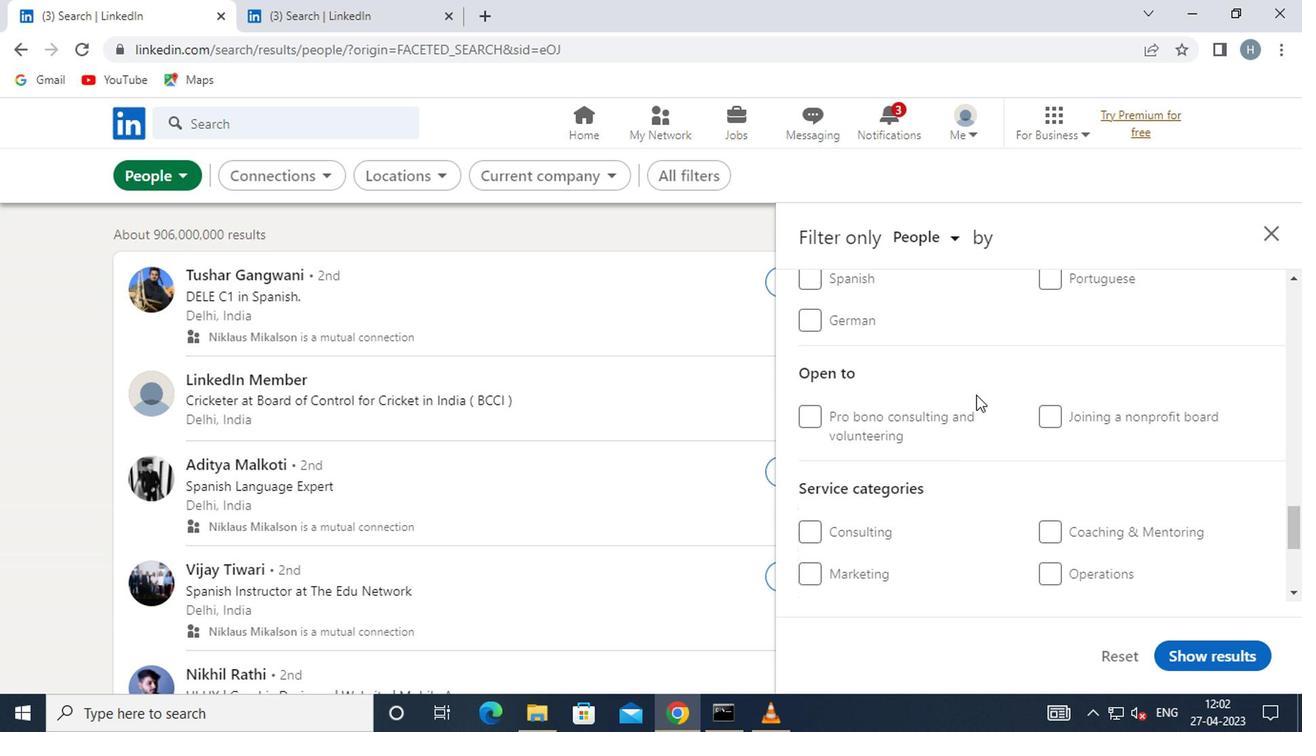 
Action: Mouse moved to (1072, 421)
Screenshot: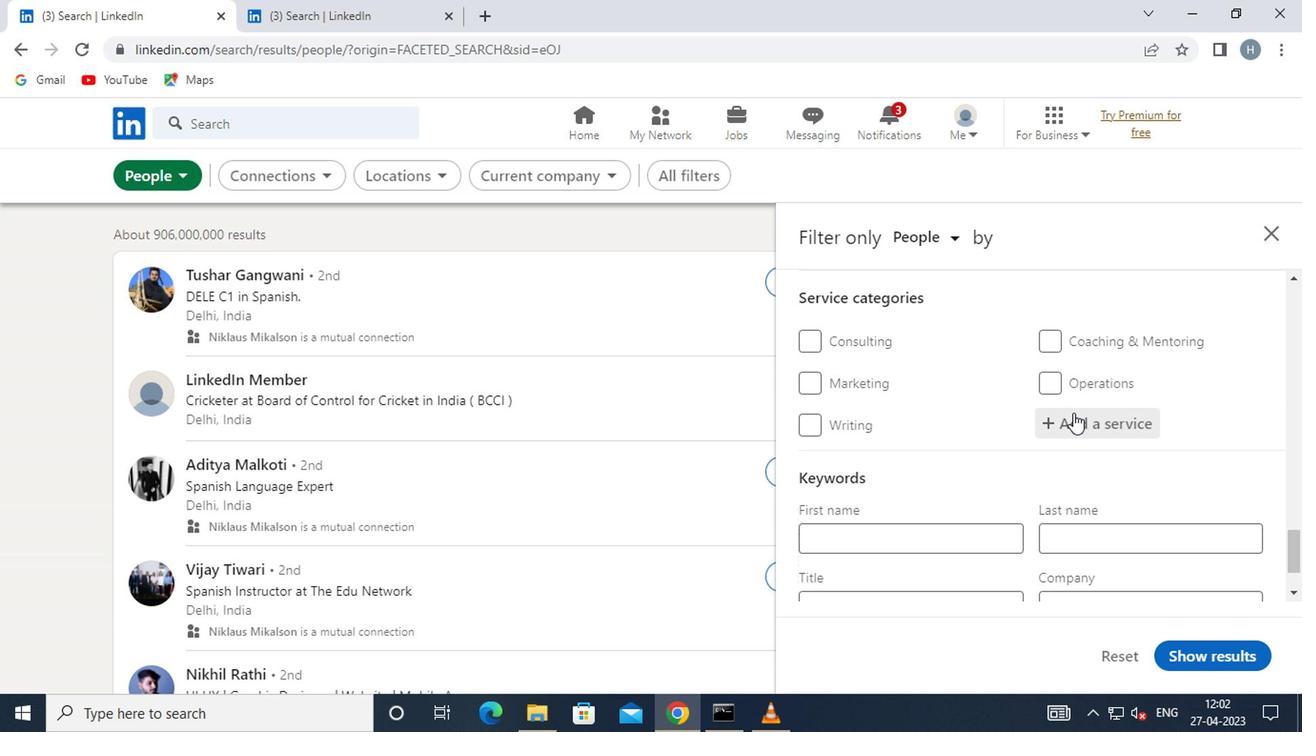
Action: Mouse pressed left at (1072, 421)
Screenshot: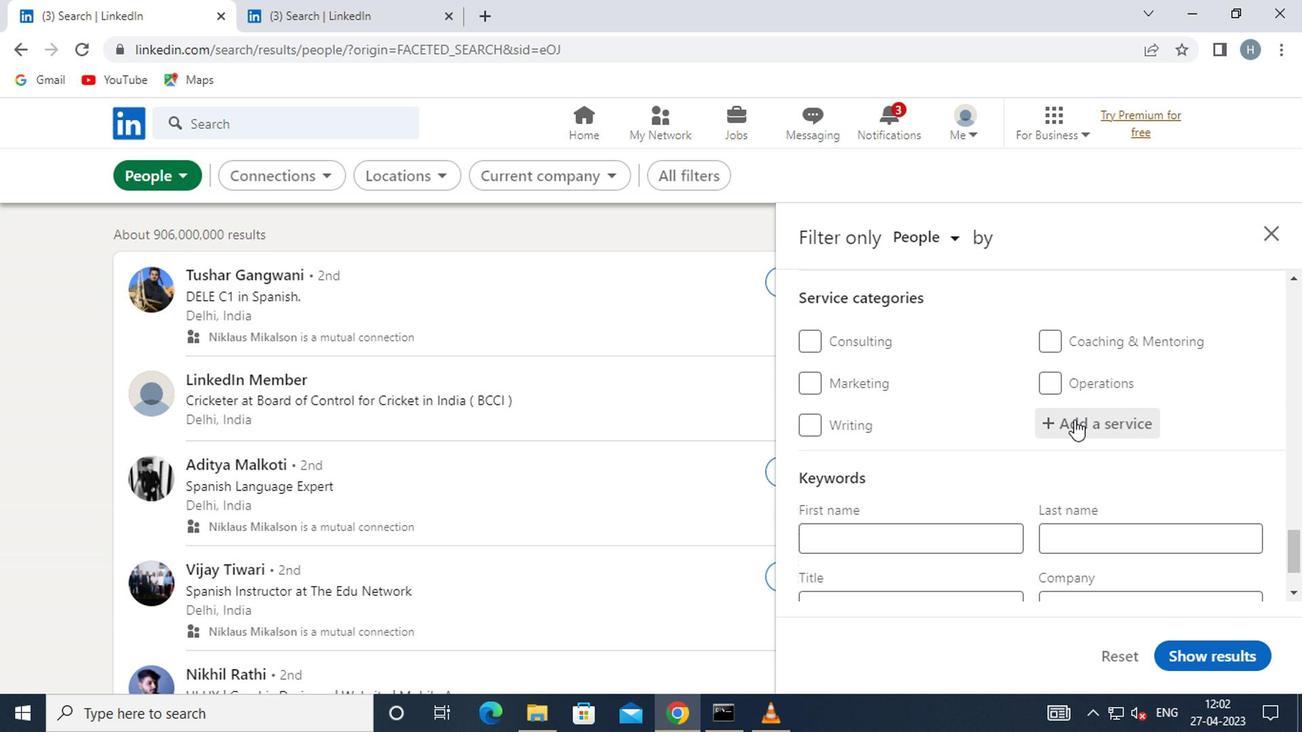 
Action: Mouse moved to (1068, 420)
Screenshot: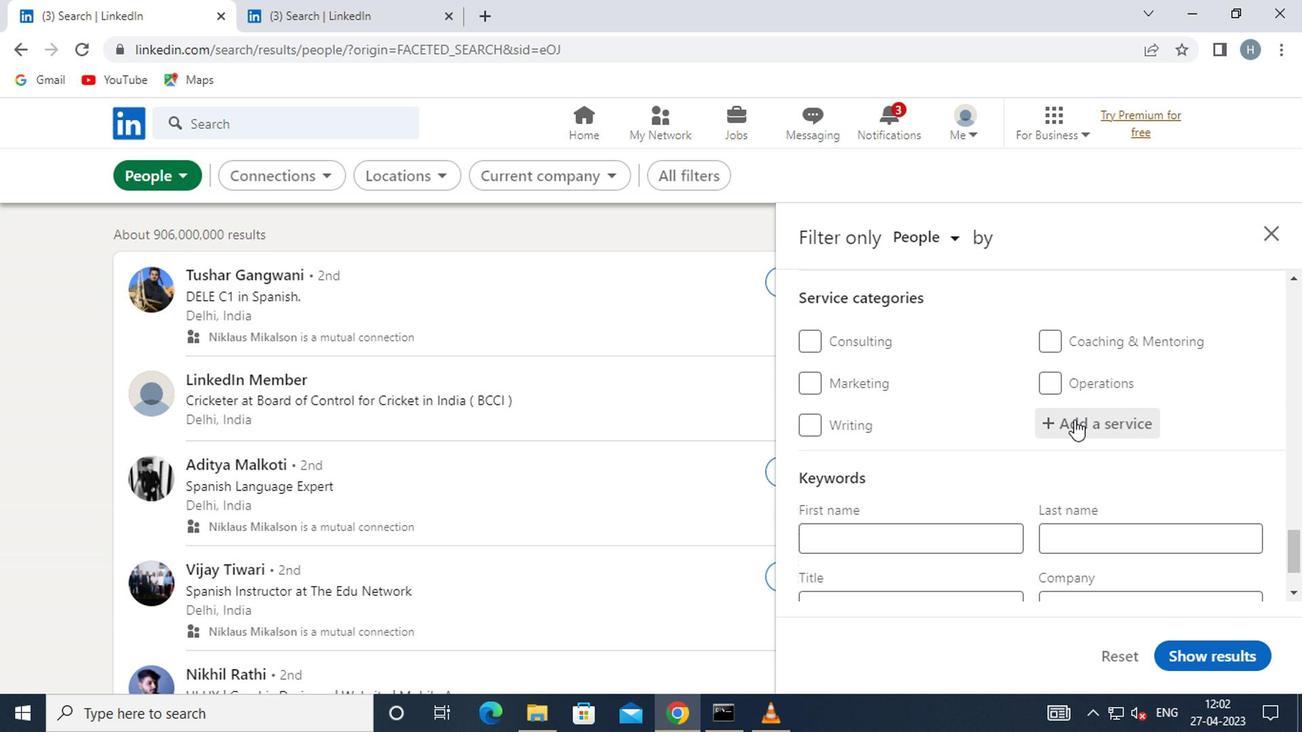 
Action: Key pressed <Key.shift>GRAN
Screenshot: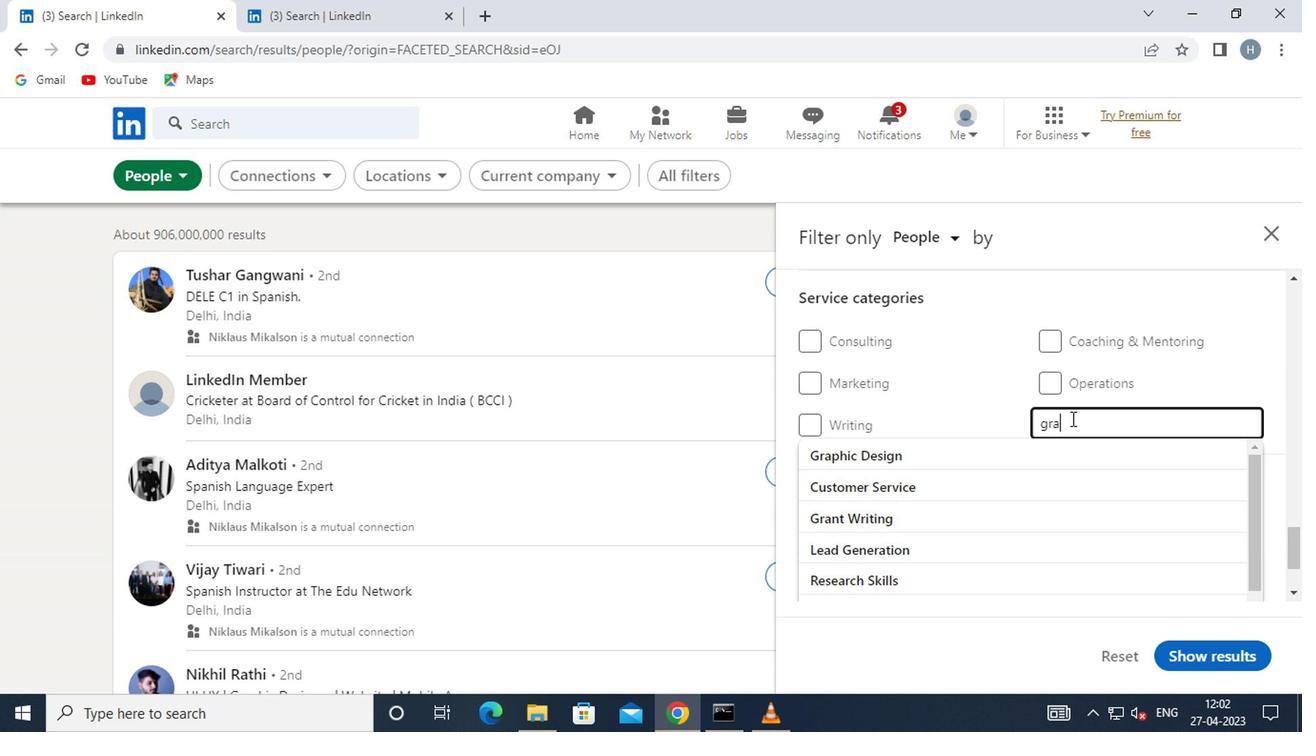 
Action: Mouse moved to (965, 459)
Screenshot: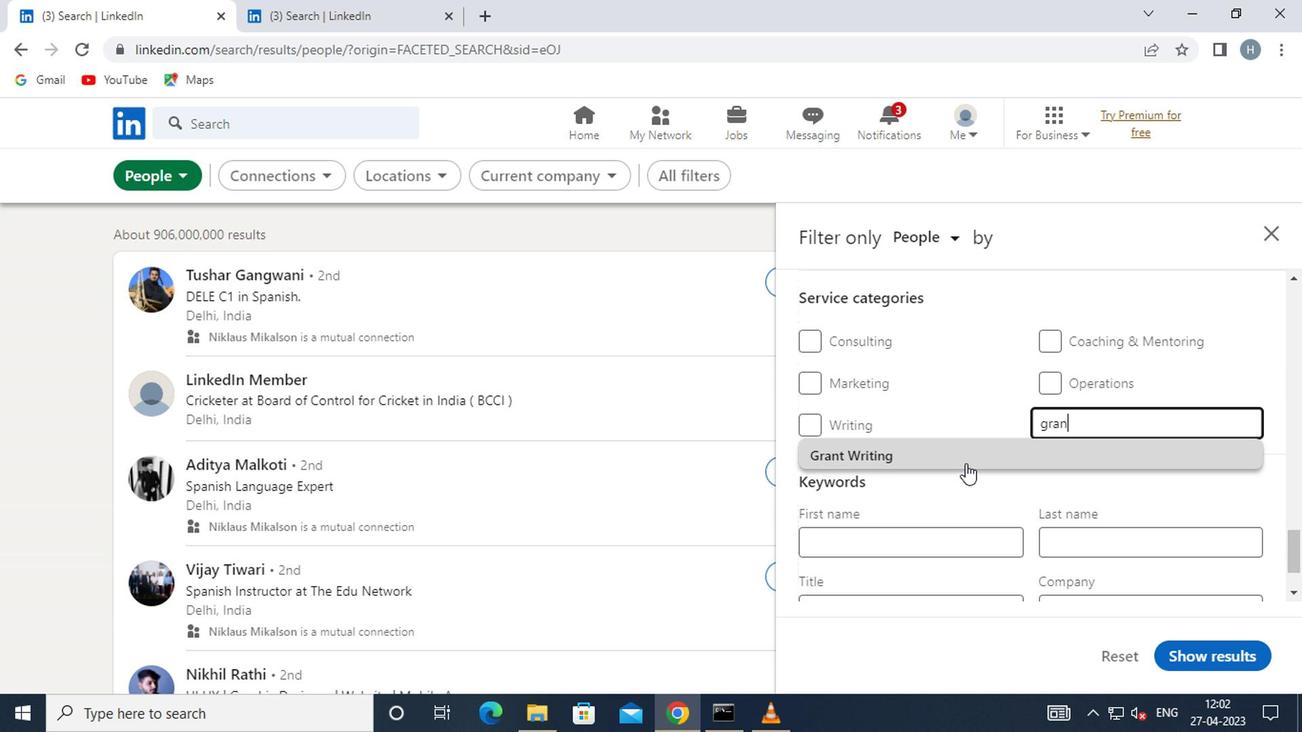 
Action: Mouse pressed left at (965, 459)
Screenshot: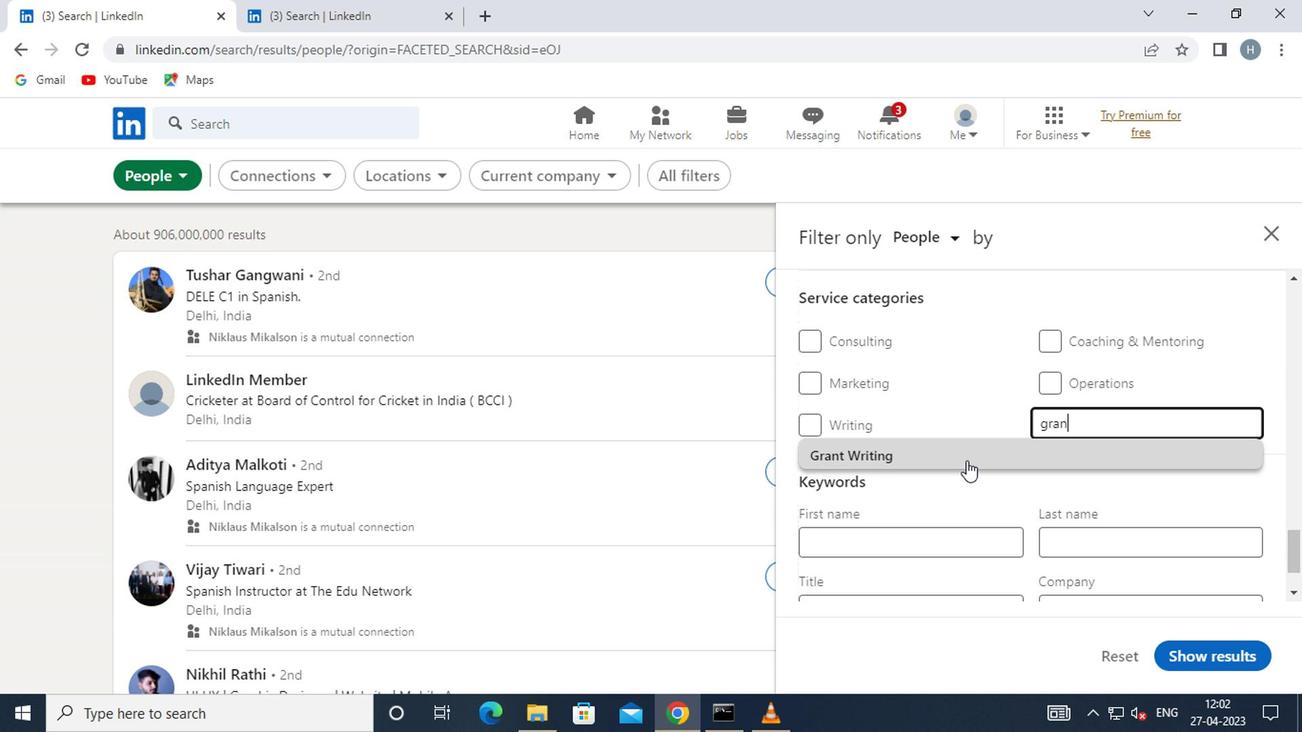 
Action: Mouse moved to (967, 447)
Screenshot: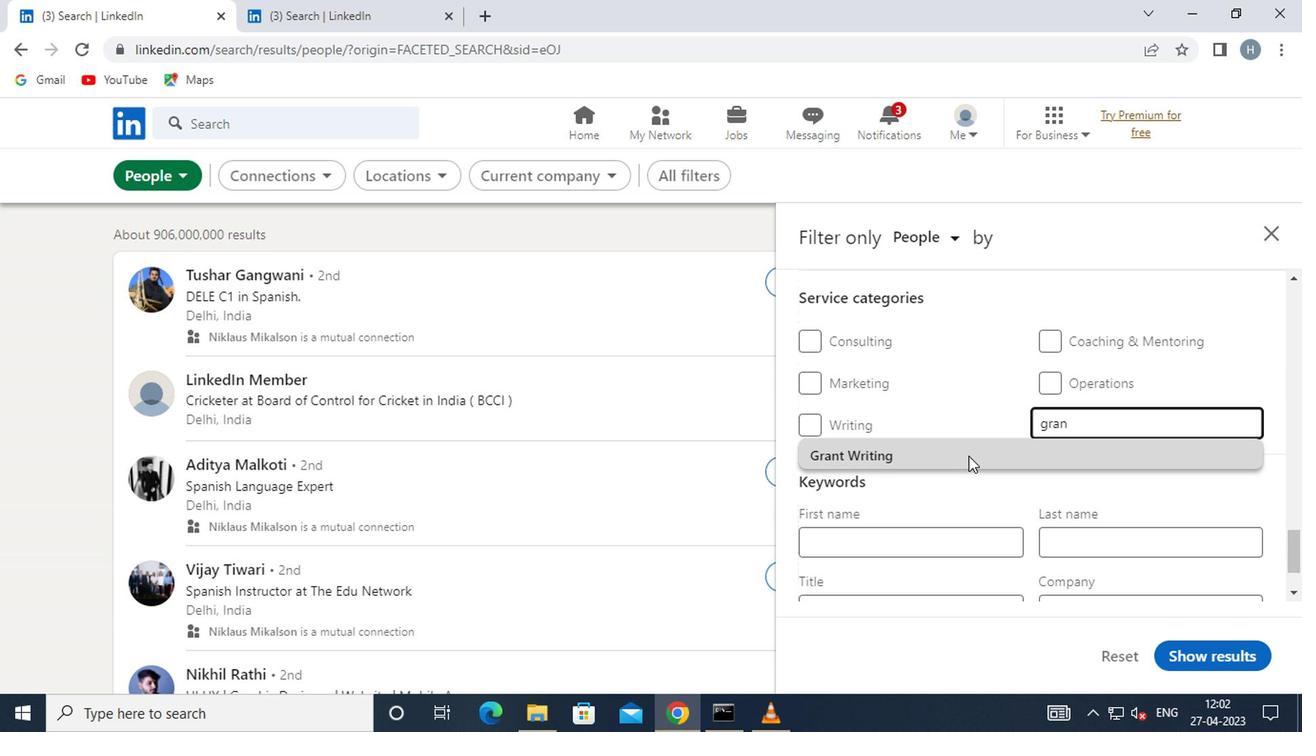 
Action: Mouse scrolled (967, 446) with delta (0, 0)
Screenshot: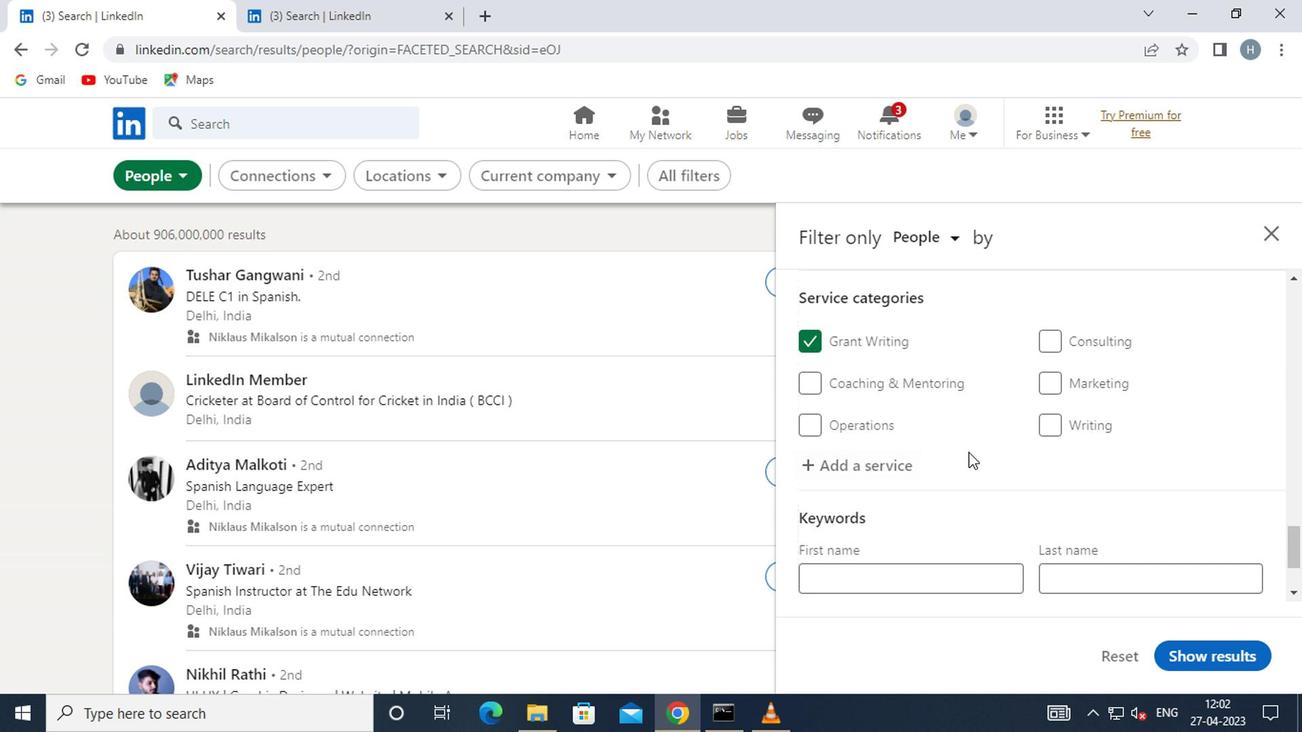 
Action: Mouse scrolled (967, 446) with delta (0, 0)
Screenshot: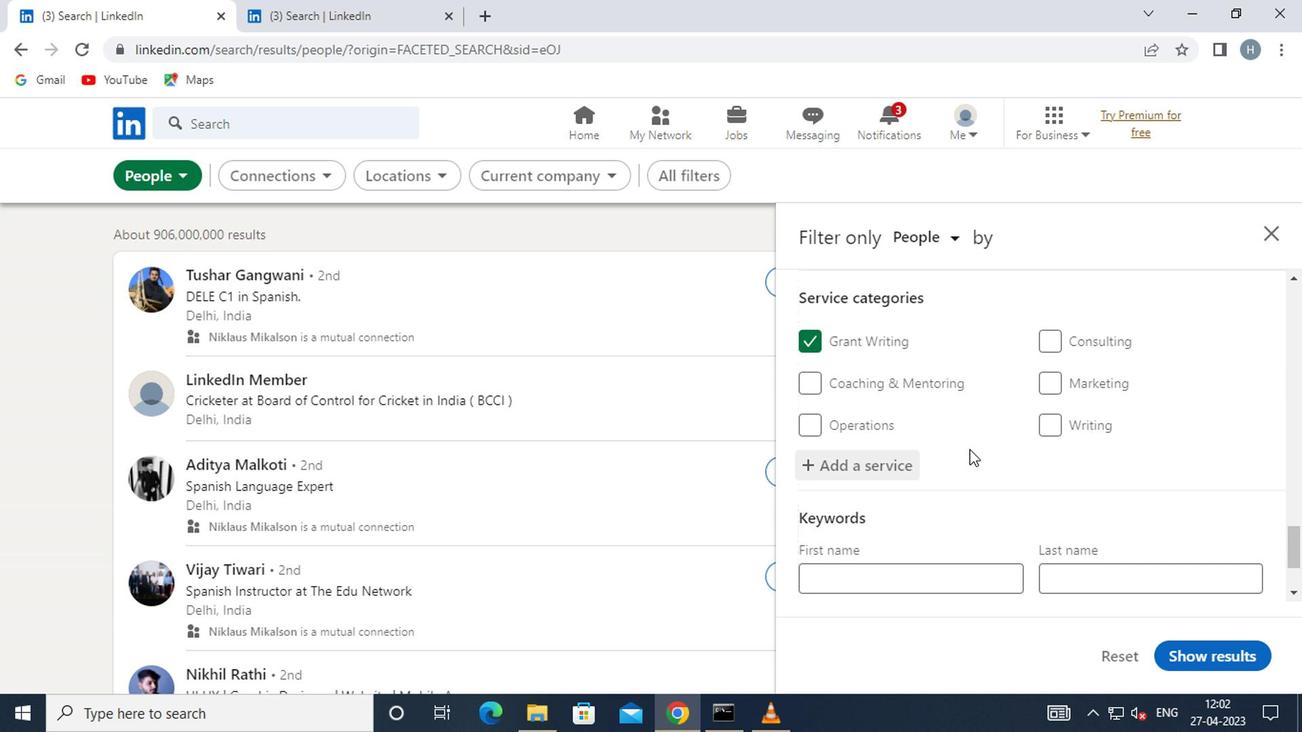 
Action: Mouse moved to (946, 514)
Screenshot: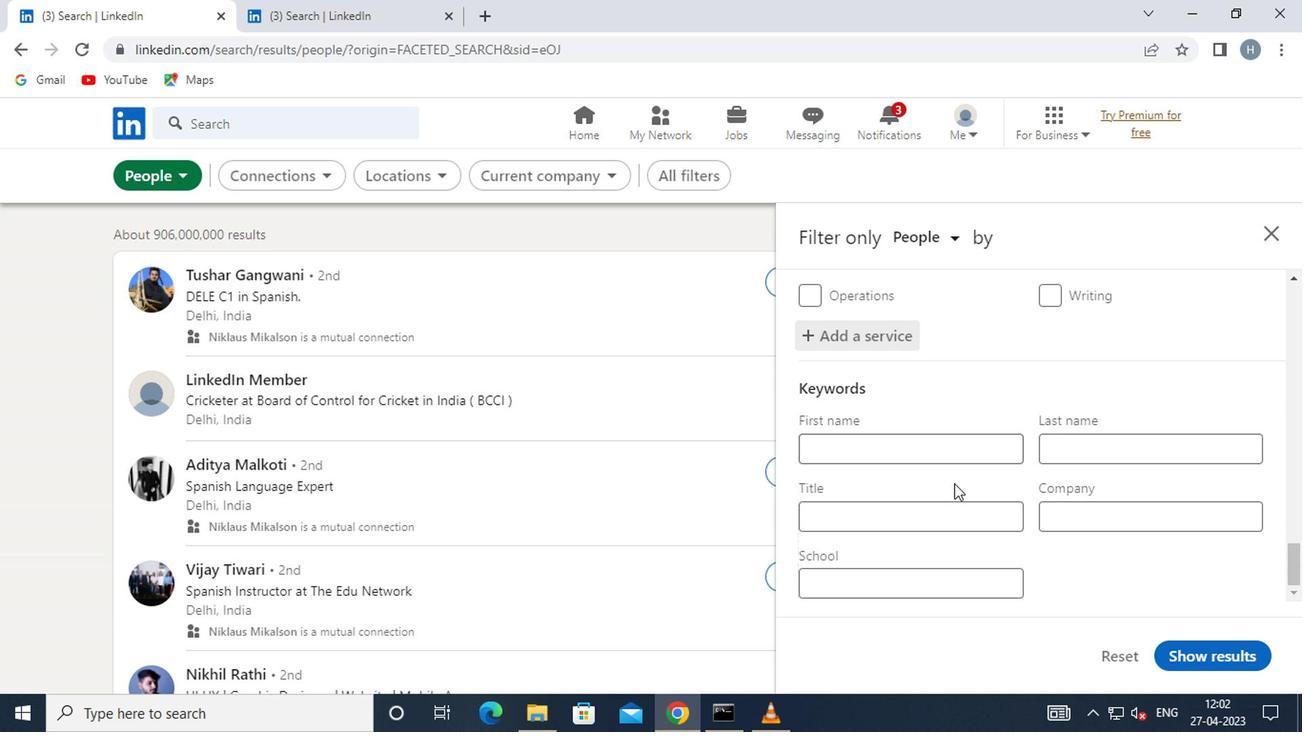 
Action: Mouse pressed left at (946, 514)
Screenshot: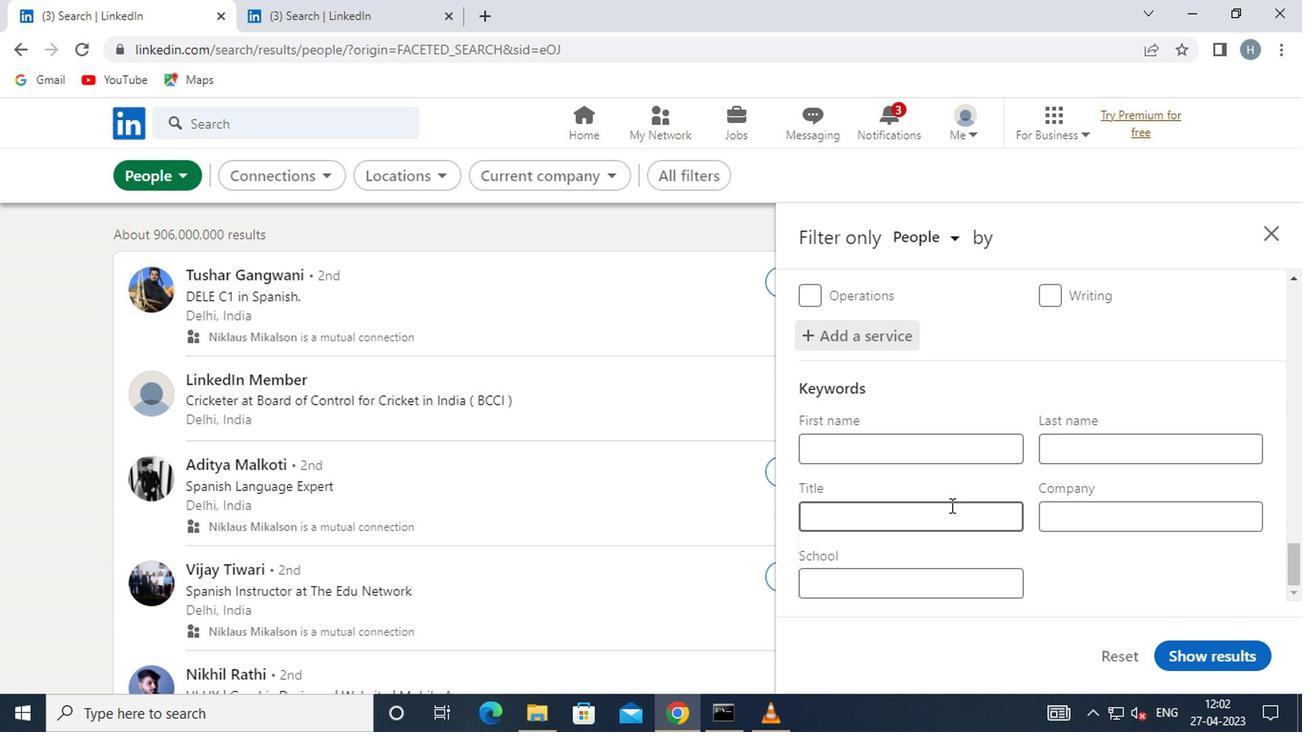 
Action: Mouse moved to (942, 515)
Screenshot: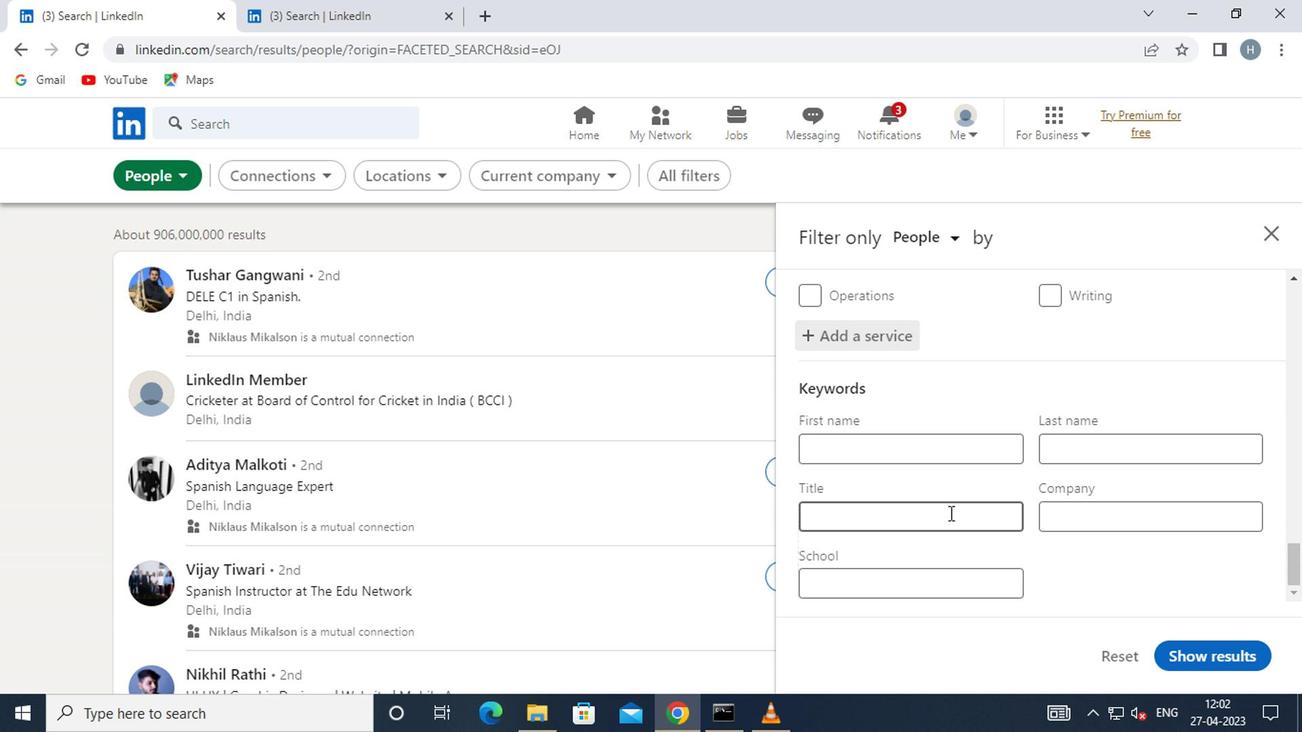 
Action: Key pressed <Key.shift>MERCHANDISING<Key.space><Key.shift>ASSOCIATE
Screenshot: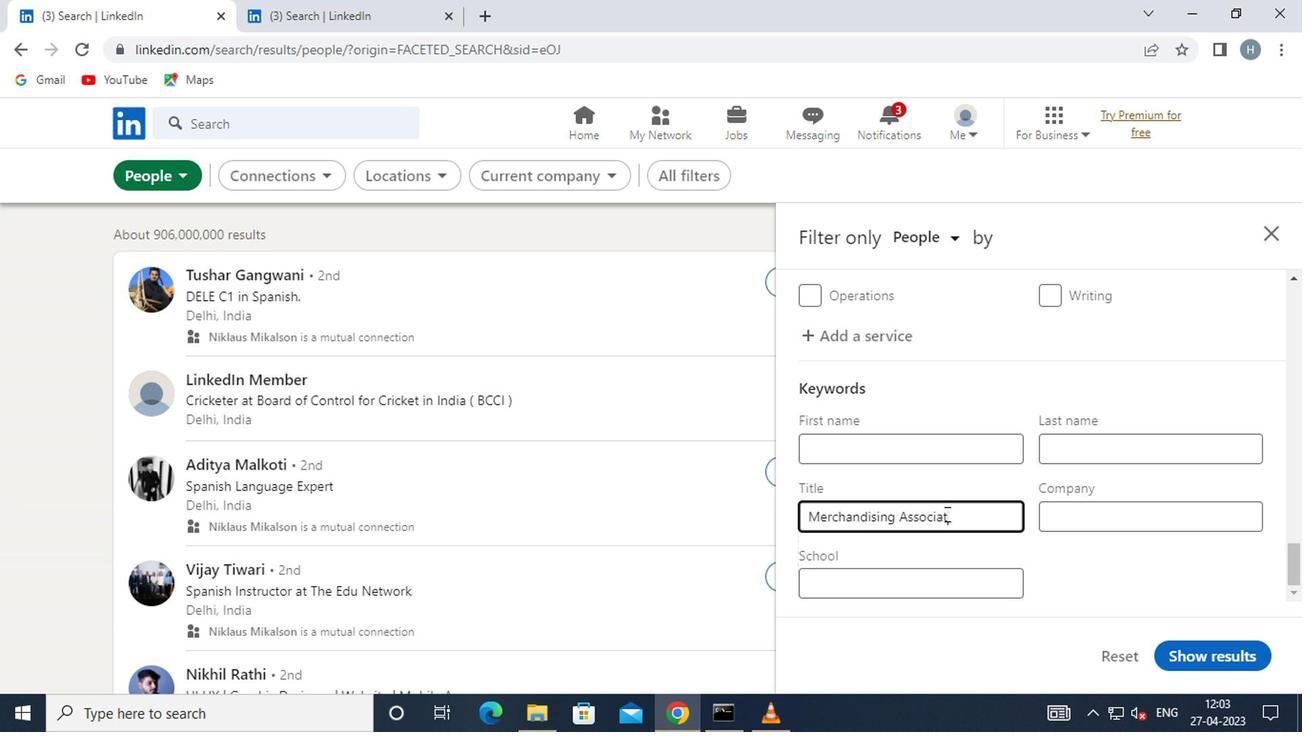 
Action: Mouse moved to (1185, 661)
Screenshot: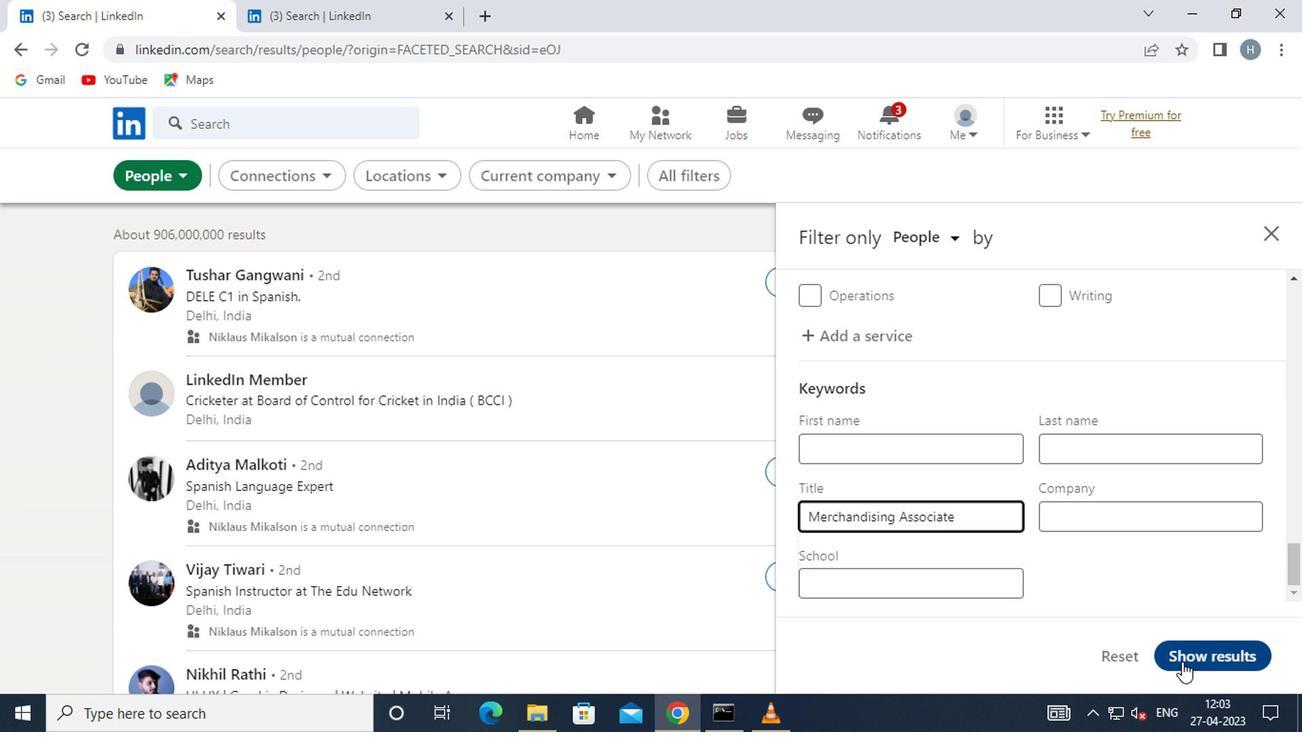 
Action: Mouse pressed left at (1185, 661)
Screenshot: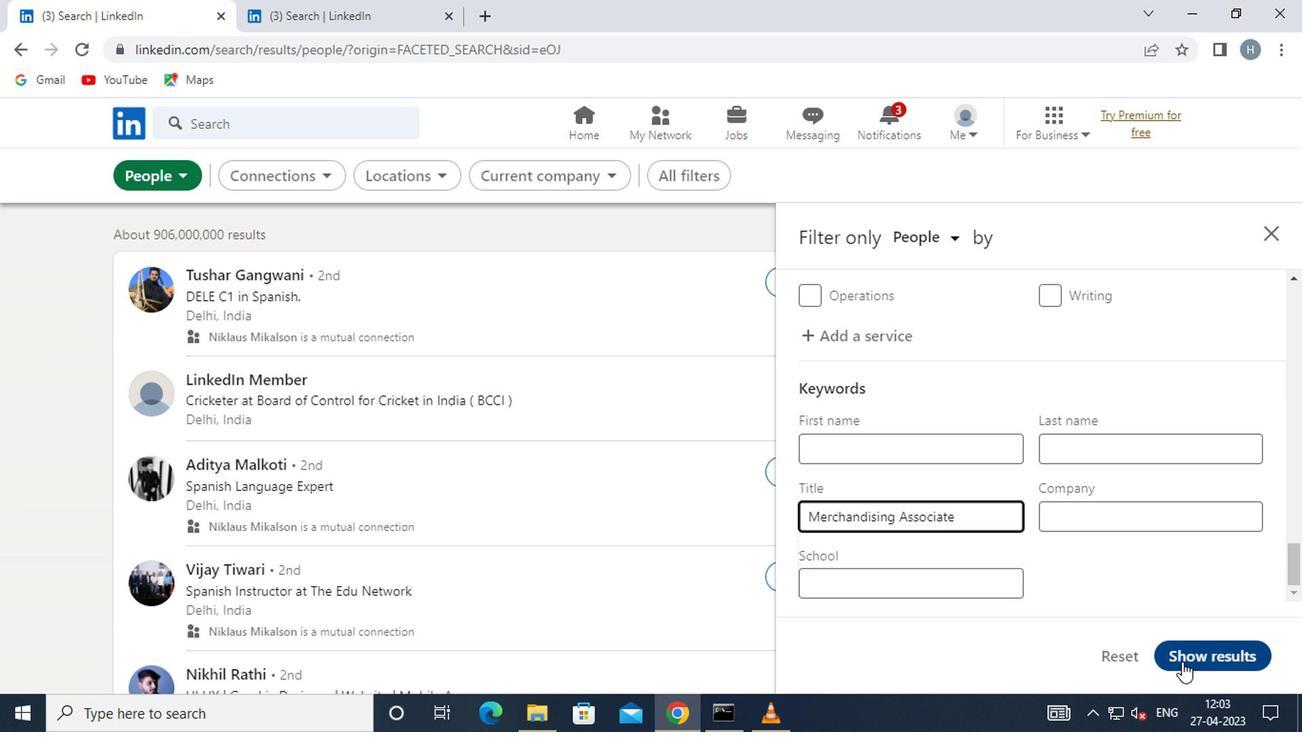 
Action: Mouse moved to (954, 440)
Screenshot: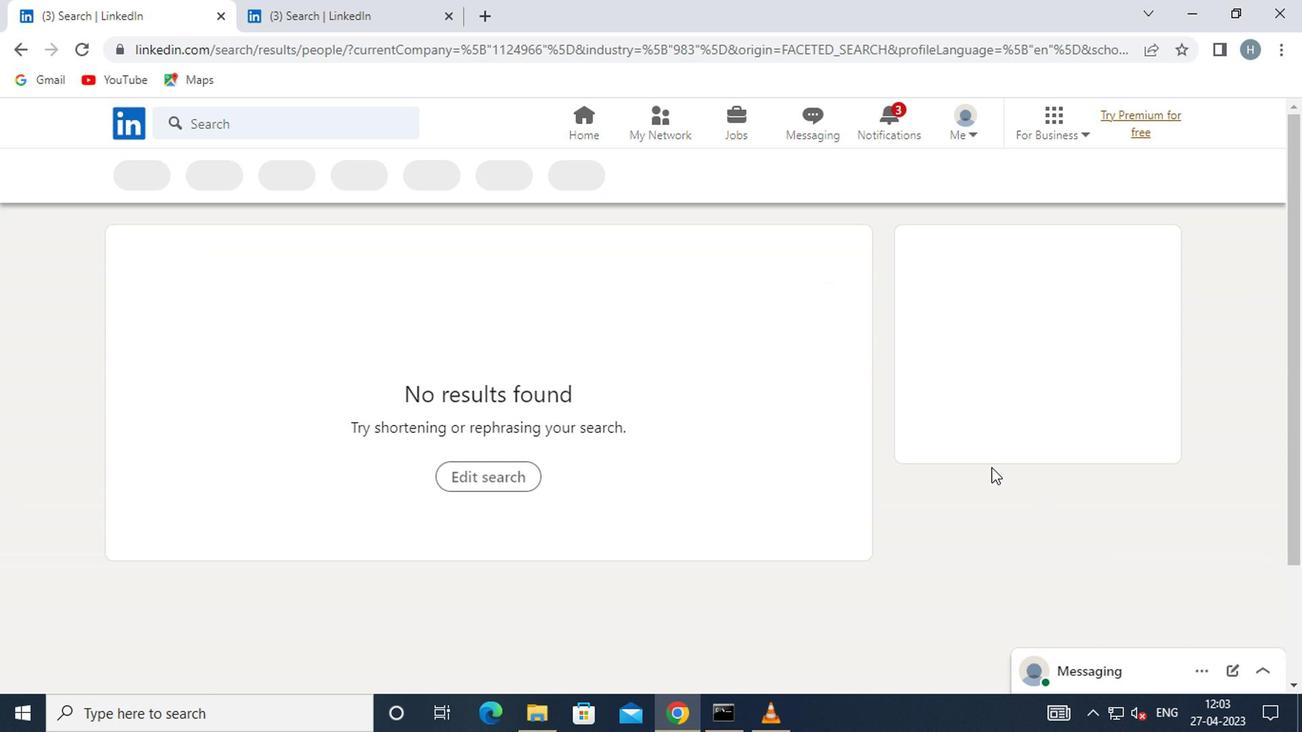 
